 Task: Add a timeline in the project ArtisanBridge for the epic 'Natural Language Processing Integration' from 2024/02/03 to 2025/10/26. Add a timeline in the project ArtisanBridge for the epic 'Enterprise Resource Planning (ERP) Implementation' from 2024/03/16 to 2024/09/04. Add a timeline in the project ArtisanBridge for the epic 'Network Security Improvements' from 2023/06/07 to 2024/07/21
Action: Mouse moved to (186, 50)
Screenshot: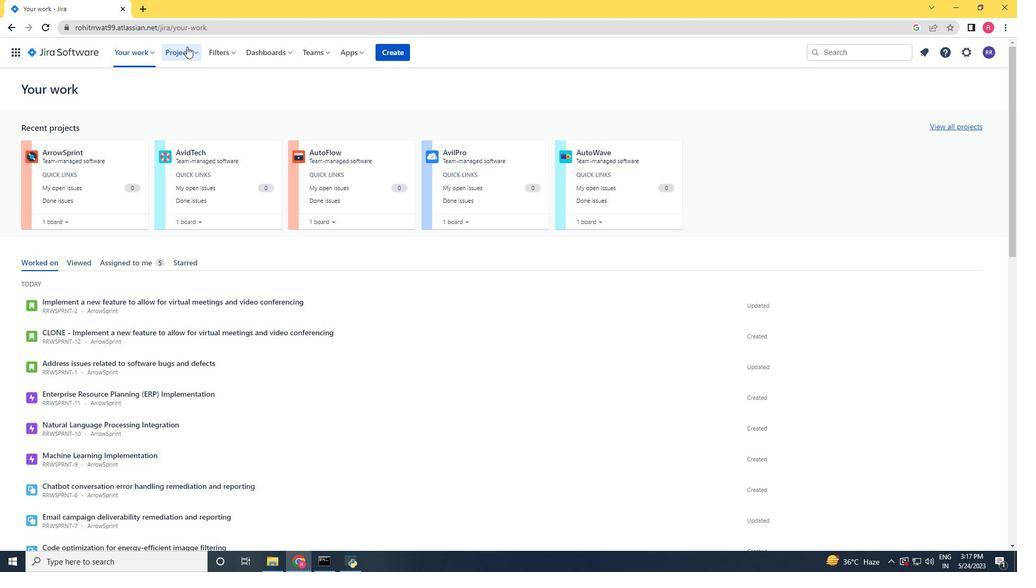 
Action: Mouse pressed left at (186, 50)
Screenshot: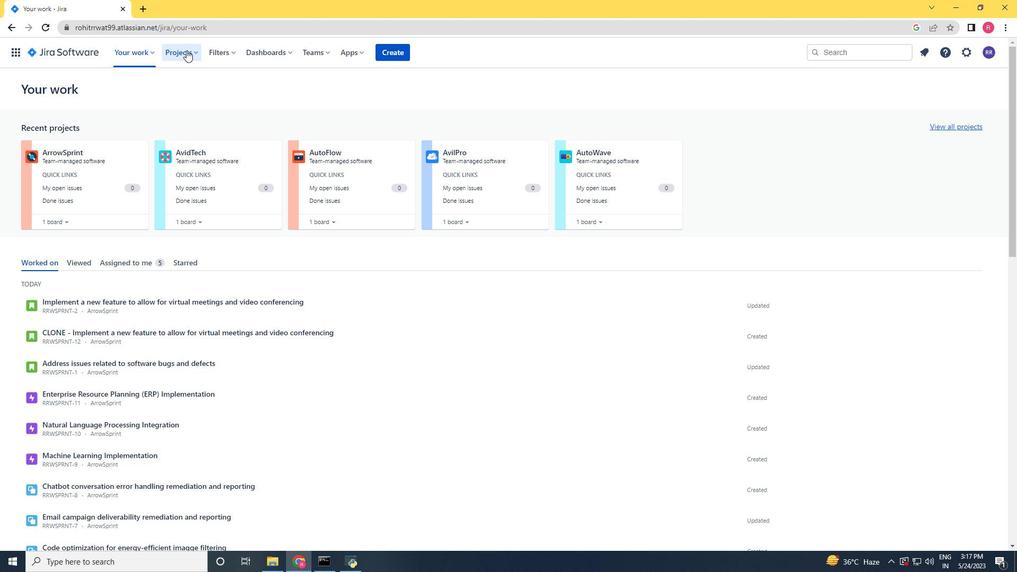 
Action: Mouse moved to (207, 101)
Screenshot: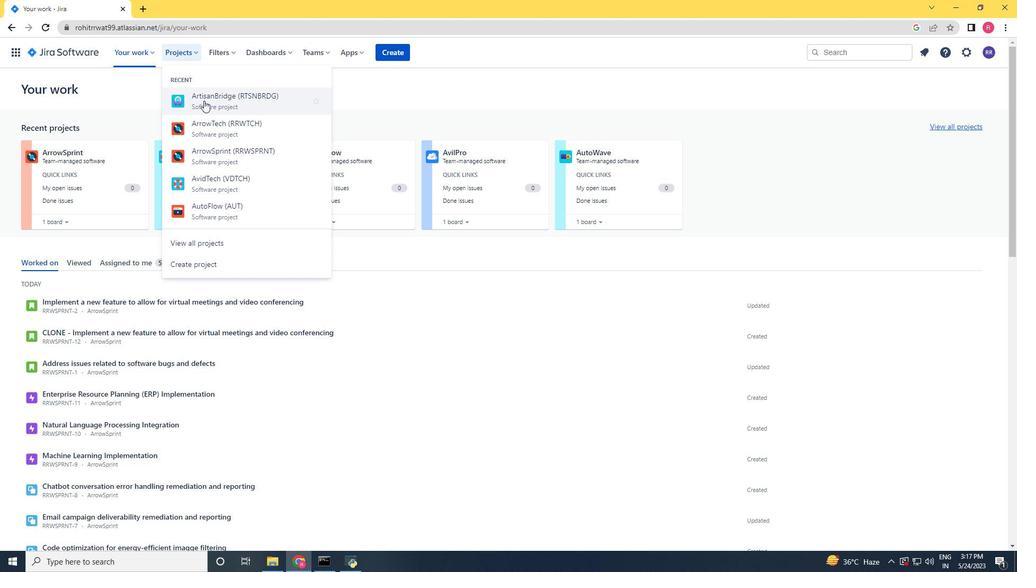 
Action: Mouse pressed left at (207, 101)
Screenshot: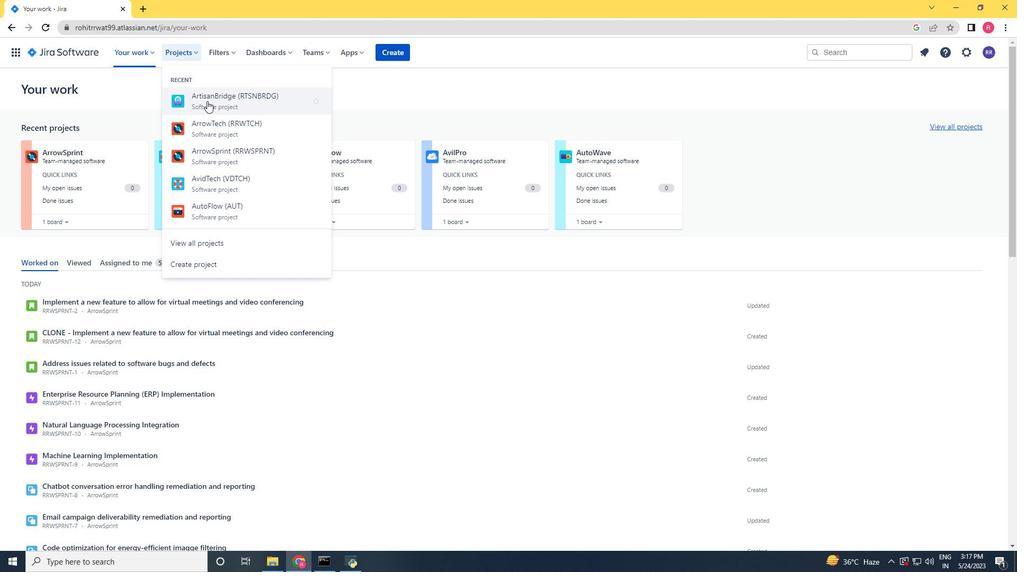 
Action: Mouse moved to (68, 167)
Screenshot: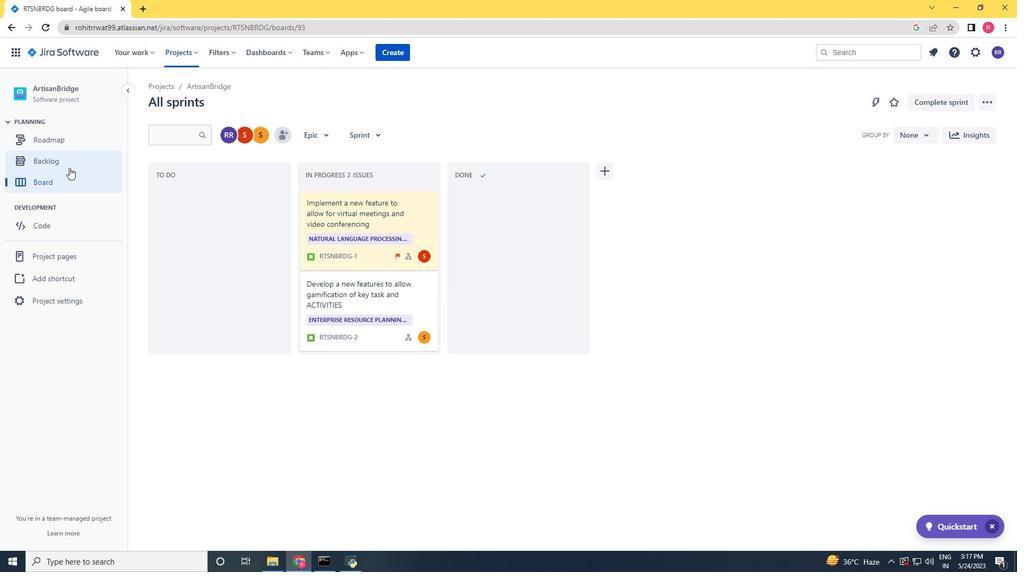 
Action: Mouse pressed left at (68, 167)
Screenshot: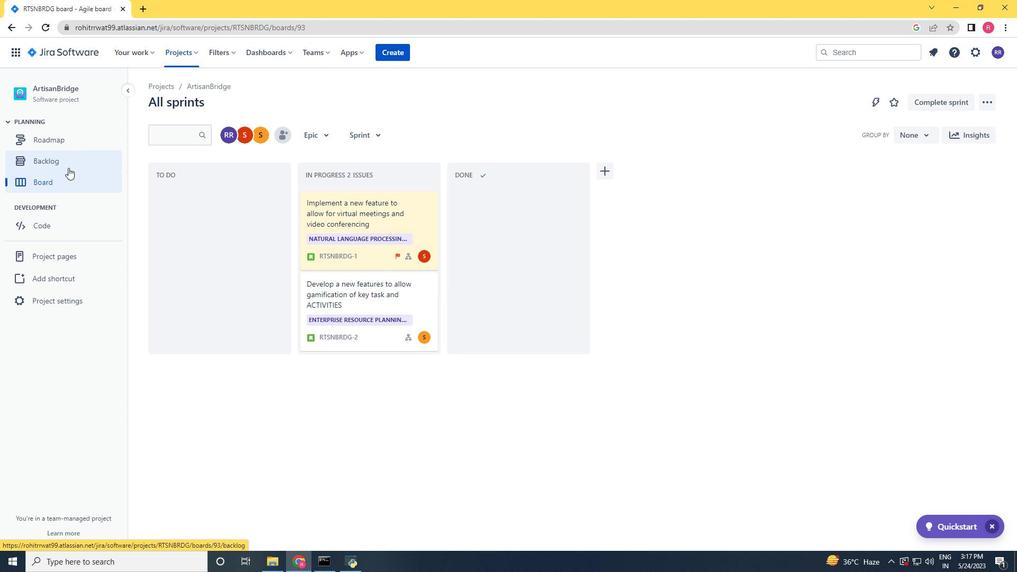
Action: Mouse moved to (160, 215)
Screenshot: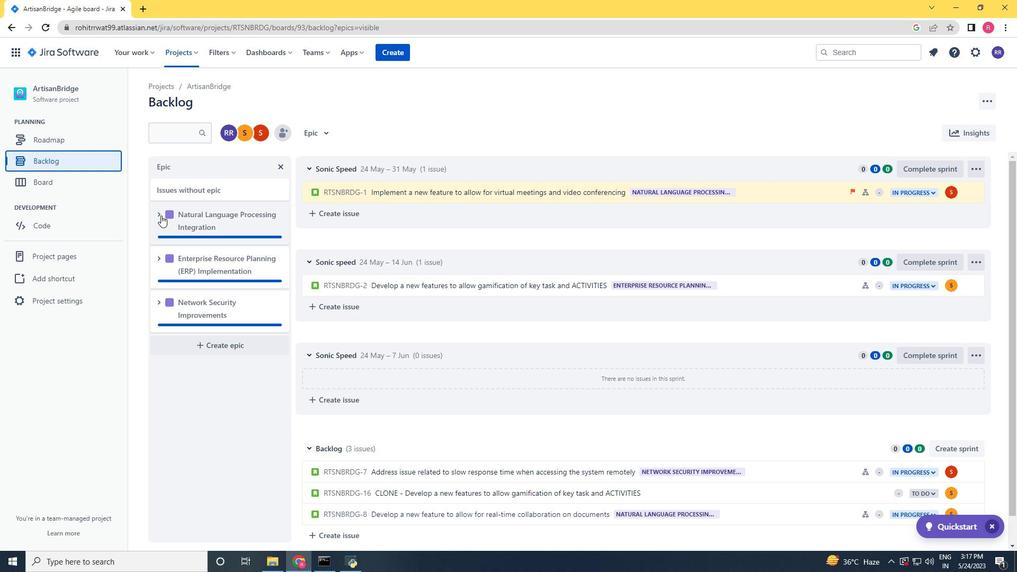 
Action: Mouse pressed left at (160, 215)
Screenshot: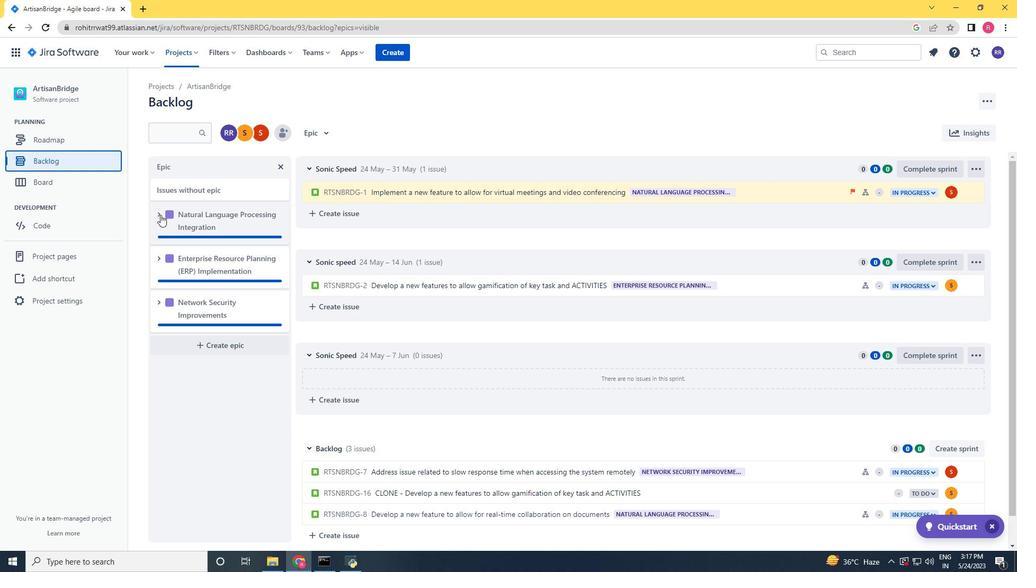 
Action: Mouse moved to (209, 299)
Screenshot: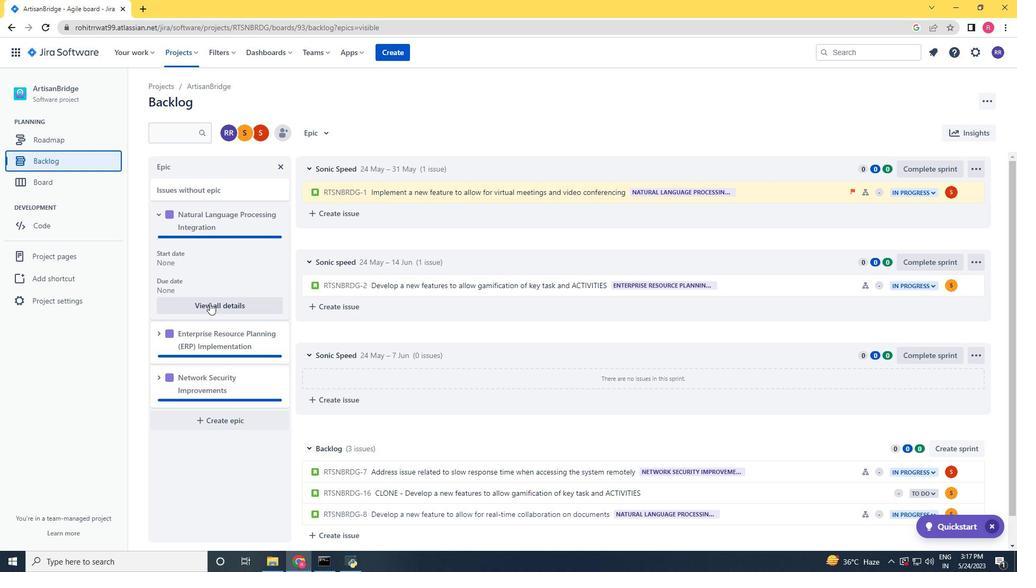
Action: Mouse pressed left at (209, 299)
Screenshot: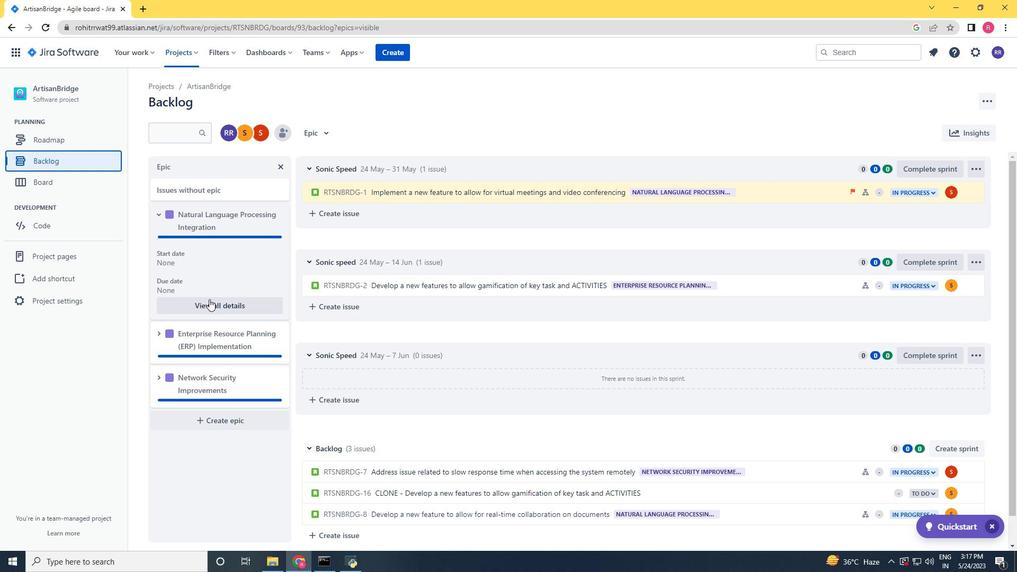 
Action: Mouse moved to (842, 322)
Screenshot: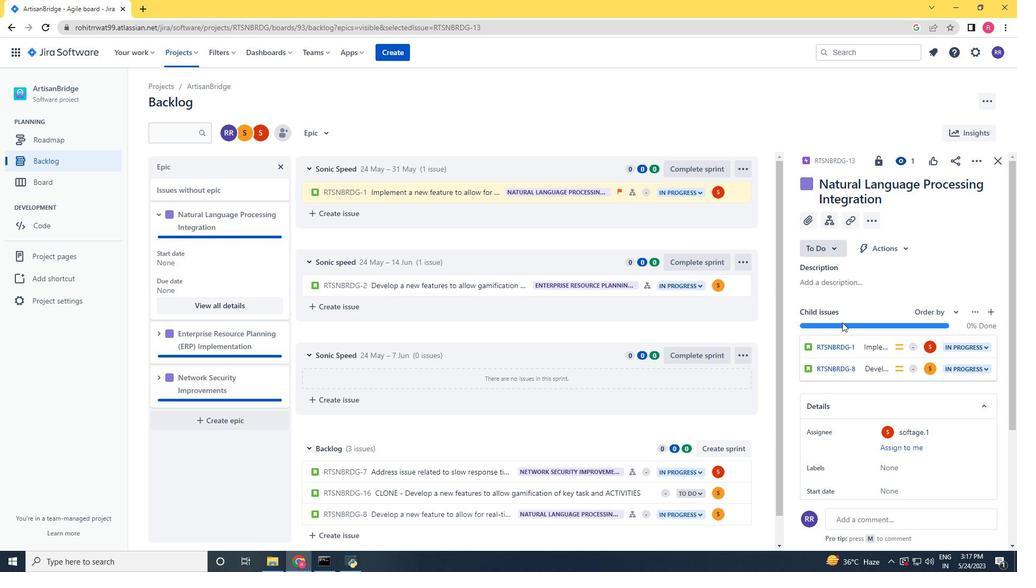 
Action: Mouse scrolled (842, 321) with delta (0, 0)
Screenshot: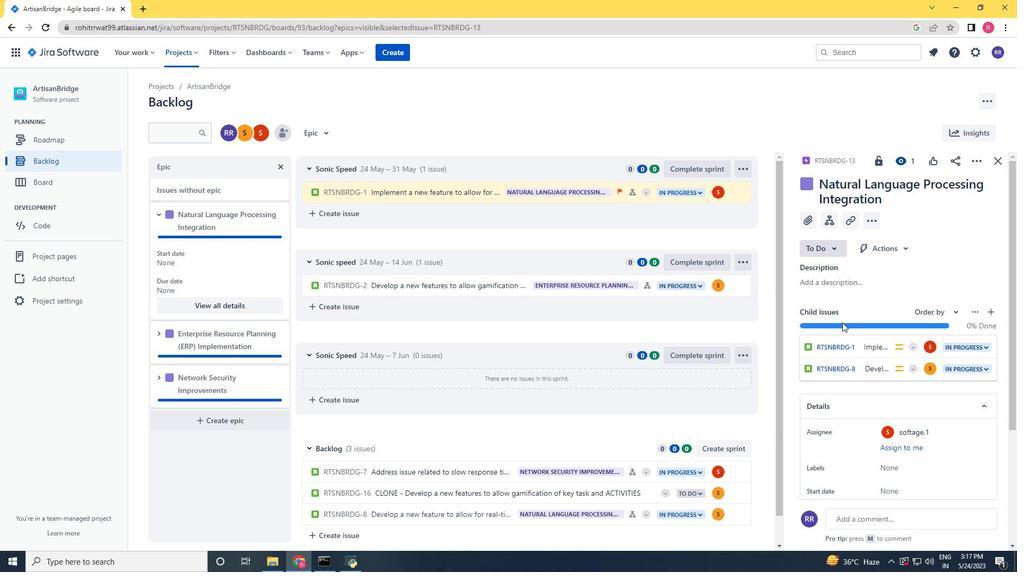 
Action: Mouse scrolled (842, 321) with delta (0, 0)
Screenshot: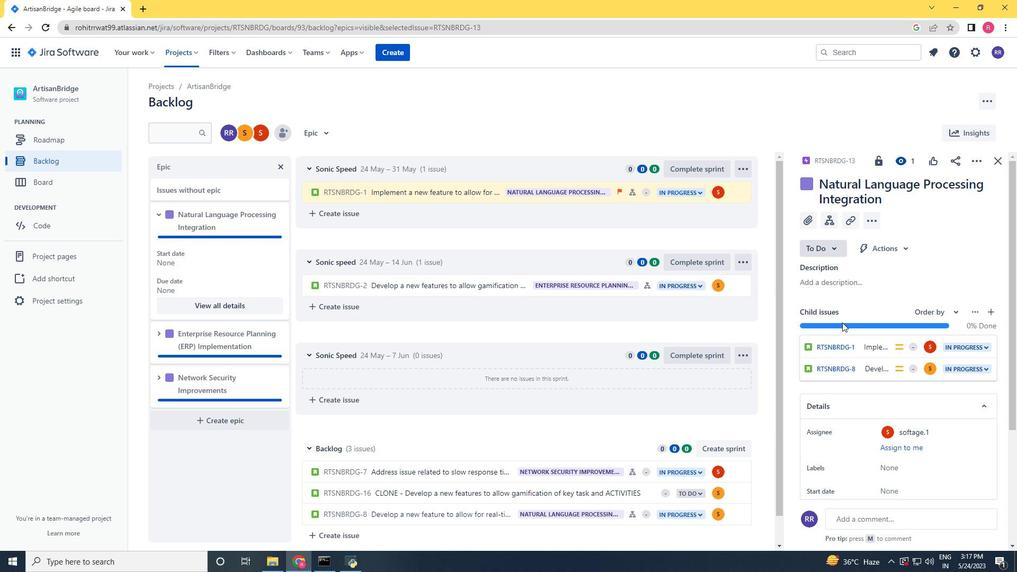 
Action: Mouse moved to (842, 322)
Screenshot: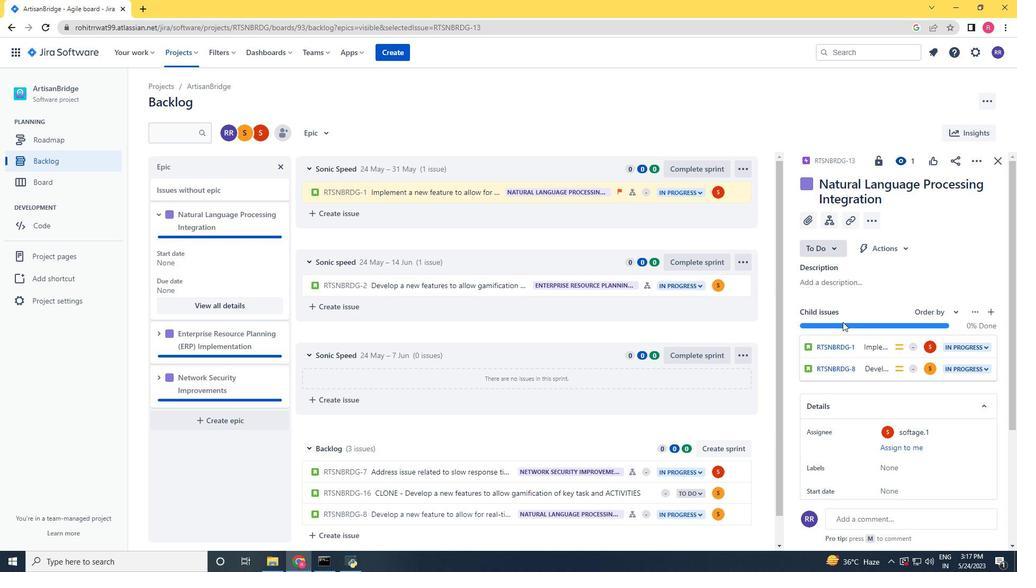 
Action: Mouse scrolled (842, 321) with delta (0, 0)
Screenshot: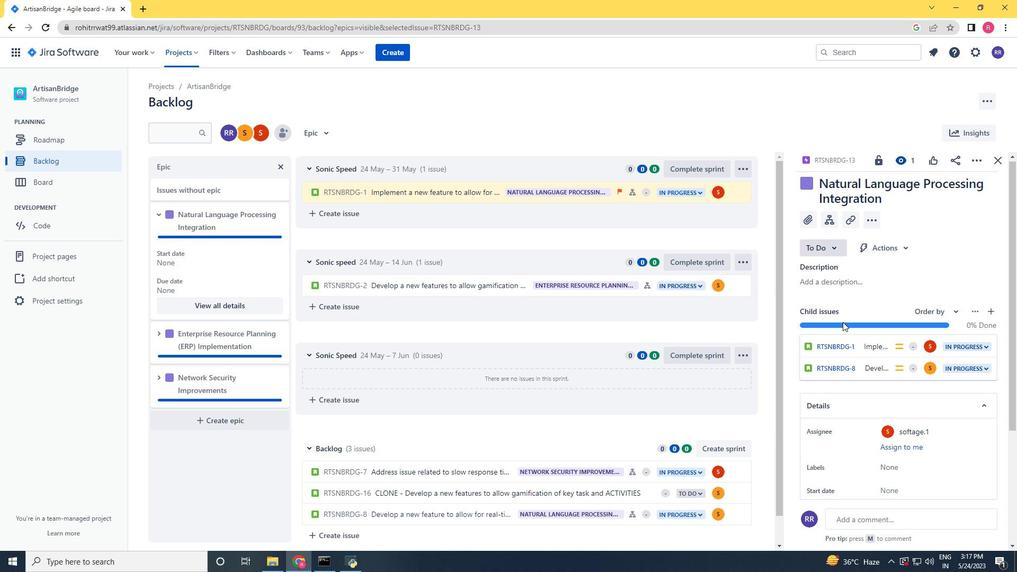 
Action: Mouse moved to (891, 335)
Screenshot: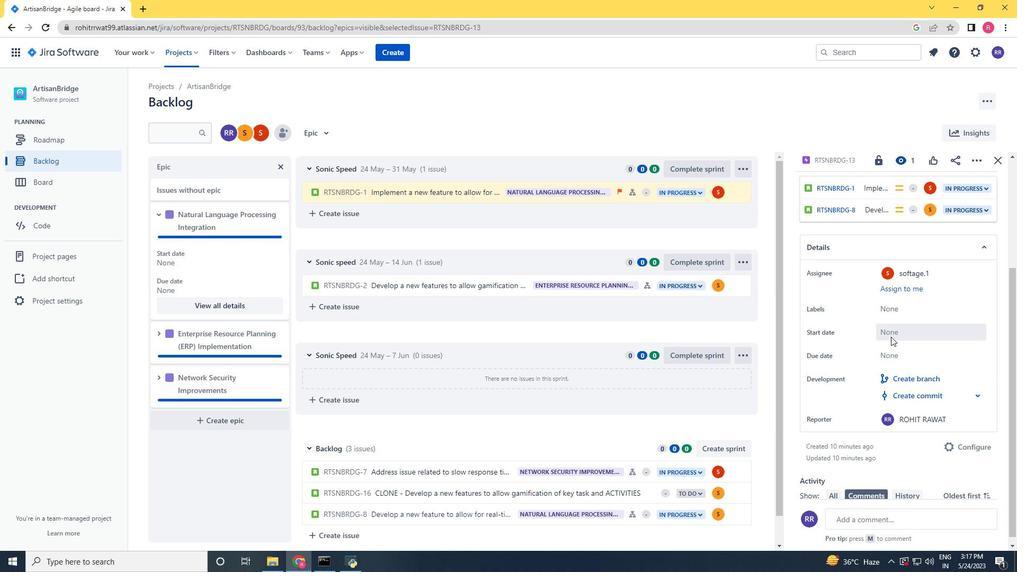 
Action: Mouse pressed left at (891, 335)
Screenshot: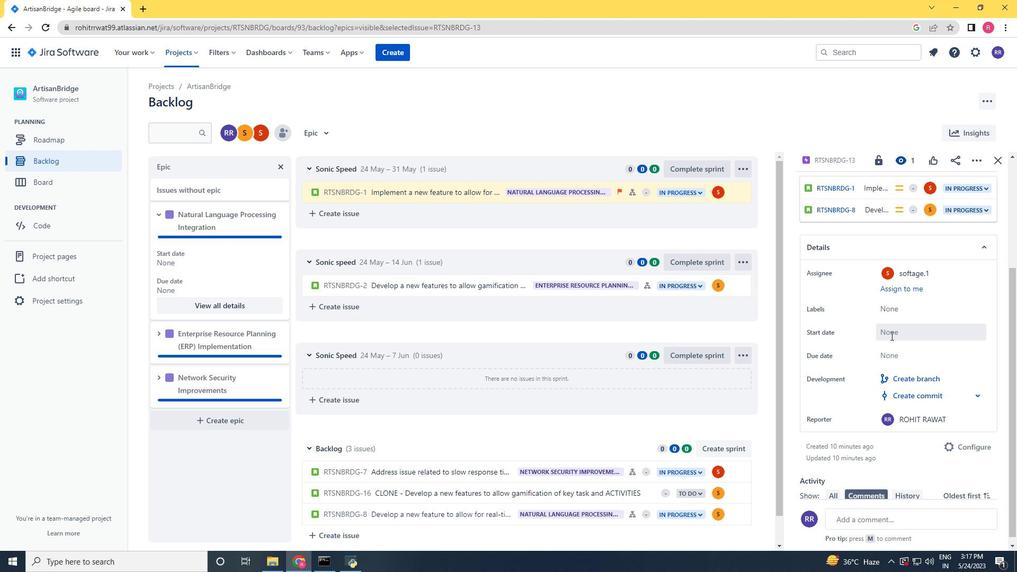 
Action: Mouse moved to (993, 364)
Screenshot: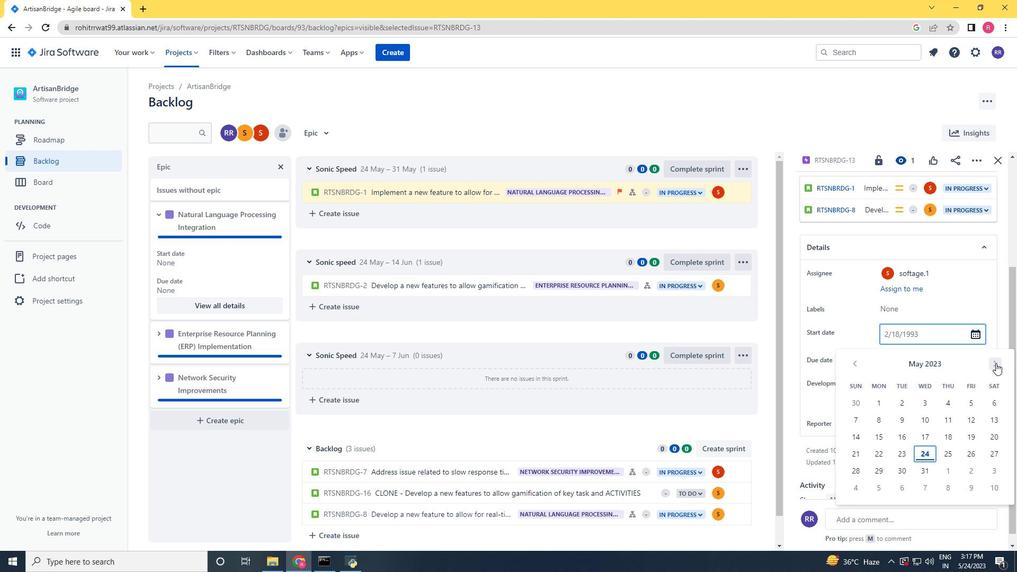 
Action: Mouse pressed left at (993, 364)
Screenshot: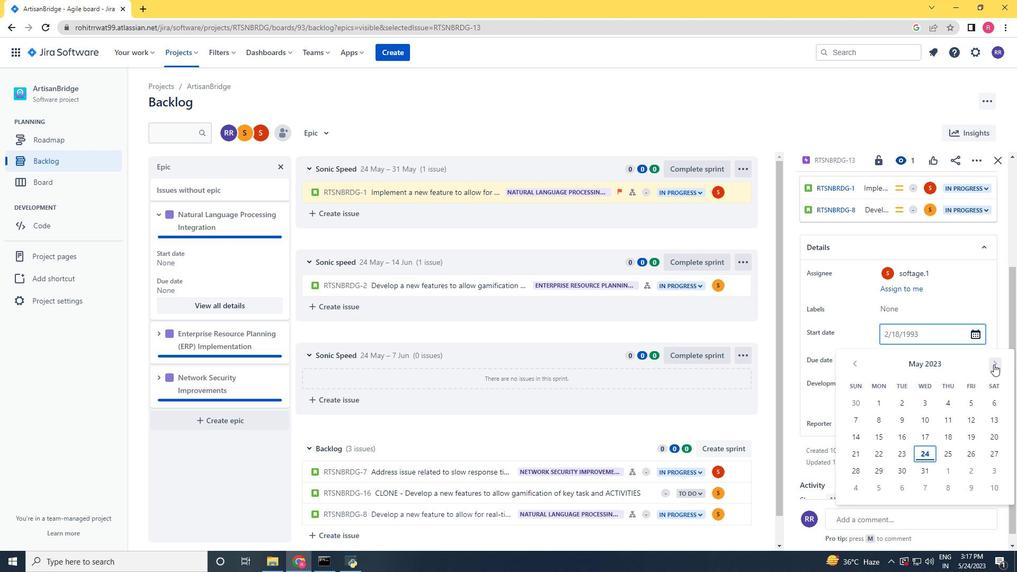
Action: Mouse pressed left at (993, 364)
Screenshot: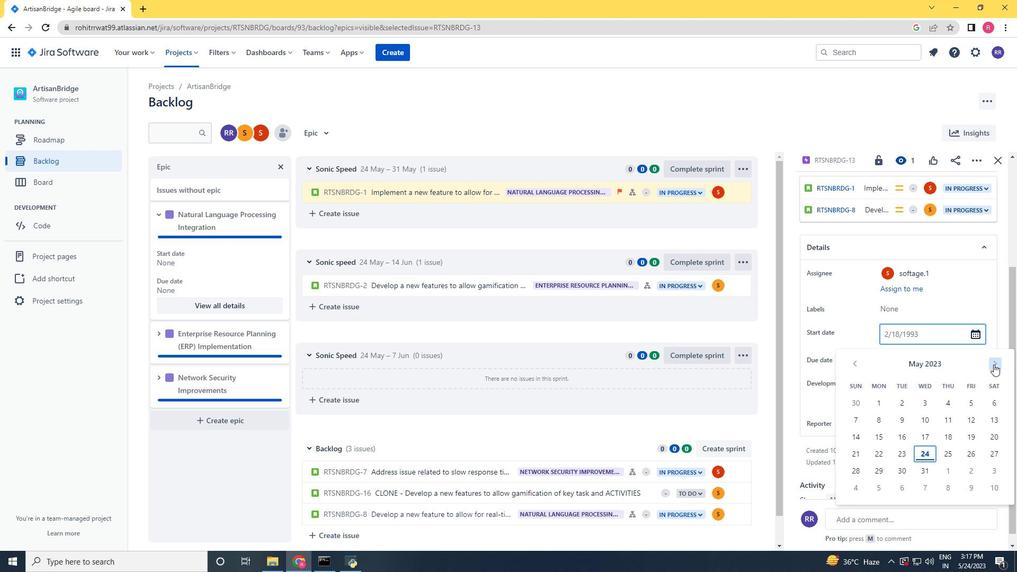
Action: Mouse pressed left at (993, 364)
Screenshot: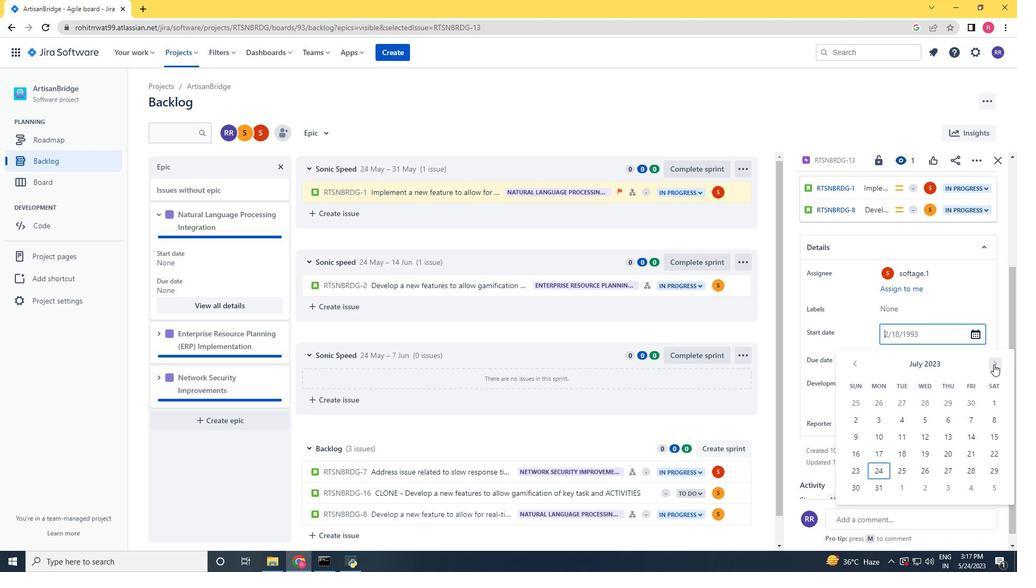 
Action: Mouse pressed left at (993, 364)
Screenshot: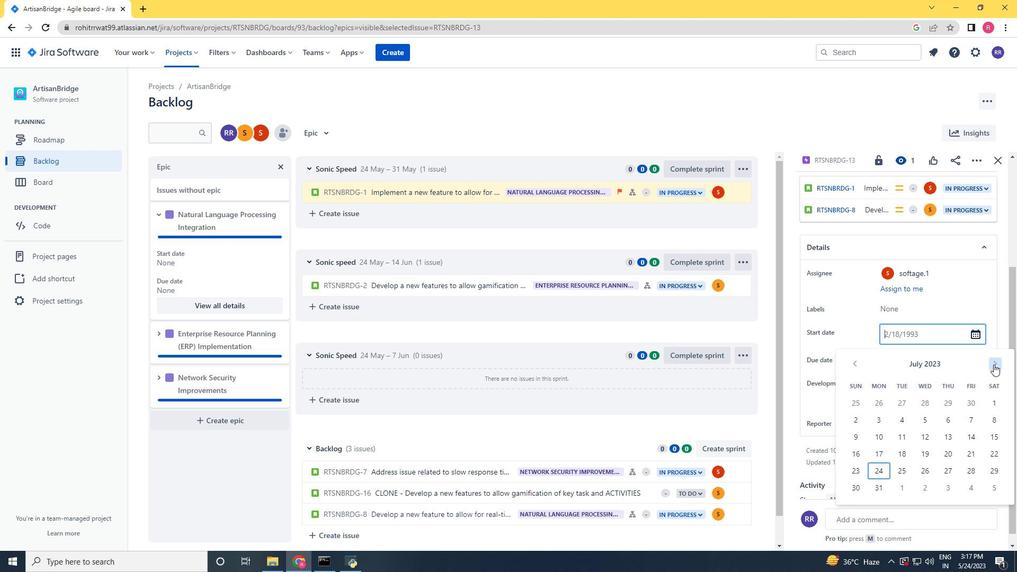 
Action: Mouse pressed left at (993, 364)
Screenshot: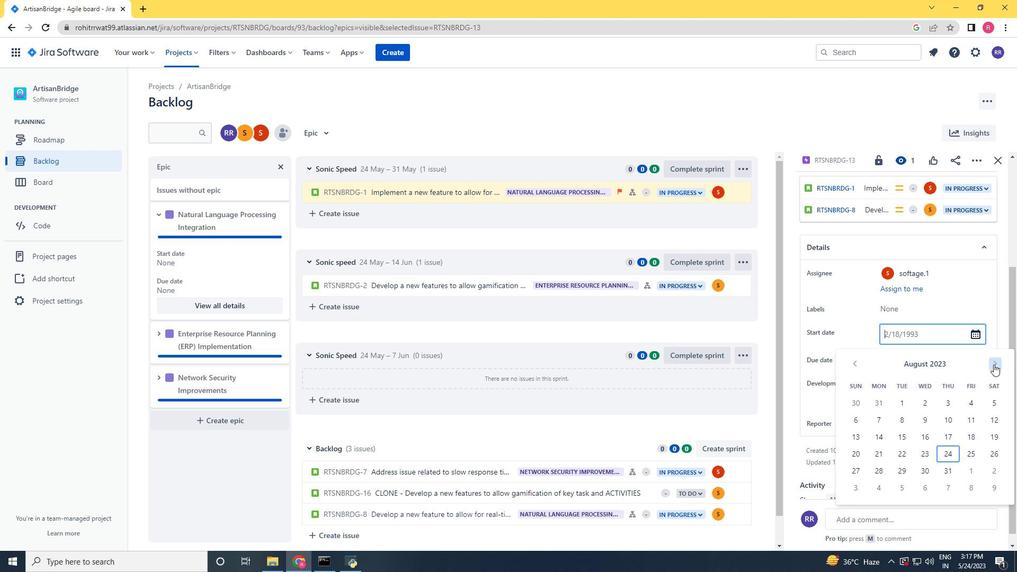 
Action: Mouse pressed left at (993, 364)
Screenshot: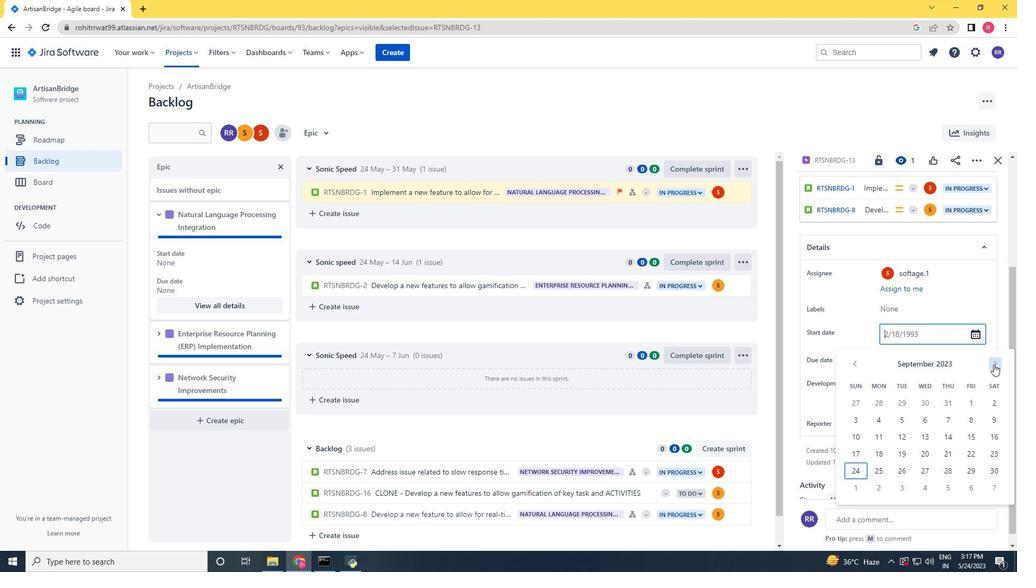 
Action: Mouse pressed left at (993, 364)
Screenshot: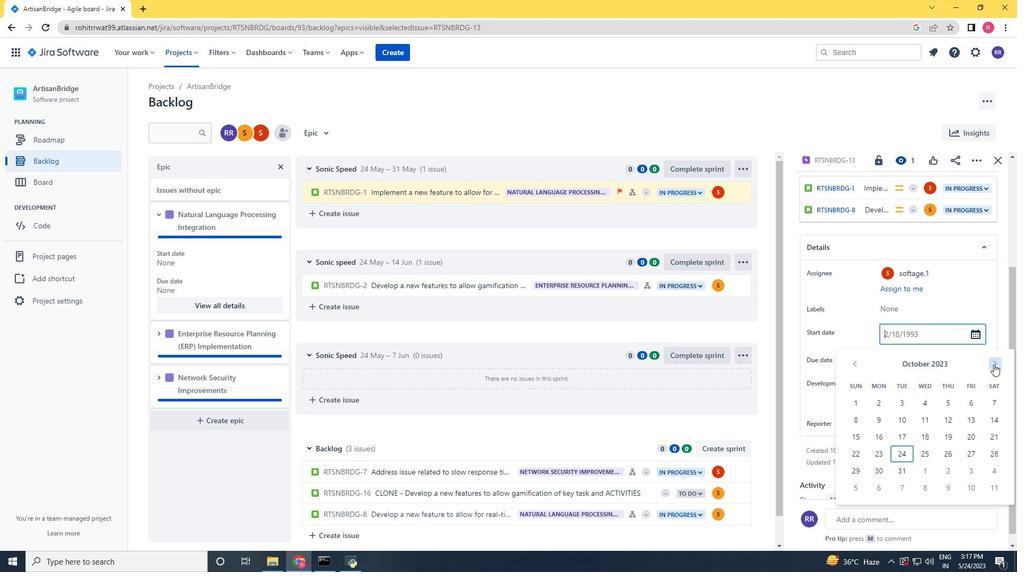 
Action: Mouse pressed left at (993, 364)
Screenshot: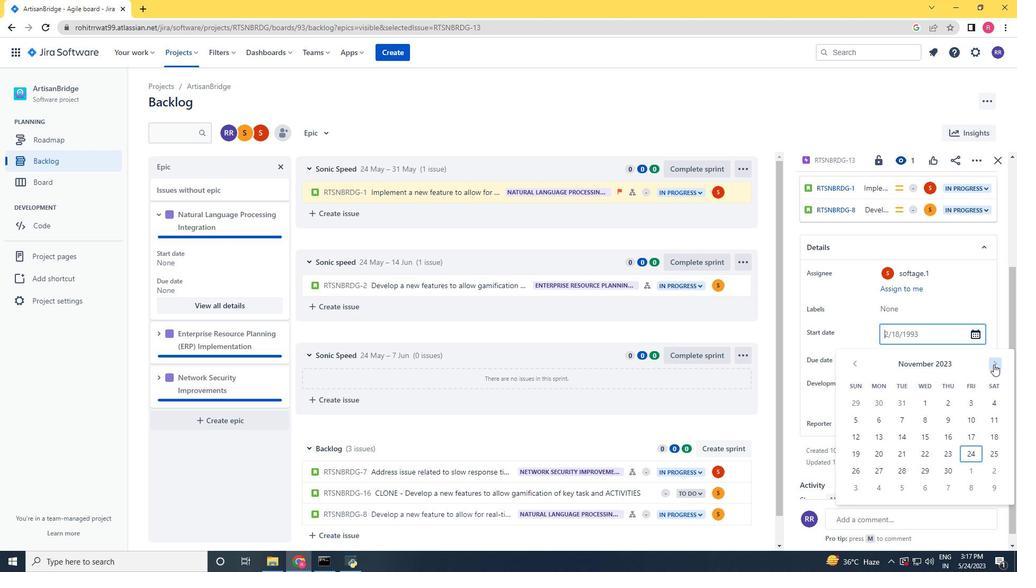 
Action: Mouse pressed left at (993, 364)
Screenshot: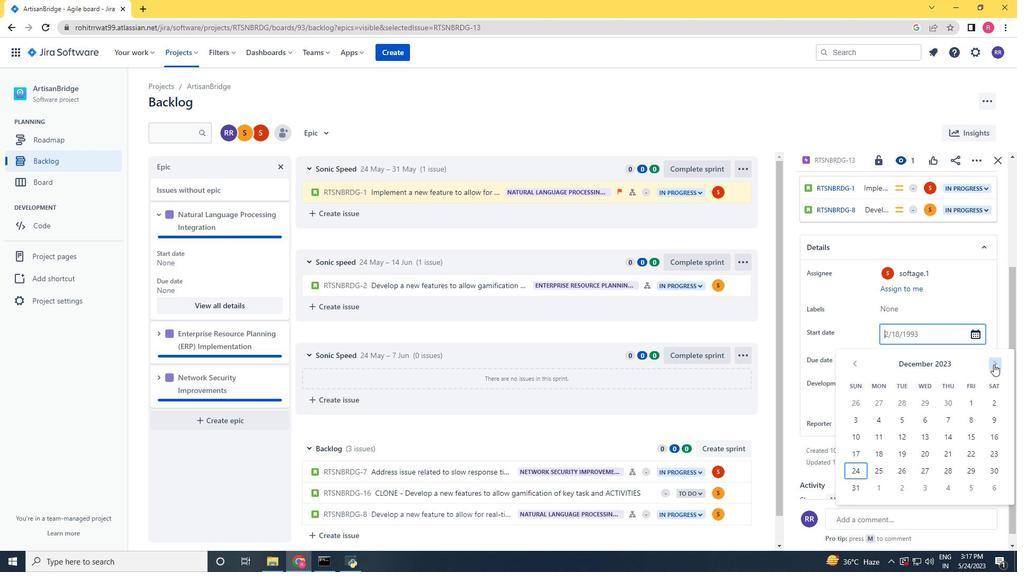 
Action: Mouse pressed left at (993, 364)
Screenshot: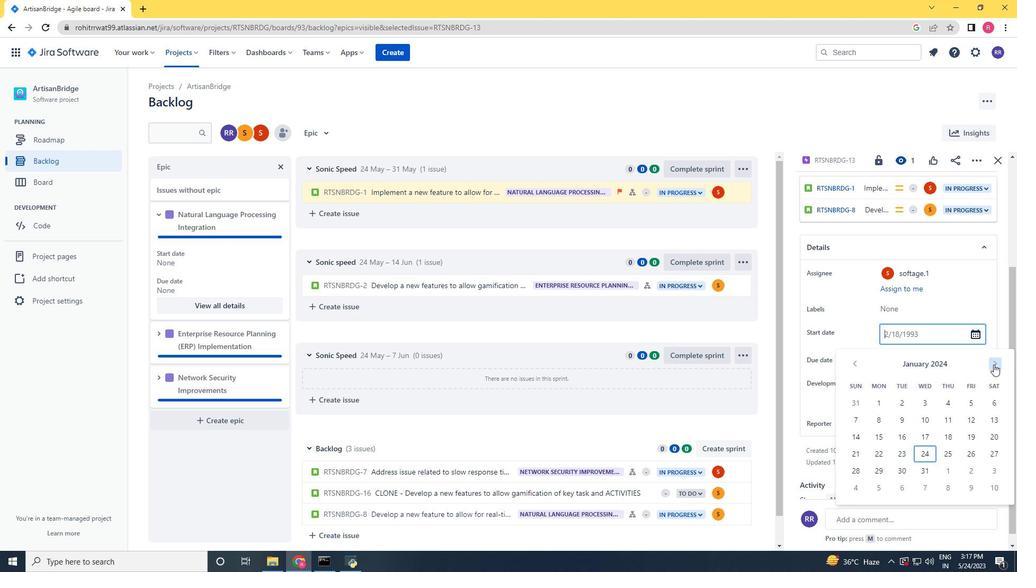 
Action: Mouse moved to (856, 364)
Screenshot: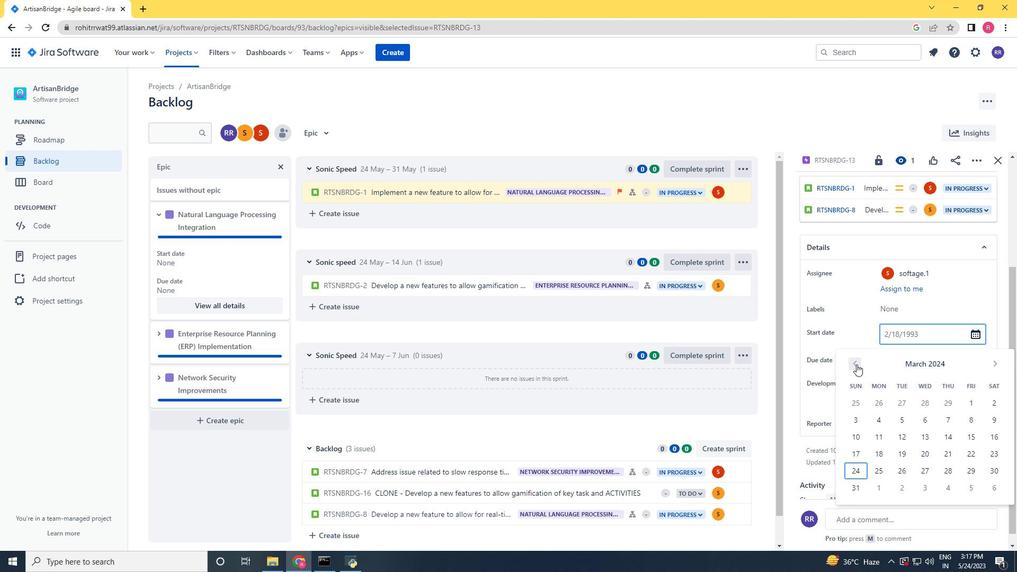 
Action: Mouse pressed left at (856, 364)
Screenshot: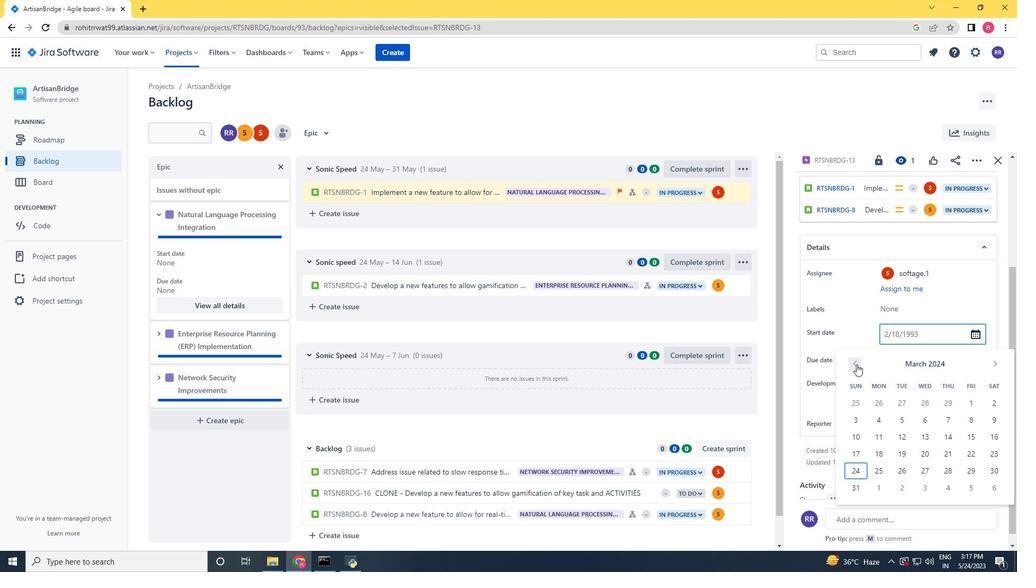 
Action: Mouse moved to (988, 398)
Screenshot: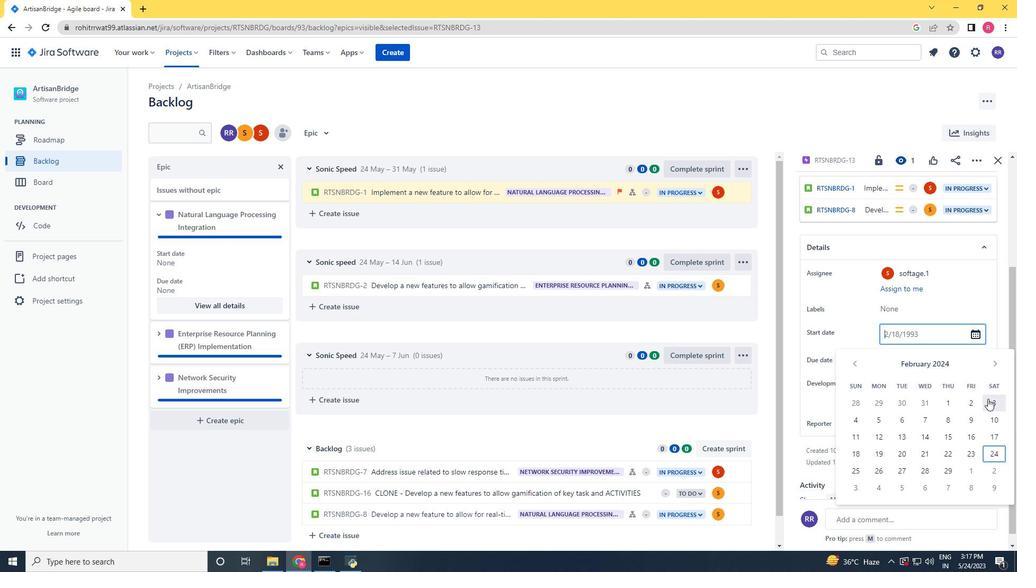
Action: Mouse pressed left at (988, 398)
Screenshot: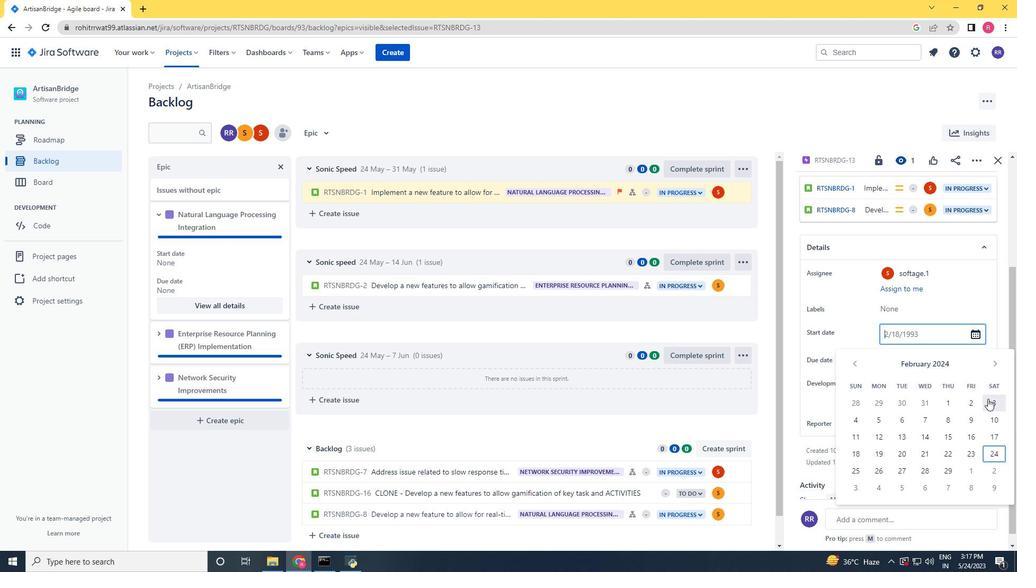 
Action: Mouse moved to (903, 362)
Screenshot: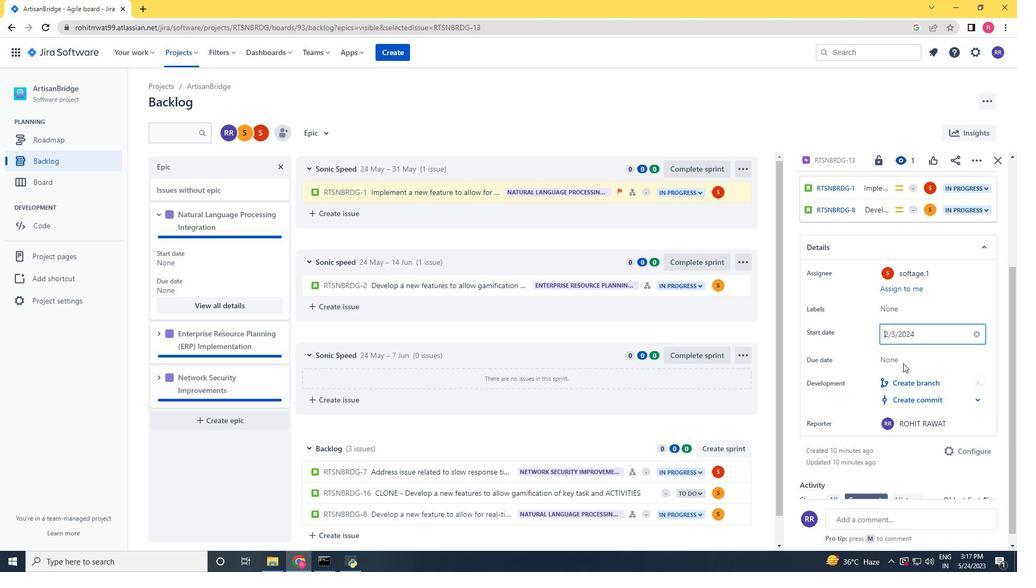 
Action: Mouse pressed left at (903, 362)
Screenshot: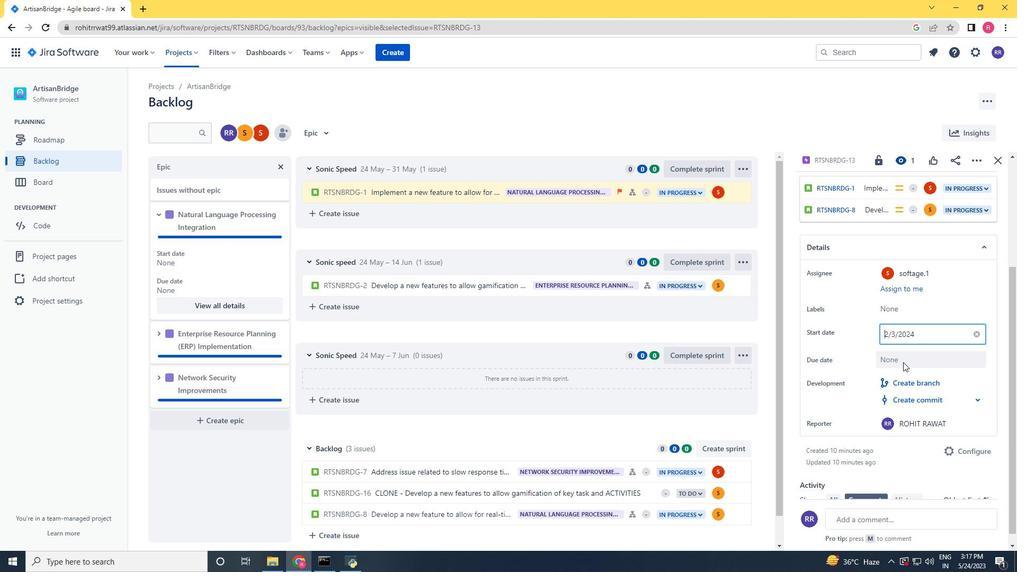 
Action: Mouse moved to (998, 395)
Screenshot: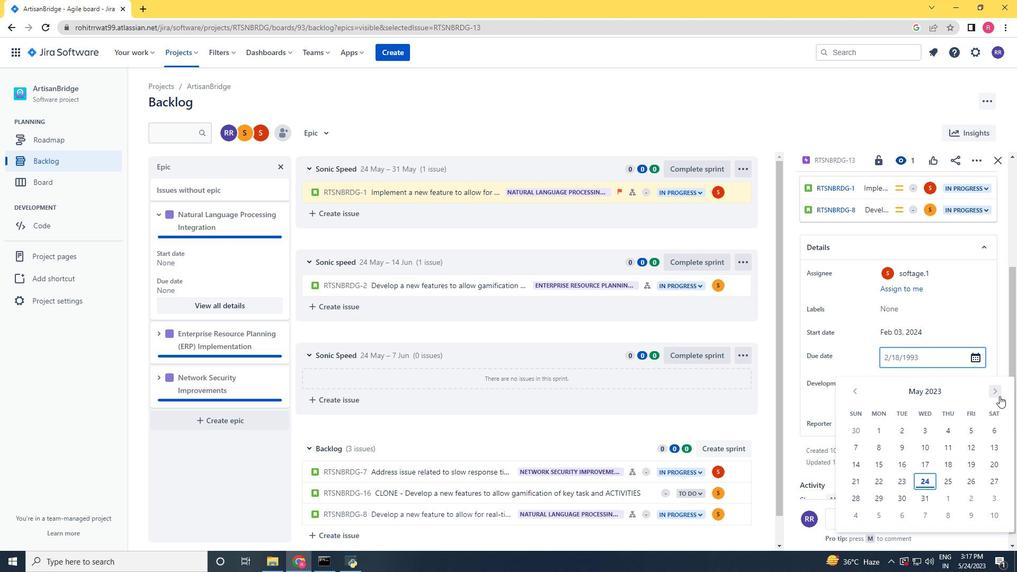 
Action: Mouse pressed left at (998, 395)
Screenshot: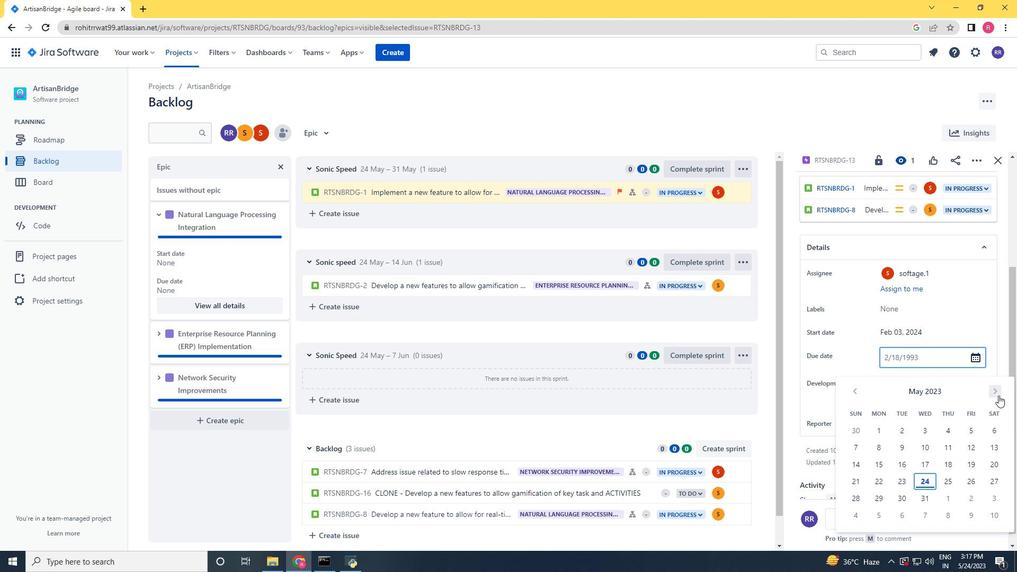 
Action: Mouse pressed left at (998, 395)
Screenshot: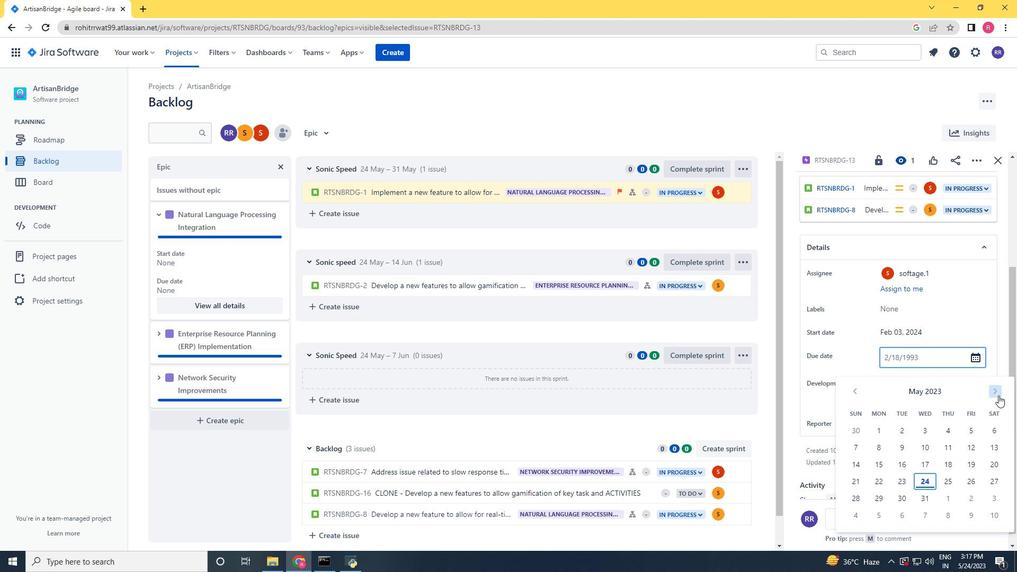 
Action: Mouse pressed left at (998, 395)
Screenshot: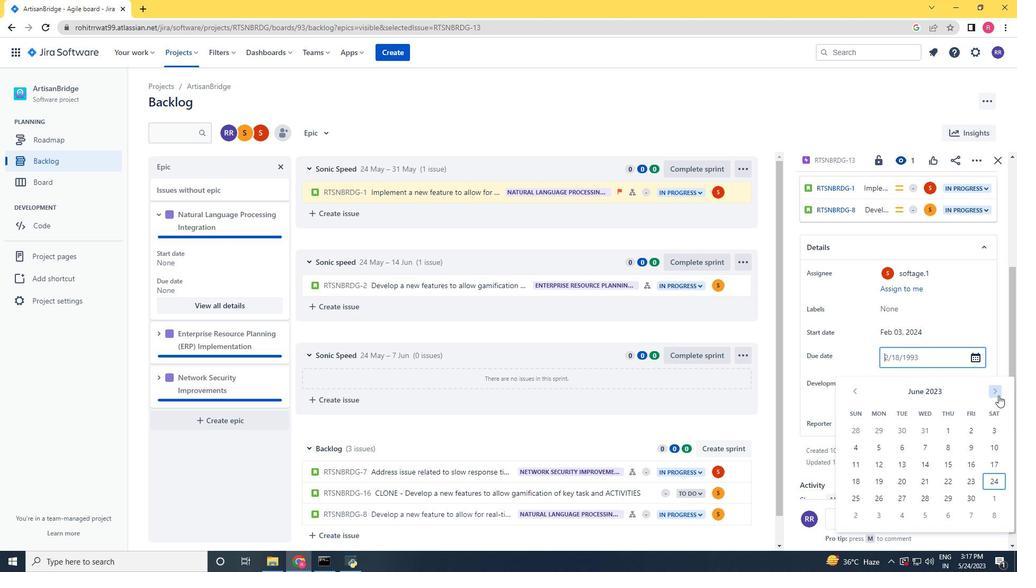 
Action: Mouse pressed left at (998, 395)
Screenshot: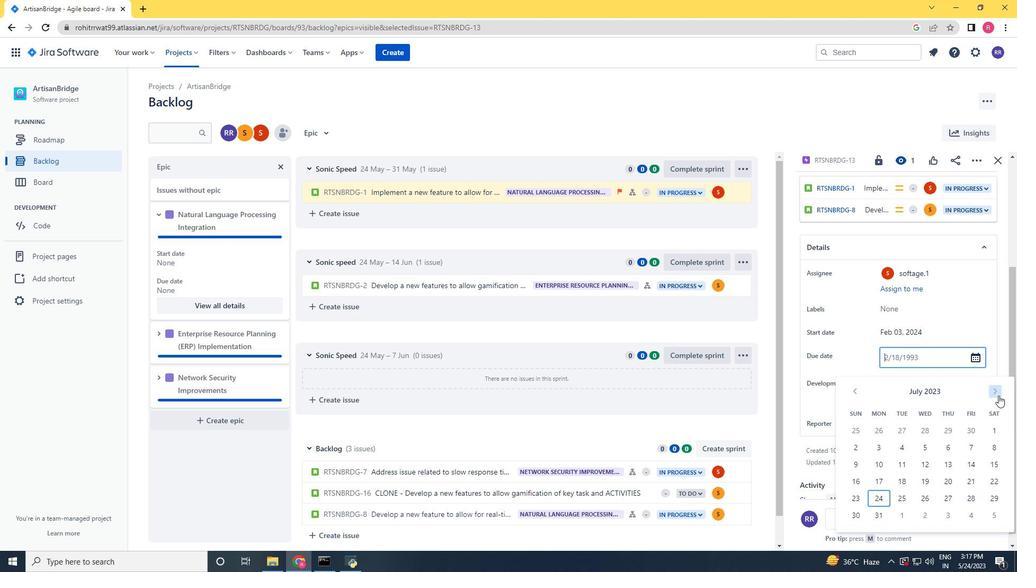 
Action: Mouse pressed left at (998, 395)
Screenshot: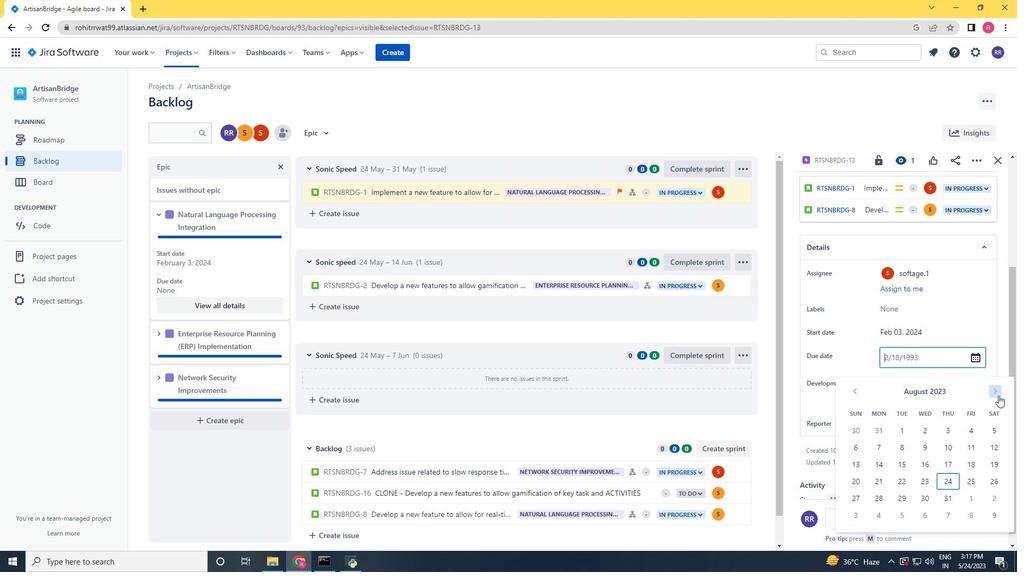 
Action: Mouse pressed left at (998, 395)
Screenshot: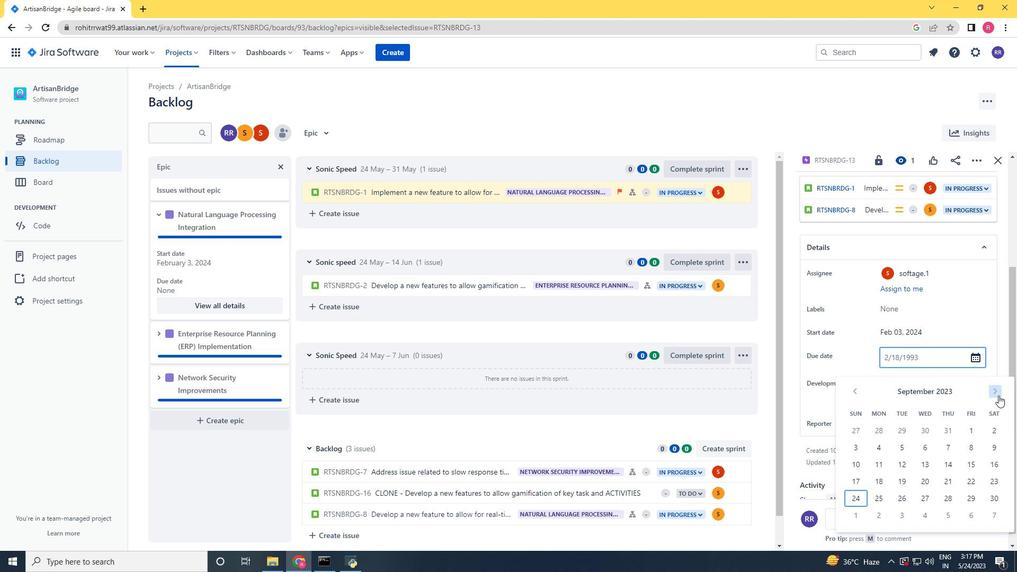 
Action: Mouse pressed left at (998, 395)
Screenshot: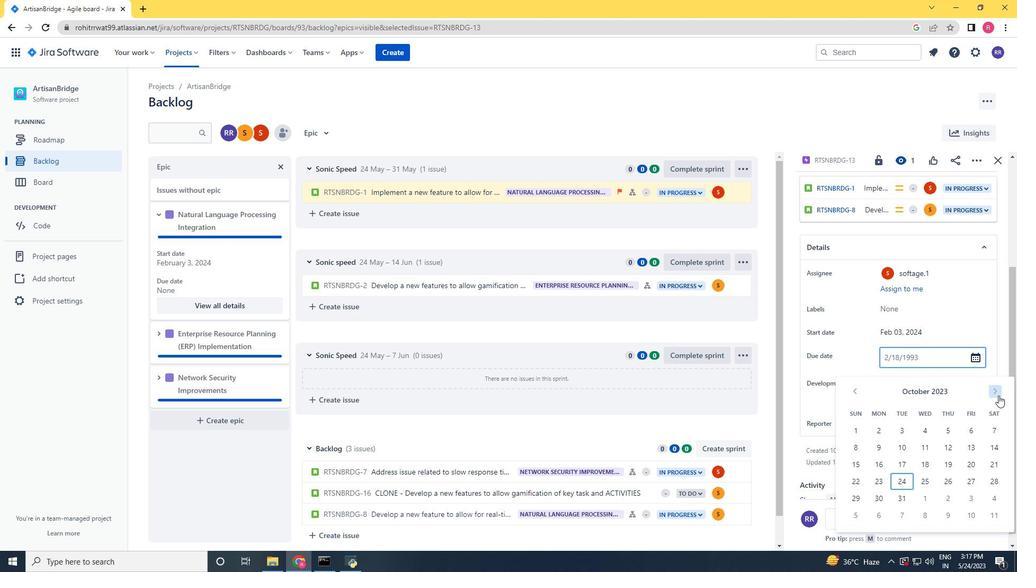 
Action: Mouse pressed left at (998, 395)
Screenshot: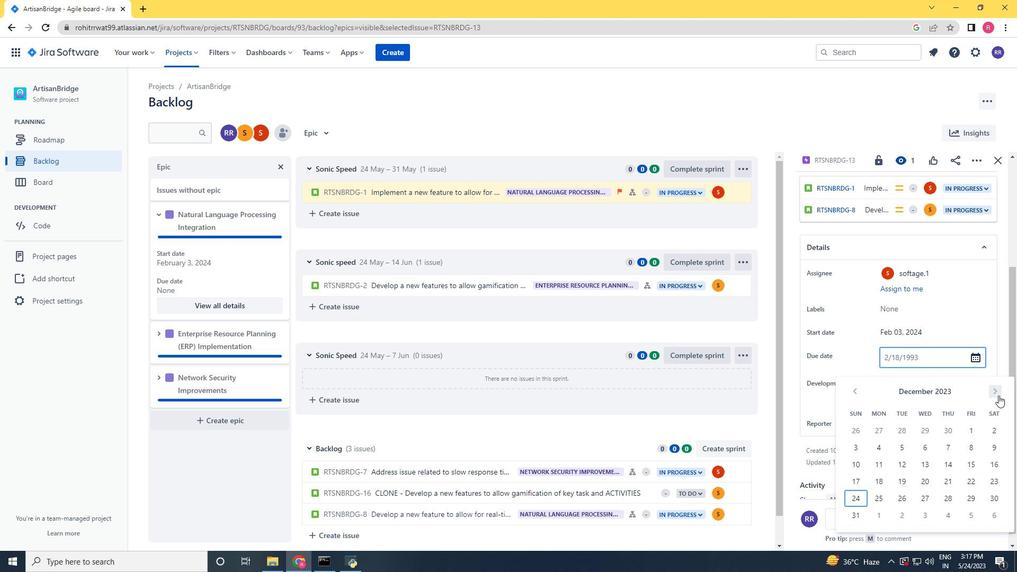
Action: Mouse pressed left at (998, 395)
Screenshot: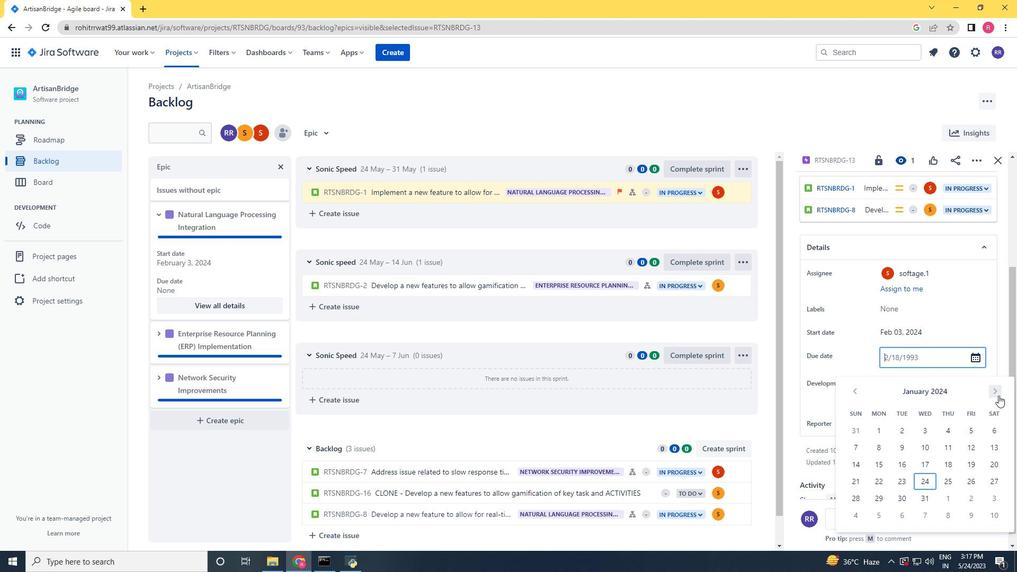 
Action: Mouse pressed left at (998, 395)
Screenshot: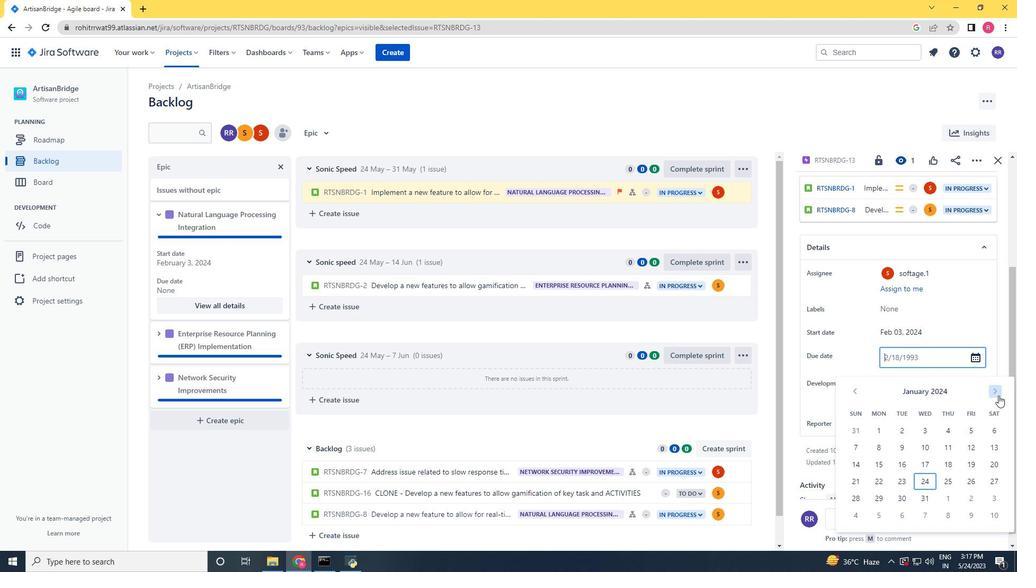 
Action: Mouse pressed left at (998, 395)
Screenshot: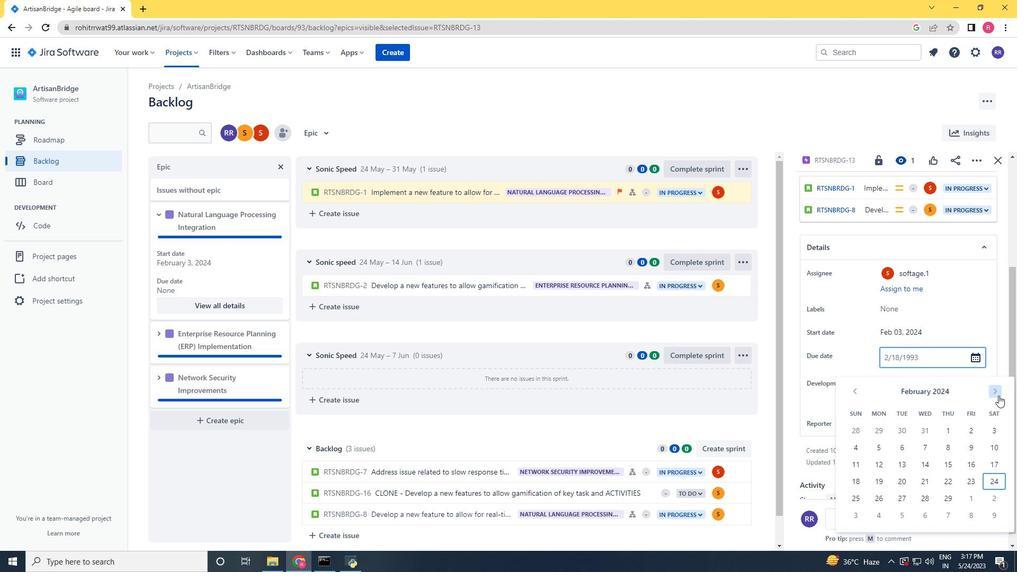 
Action: Mouse pressed left at (998, 395)
Screenshot: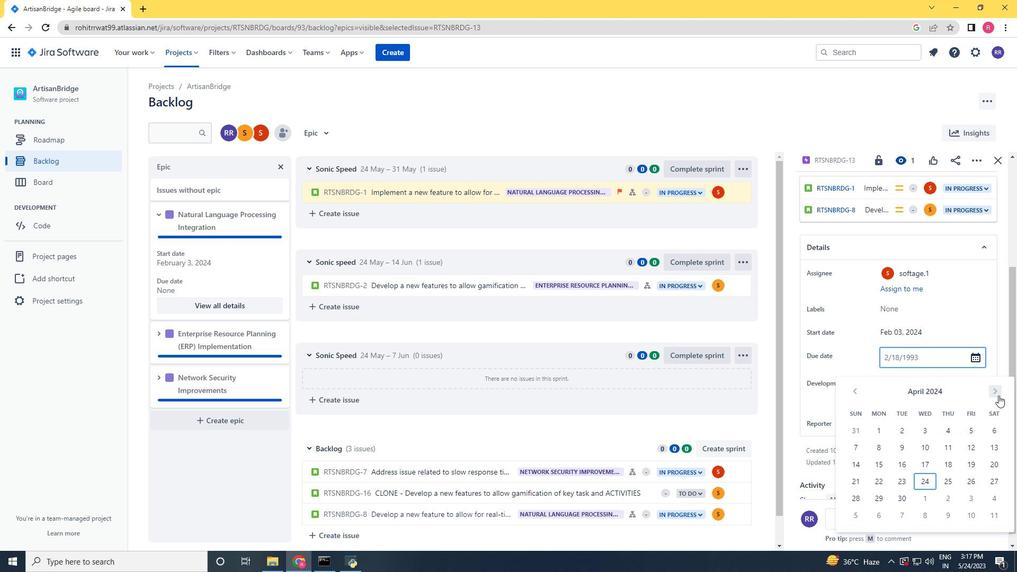 
Action: Mouse pressed left at (998, 395)
Screenshot: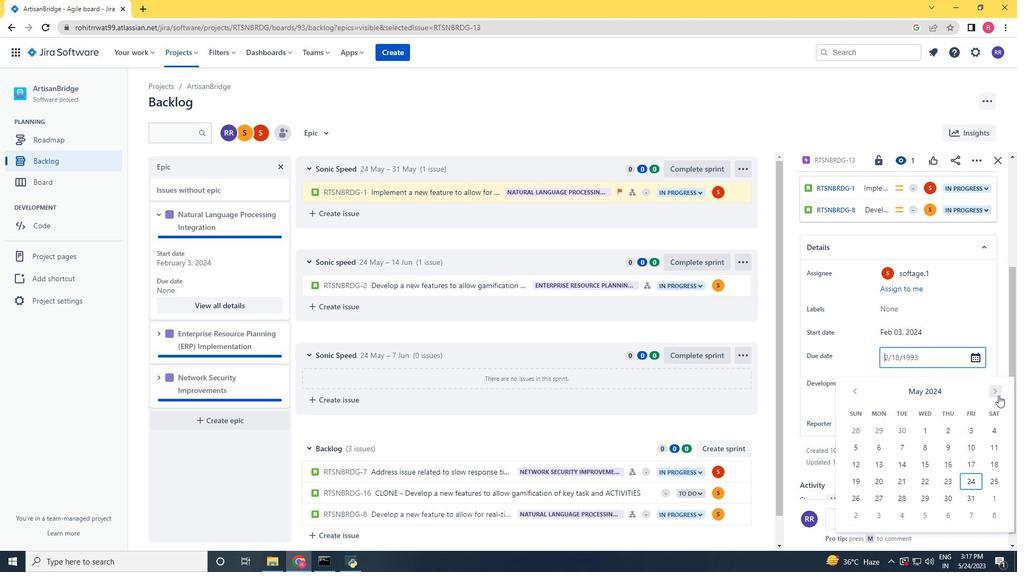 
Action: Mouse pressed left at (998, 395)
Screenshot: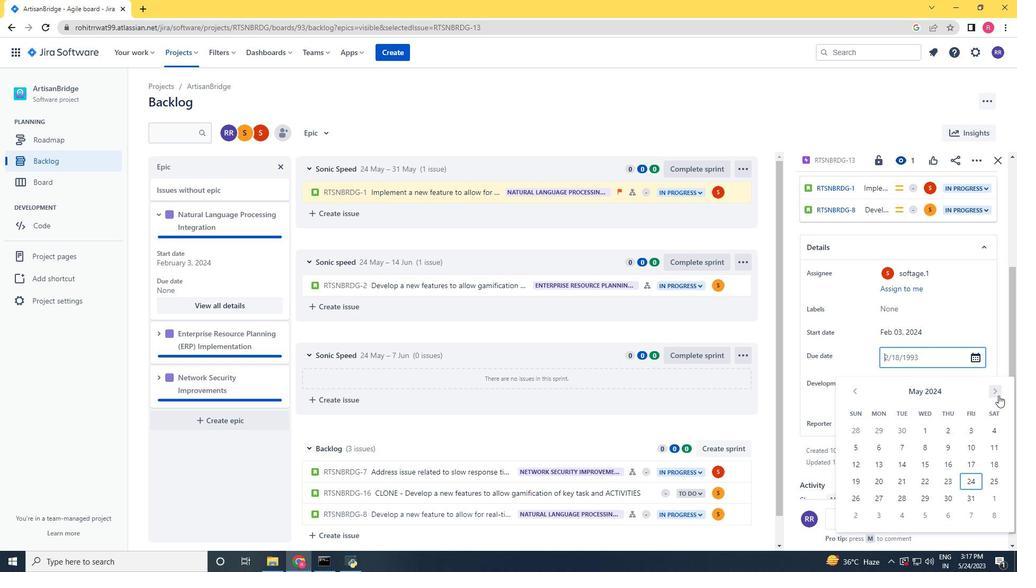 
Action: Mouse pressed left at (998, 395)
Screenshot: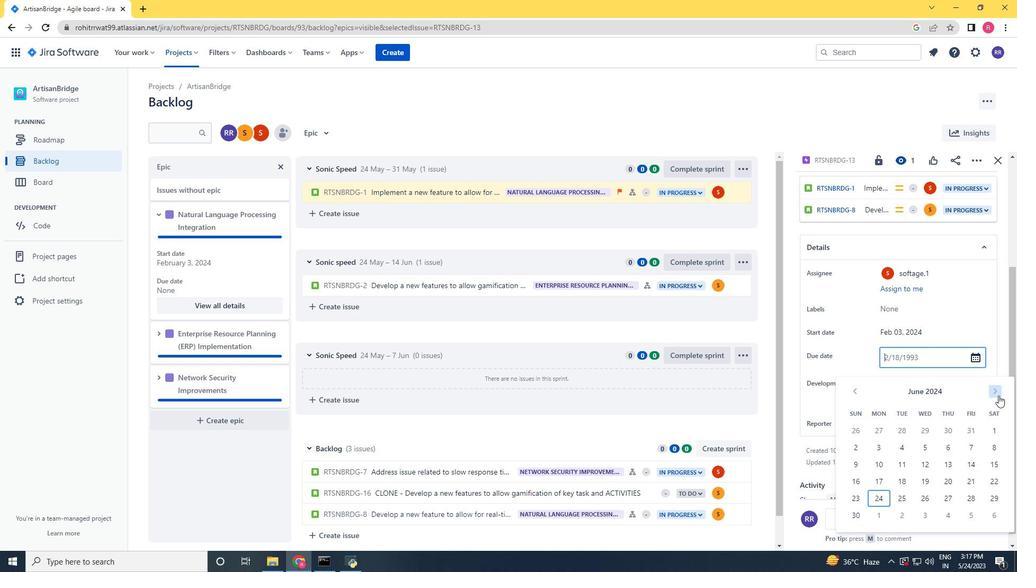 
Action: Mouse pressed left at (998, 395)
Screenshot: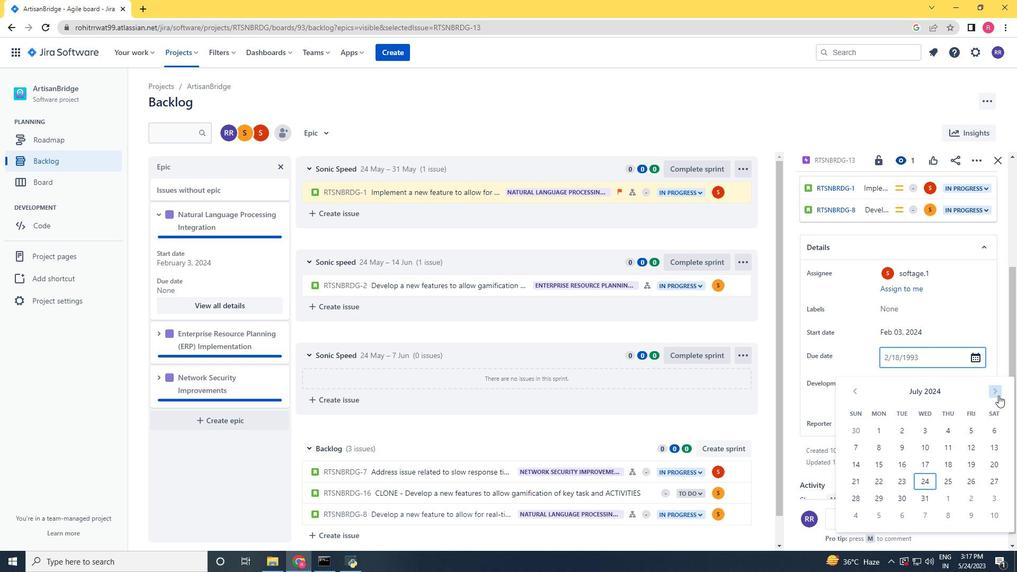 
Action: Mouse pressed left at (998, 395)
Screenshot: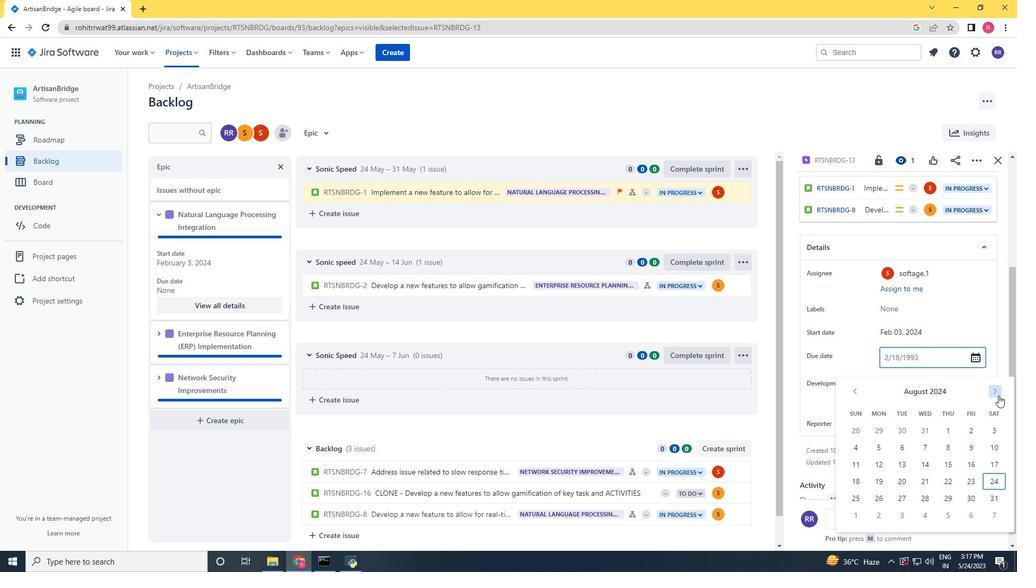 
Action: Mouse pressed left at (998, 395)
Screenshot: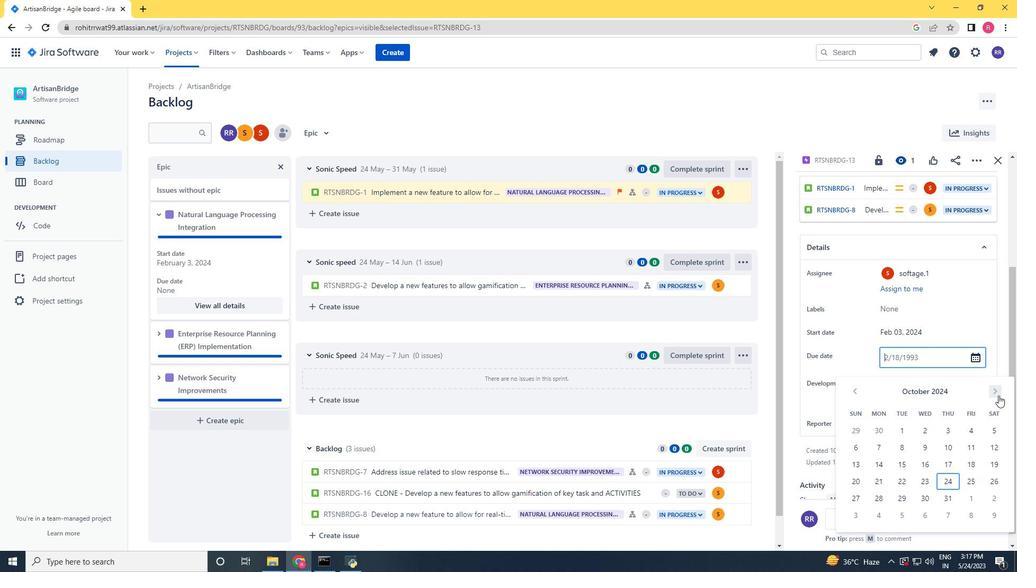 
Action: Mouse pressed left at (998, 395)
Screenshot: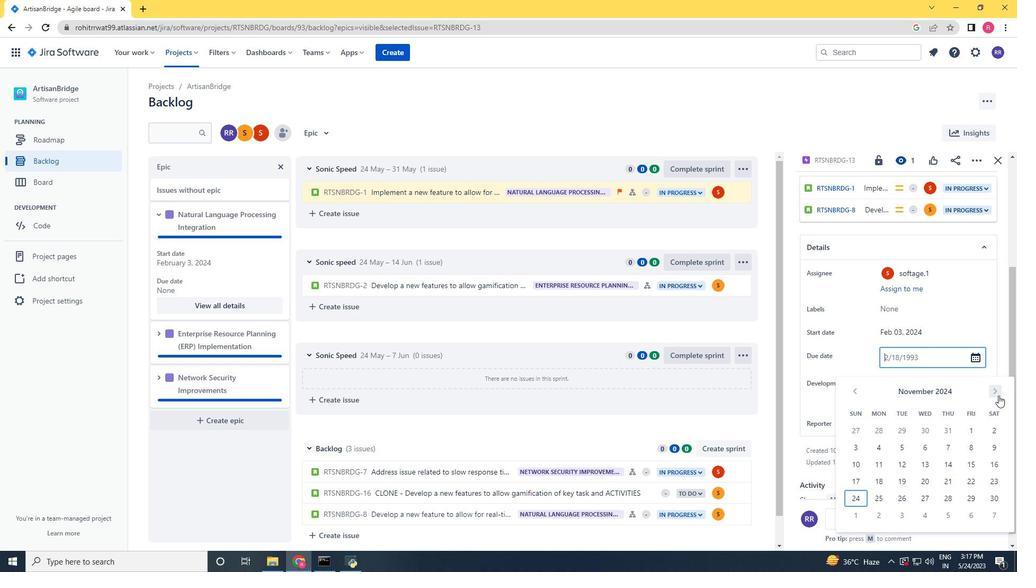 
Action: Mouse pressed left at (998, 395)
Screenshot: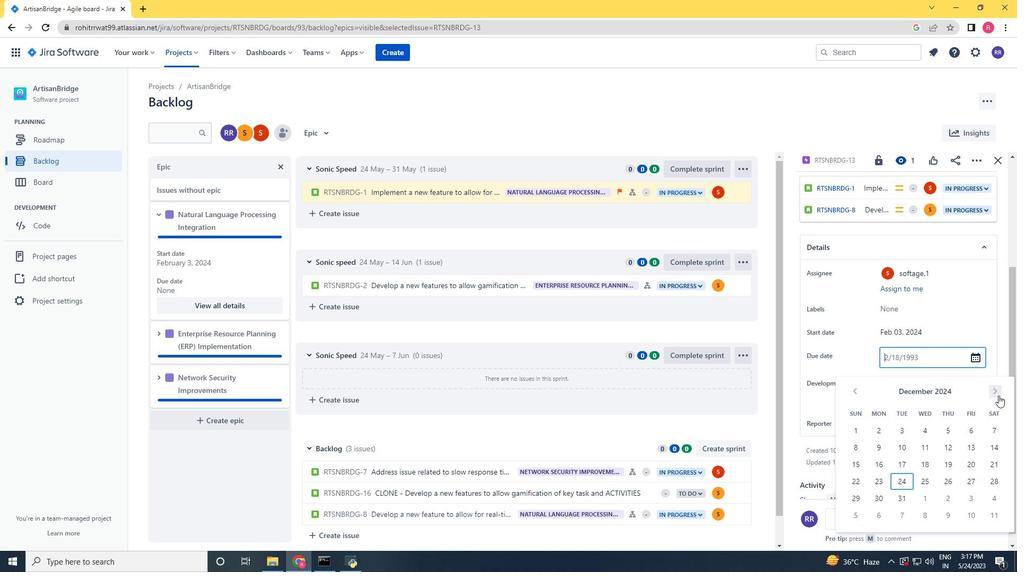 
Action: Mouse pressed left at (998, 395)
Screenshot: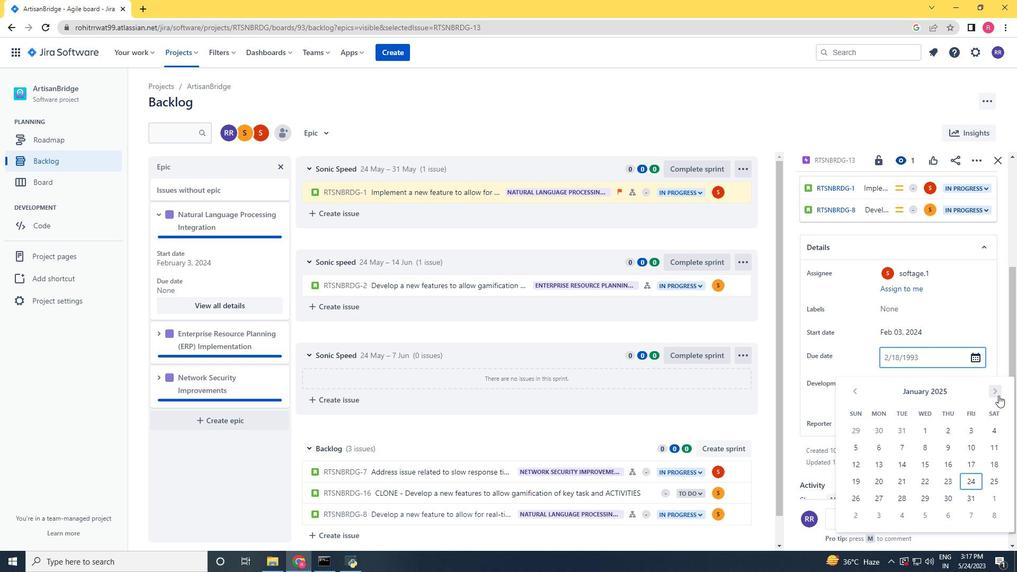 
Action: Mouse pressed left at (998, 395)
Screenshot: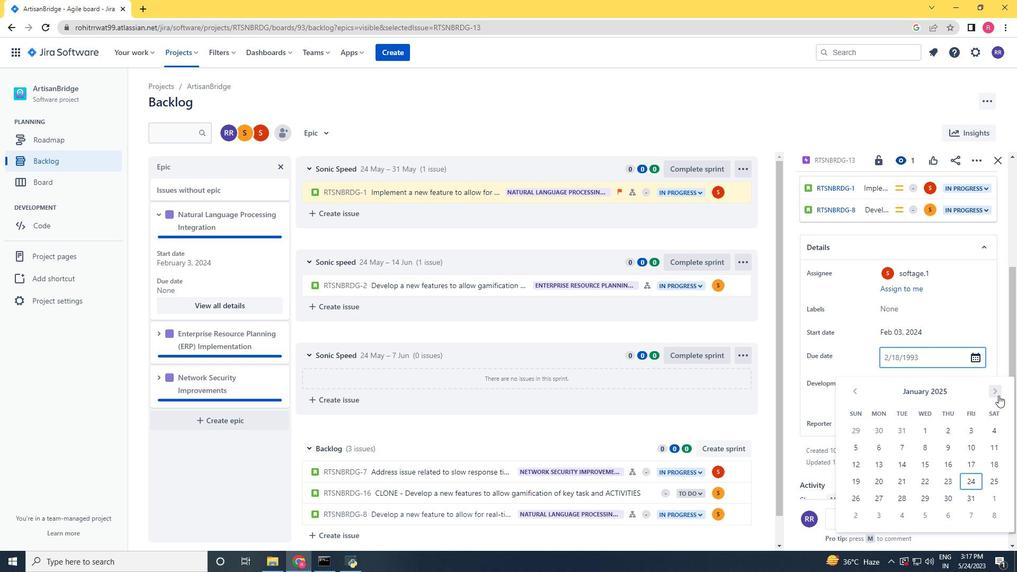 
Action: Mouse pressed left at (998, 395)
Screenshot: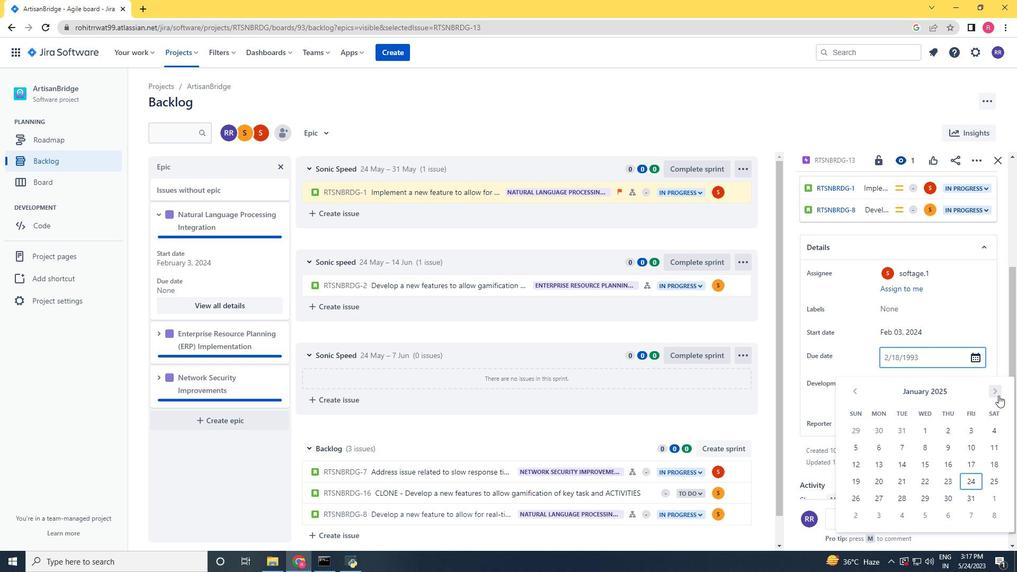 
Action: Mouse pressed left at (998, 395)
Screenshot: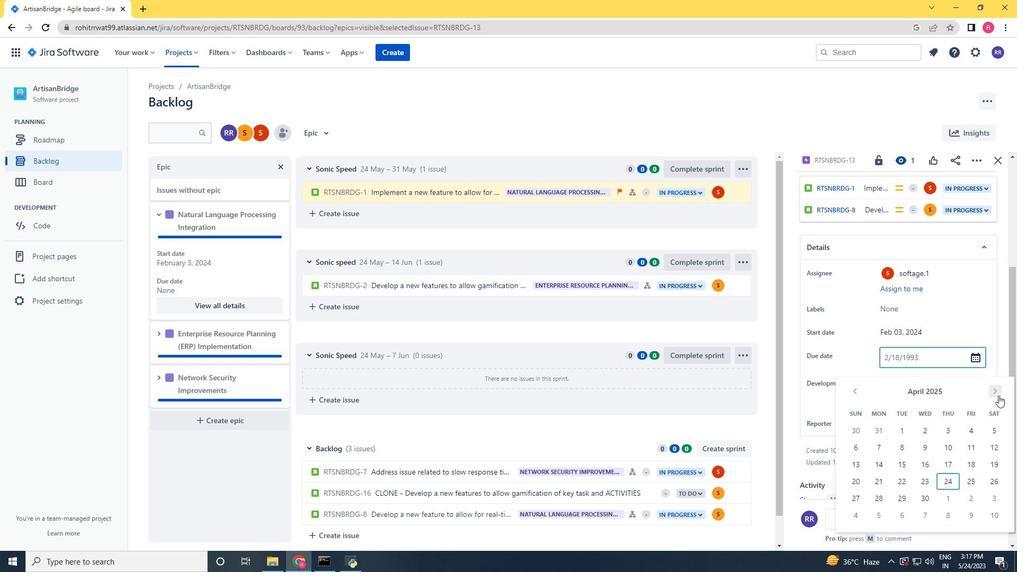 
Action: Mouse pressed left at (998, 395)
Screenshot: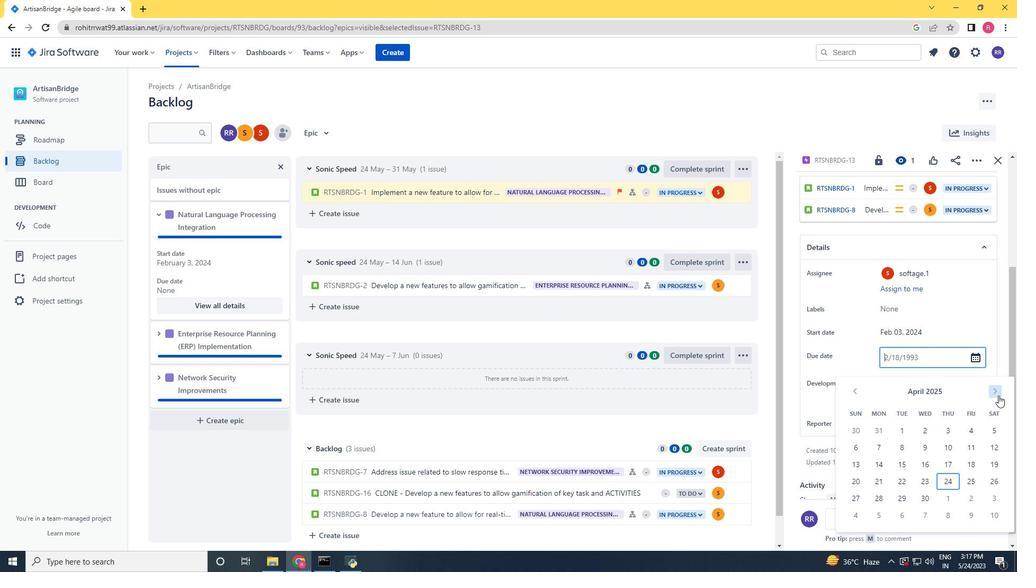 
Action: Mouse pressed left at (998, 395)
Screenshot: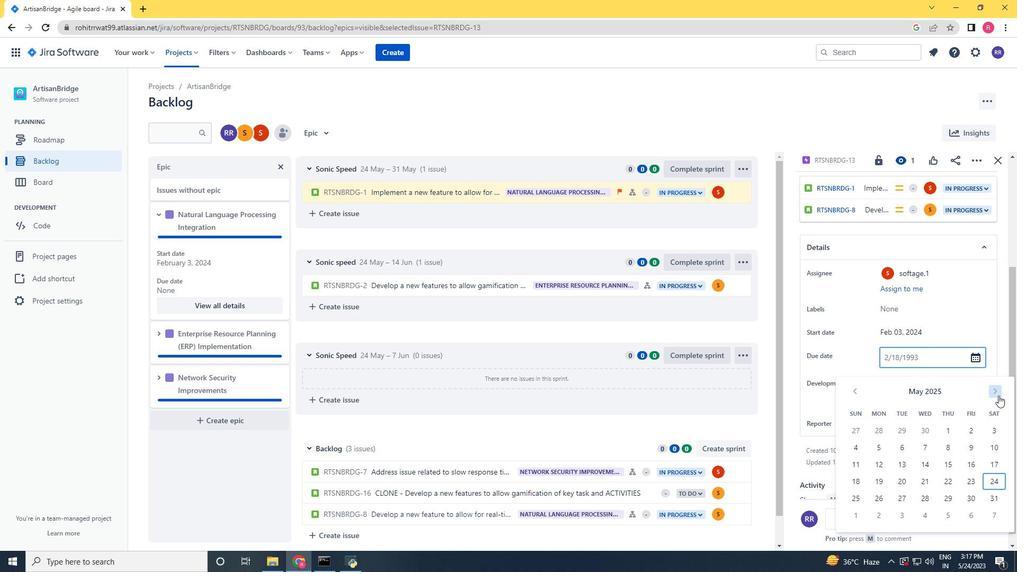 
Action: Mouse pressed left at (998, 395)
Screenshot: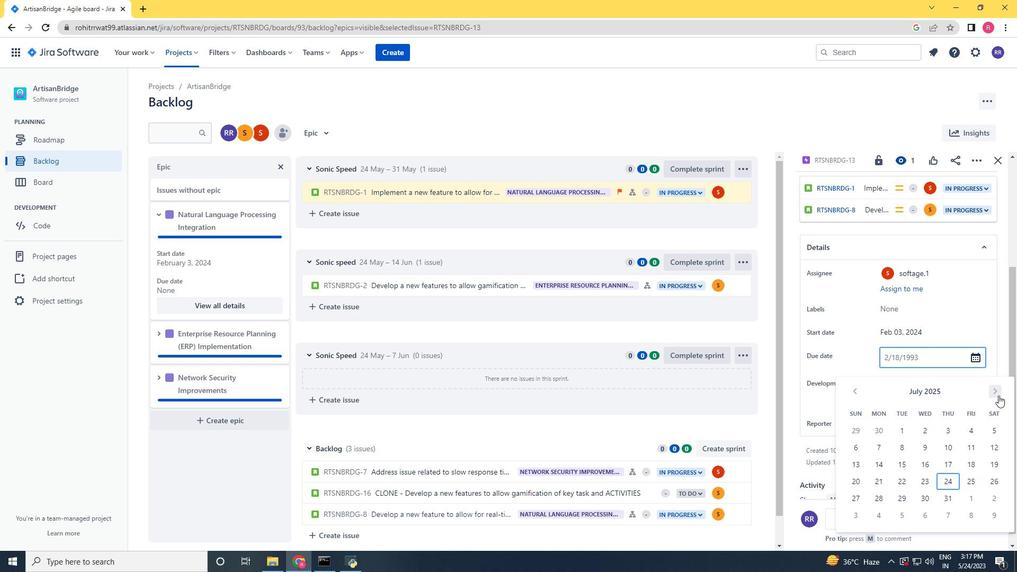 
Action: Mouse pressed left at (998, 395)
Screenshot: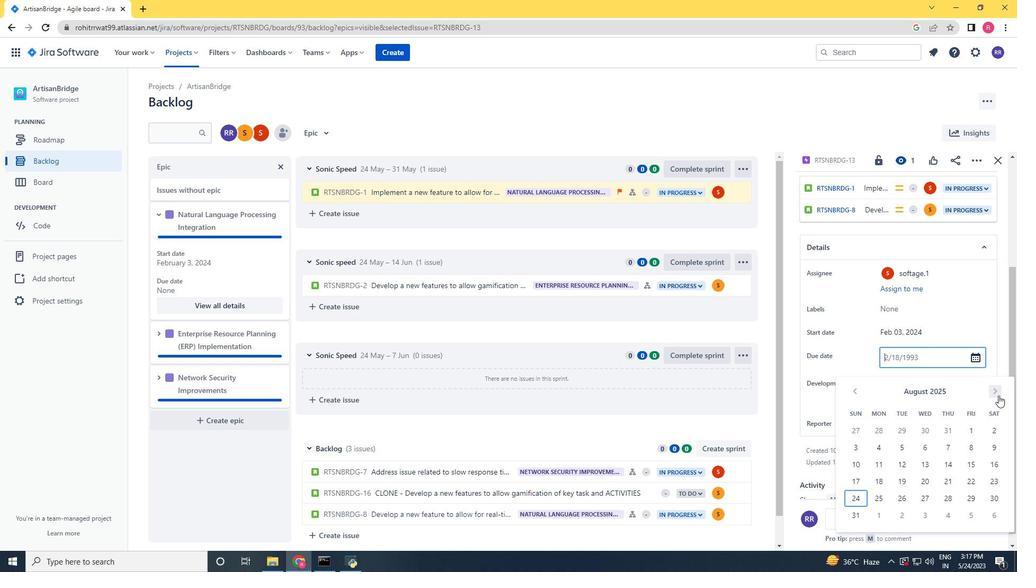 
Action: Mouse pressed left at (998, 395)
Screenshot: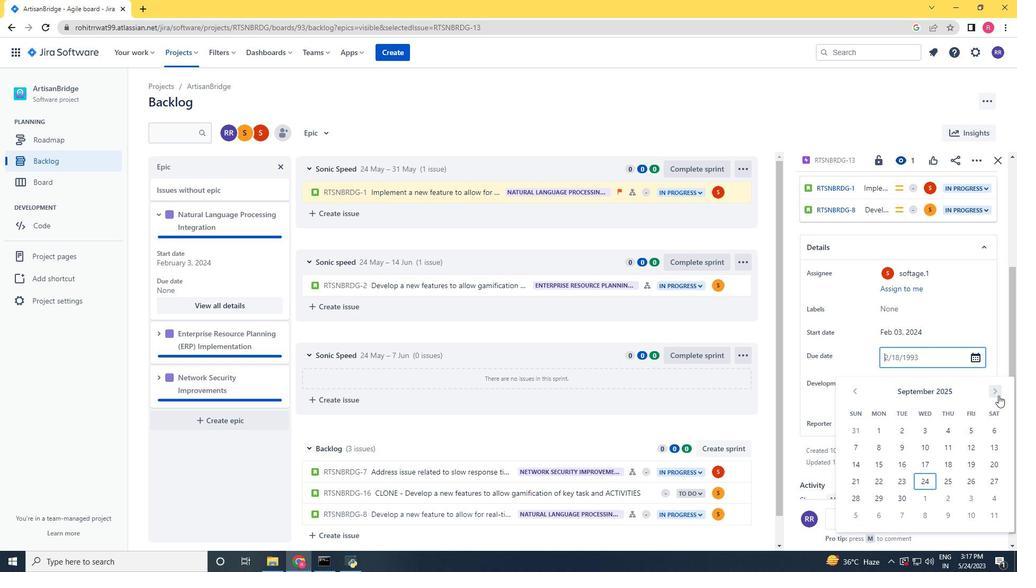 
Action: Mouse moved to (858, 498)
Screenshot: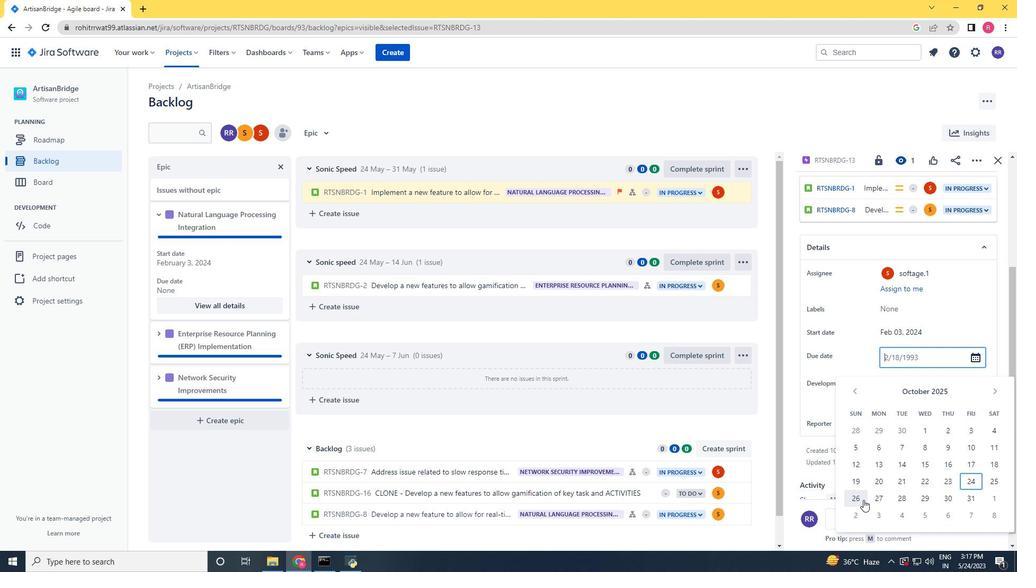 
Action: Mouse pressed left at (858, 498)
Screenshot: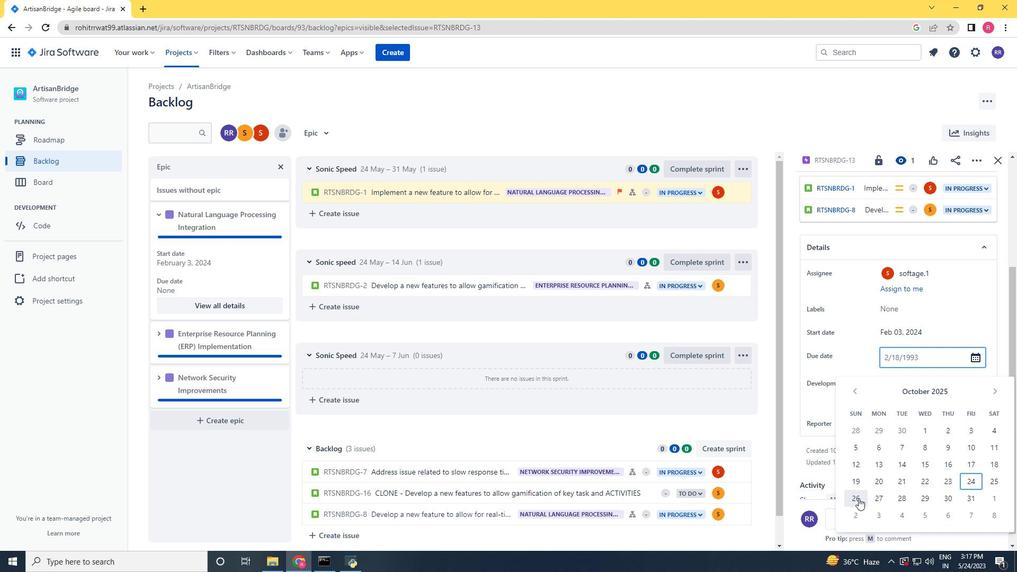 
Action: Mouse moved to (920, 476)
Screenshot: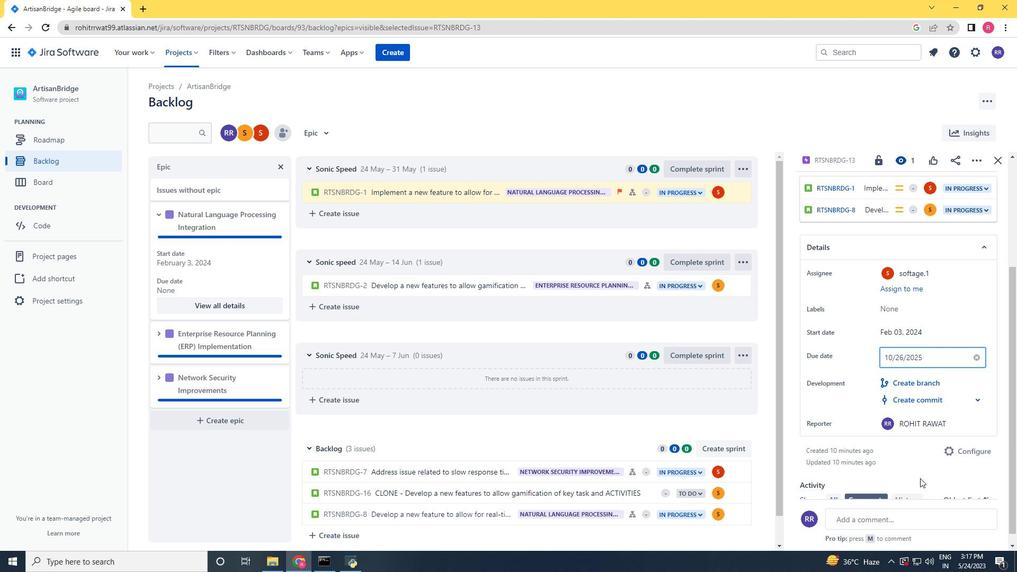 
Action: Mouse pressed left at (920, 476)
Screenshot: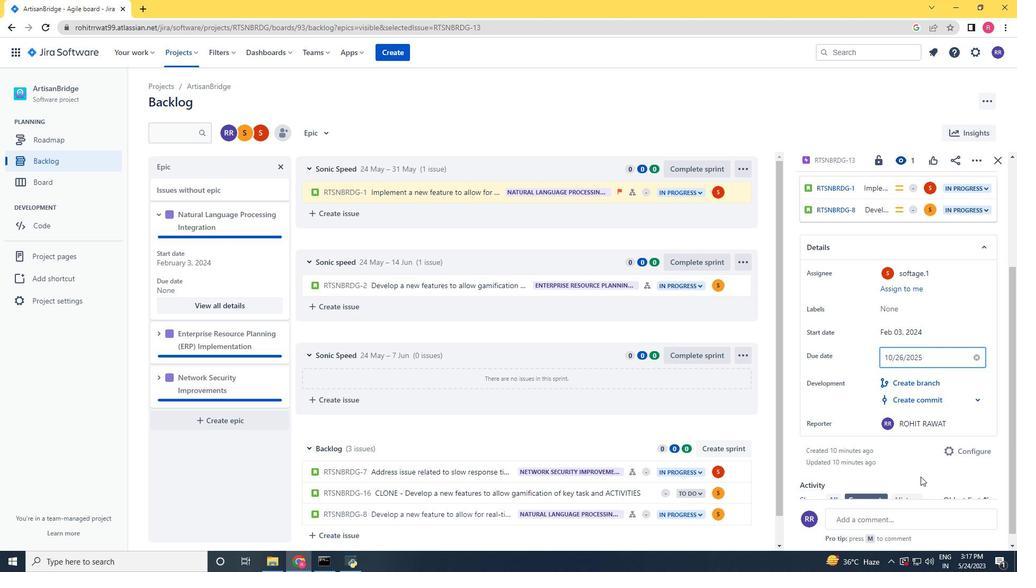 
Action: Mouse moved to (159, 338)
Screenshot: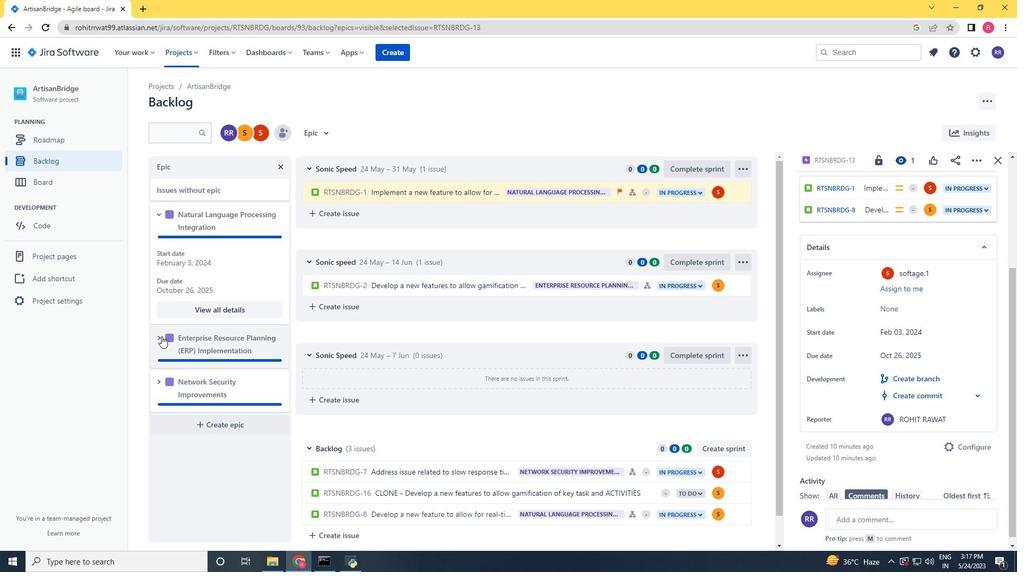 
Action: Mouse pressed left at (159, 338)
Screenshot: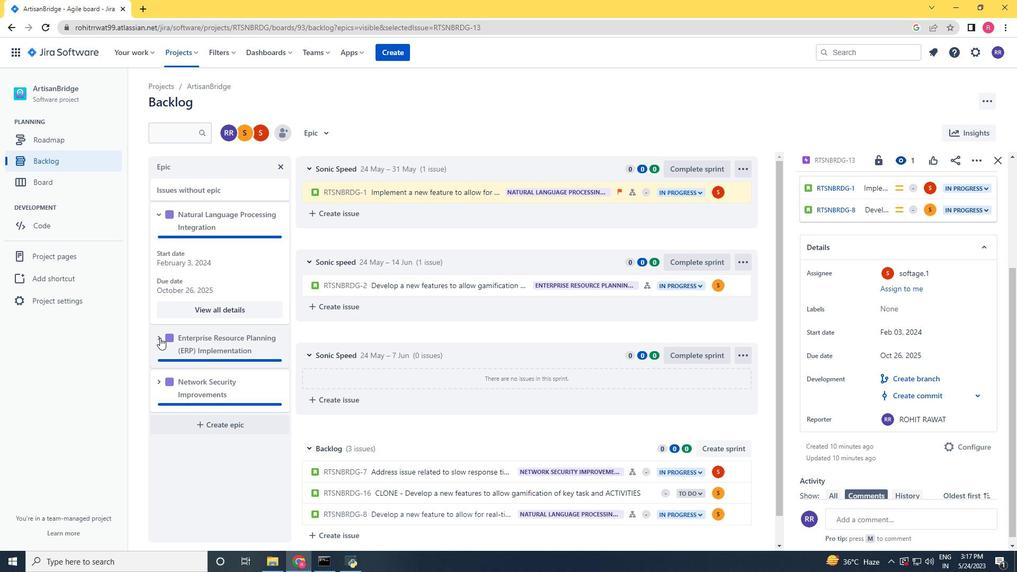 
Action: Mouse moved to (220, 426)
Screenshot: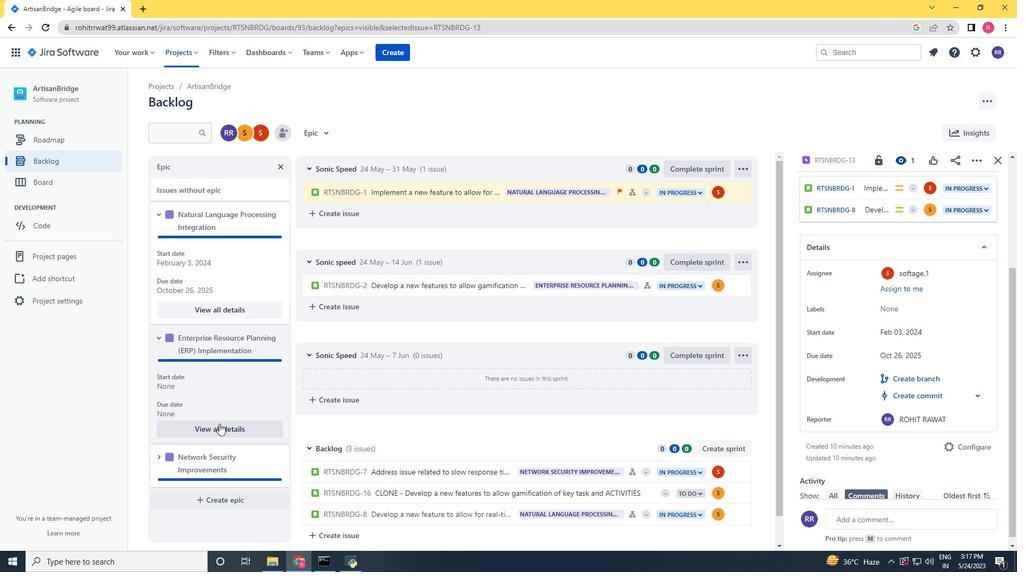 
Action: Mouse pressed left at (220, 426)
Screenshot: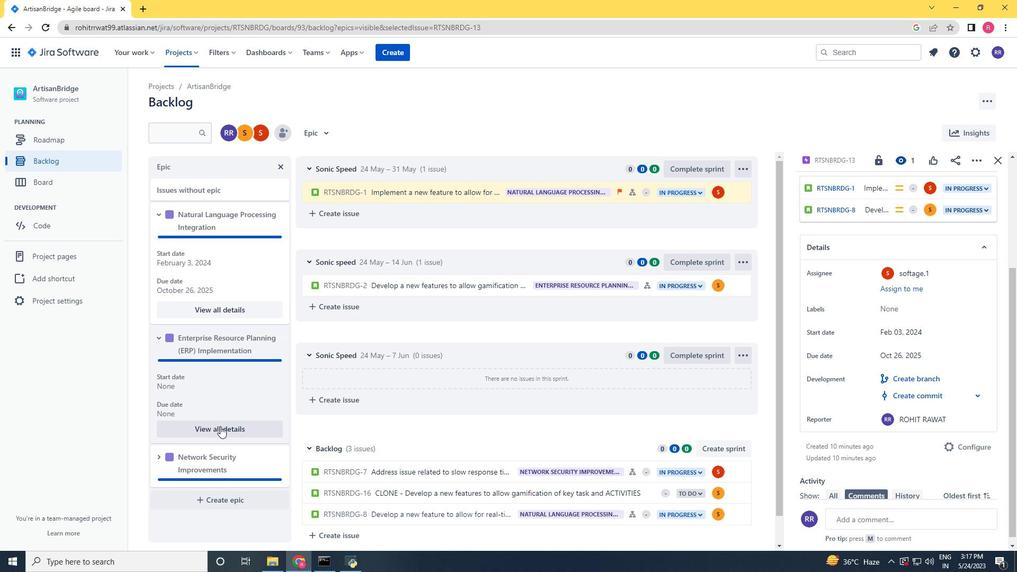 
Action: Mouse moved to (897, 448)
Screenshot: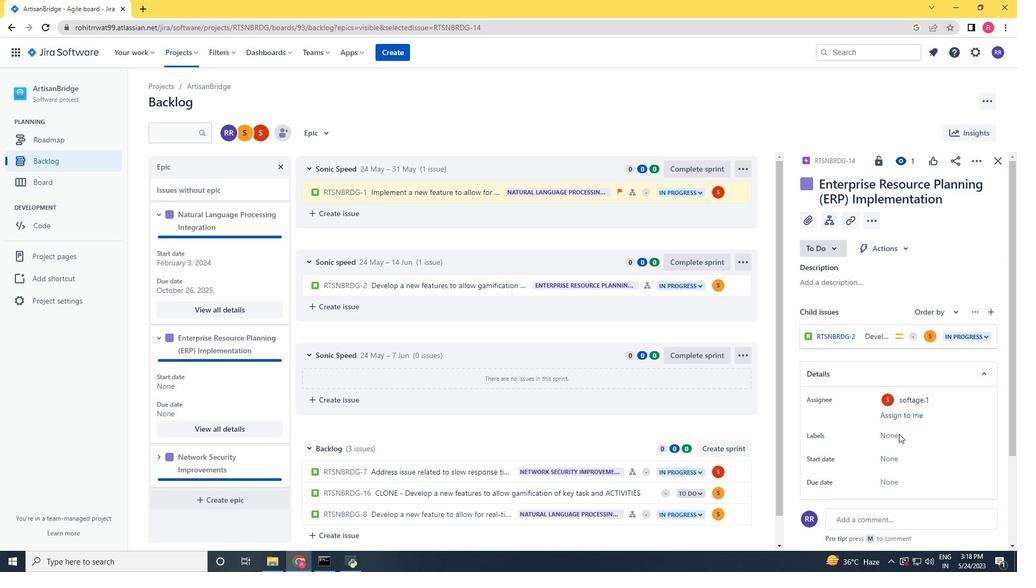 
Action: Mouse scrolled (897, 448) with delta (0, 0)
Screenshot: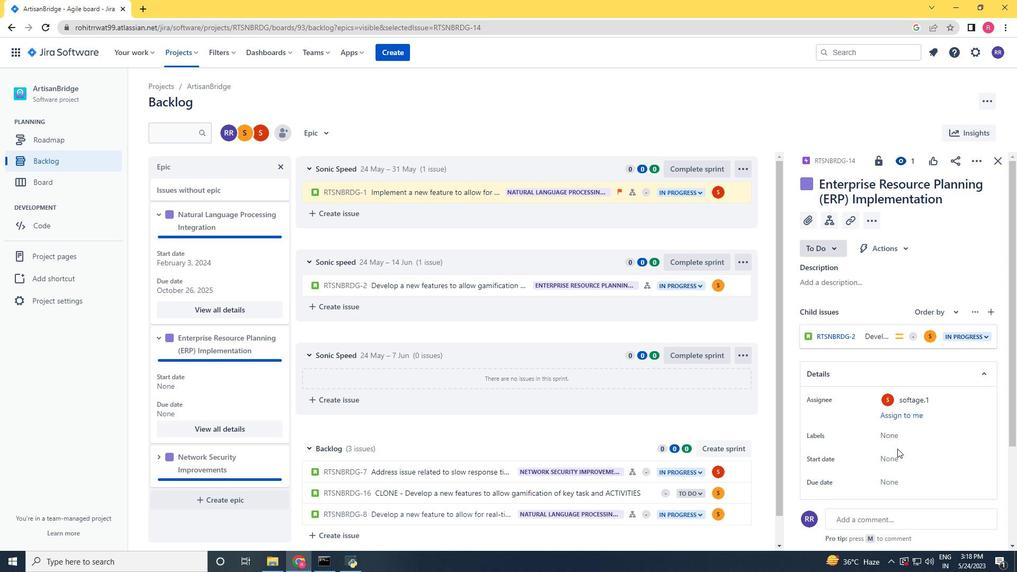 
Action: Mouse moved to (896, 449)
Screenshot: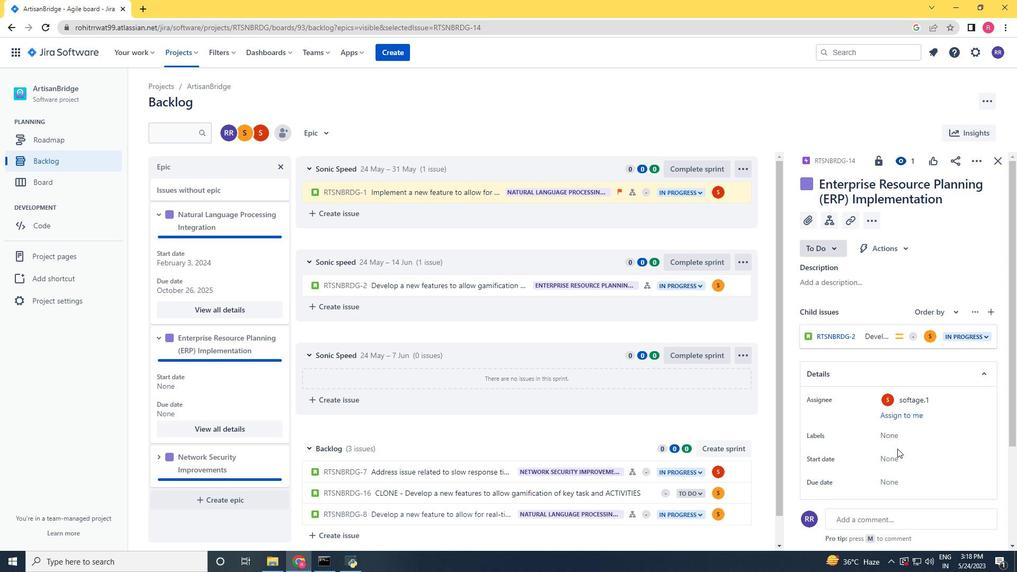 
Action: Mouse scrolled (896, 448) with delta (0, 0)
Screenshot: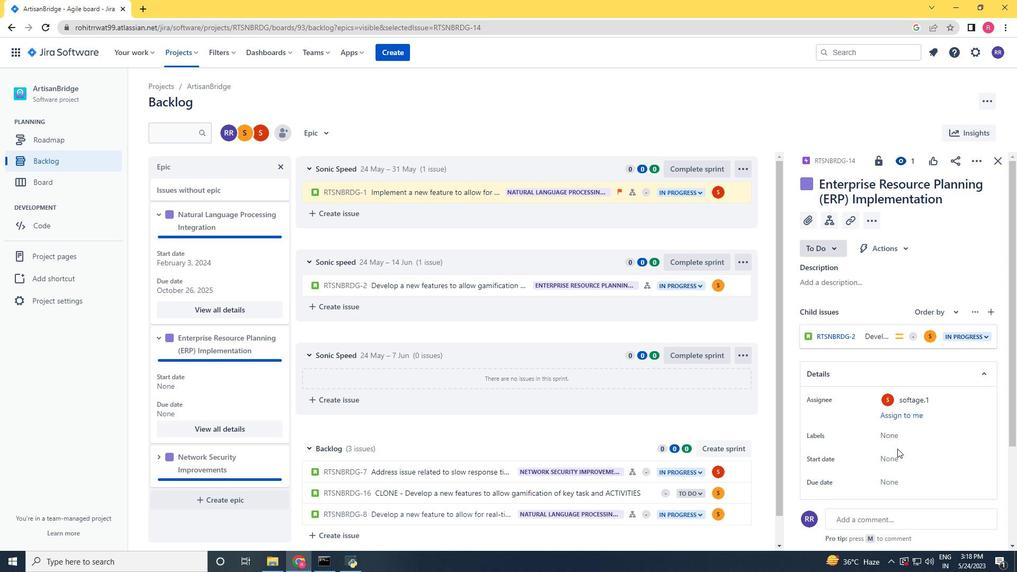 
Action: Mouse moved to (895, 345)
Screenshot: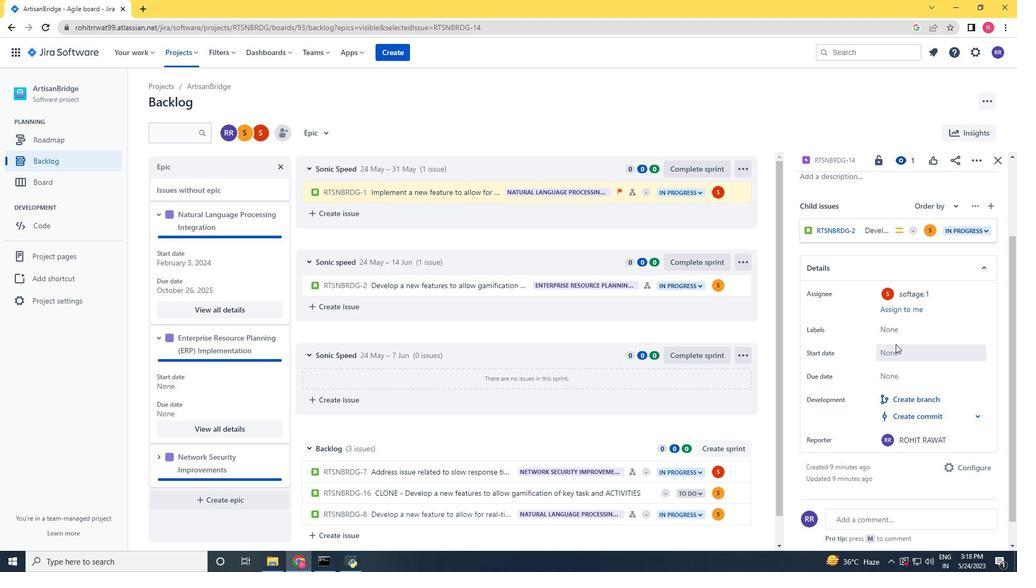 
Action: Mouse pressed left at (895, 345)
Screenshot: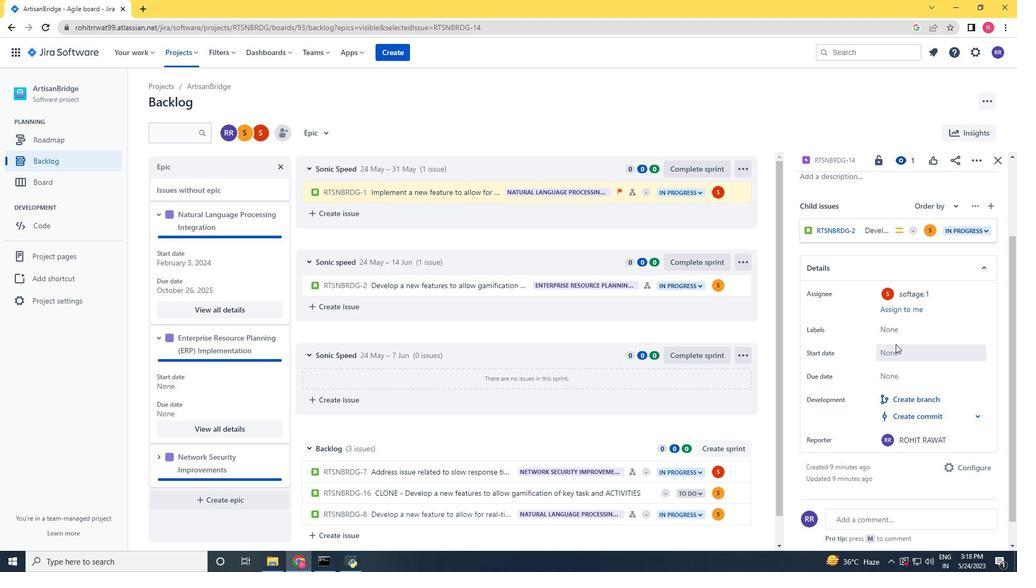 
Action: Mouse moved to (998, 383)
Screenshot: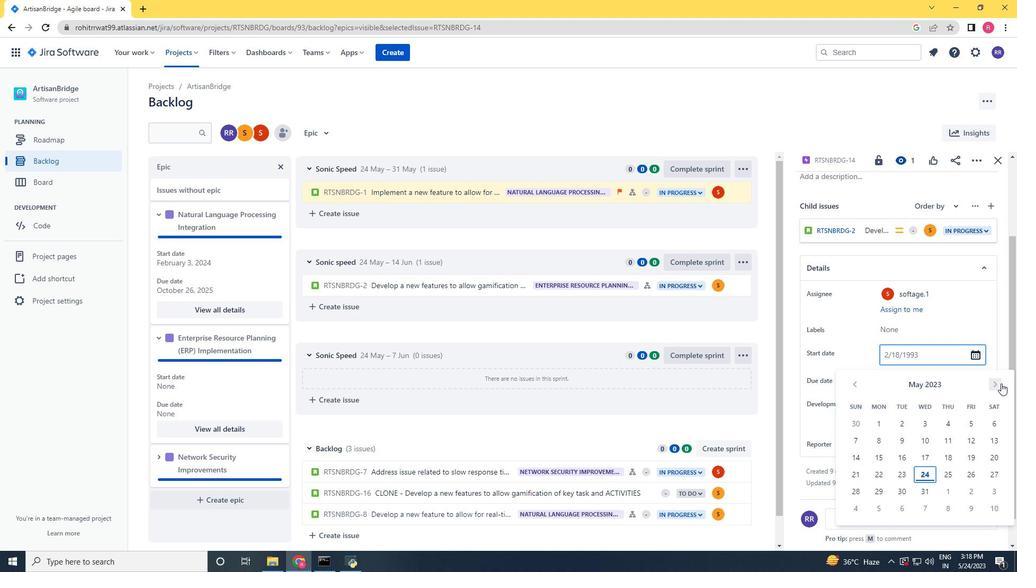 
Action: Mouse pressed left at (998, 383)
Screenshot: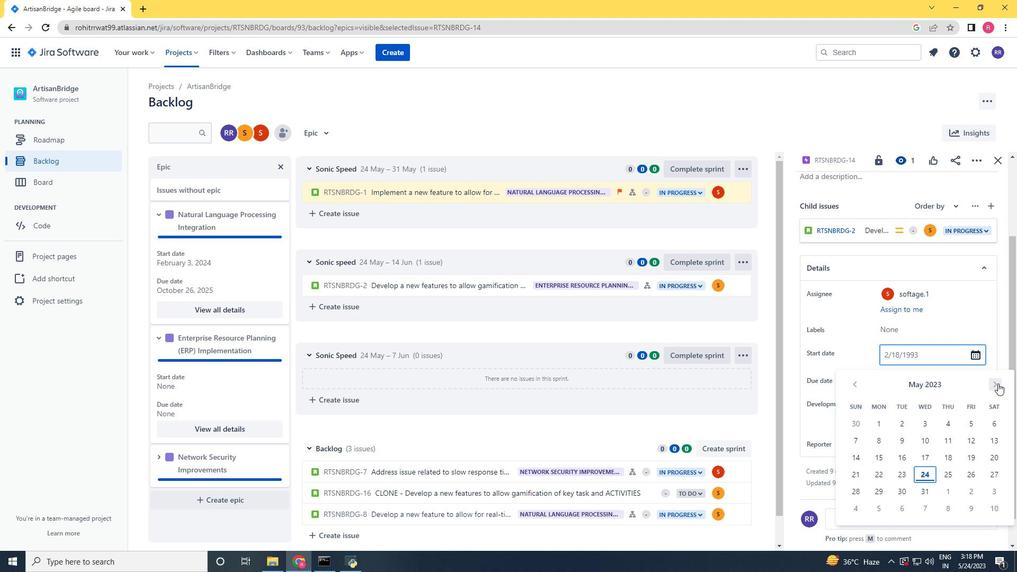 
Action: Mouse pressed left at (998, 383)
Screenshot: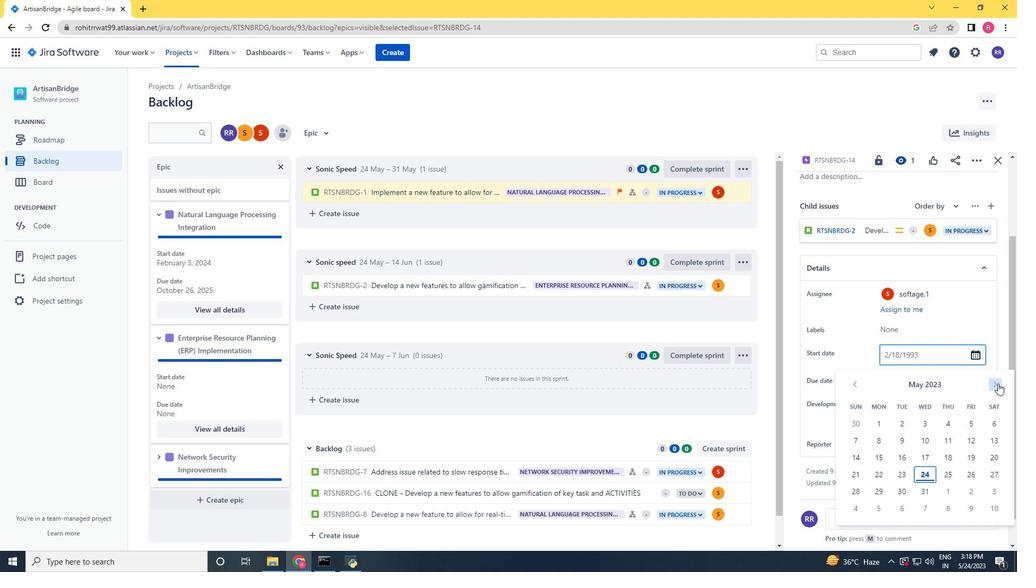 
Action: Mouse pressed left at (998, 383)
Screenshot: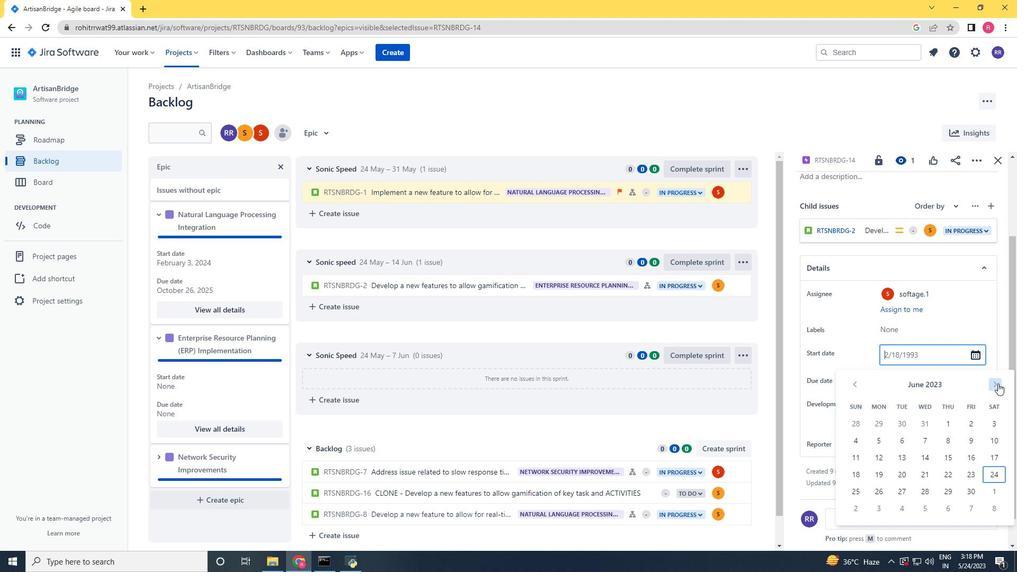 
Action: Mouse pressed left at (998, 383)
Screenshot: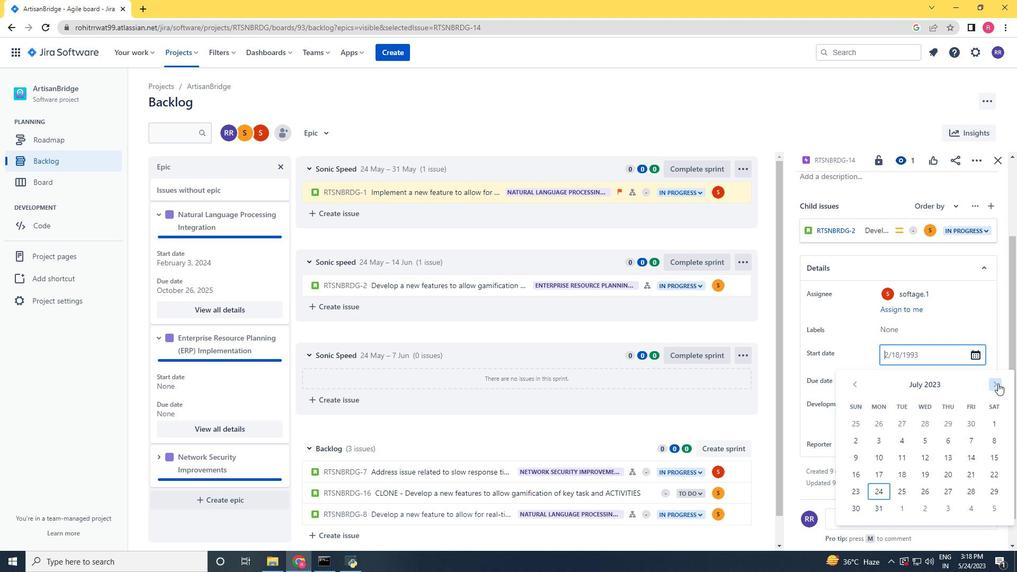 
Action: Mouse pressed left at (998, 383)
Screenshot: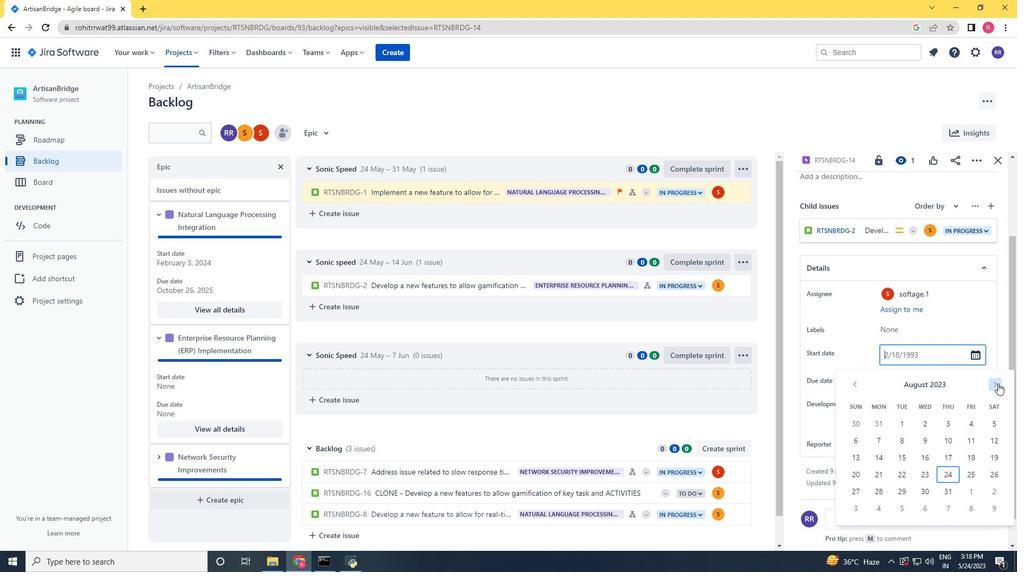 
Action: Mouse pressed left at (998, 383)
Screenshot: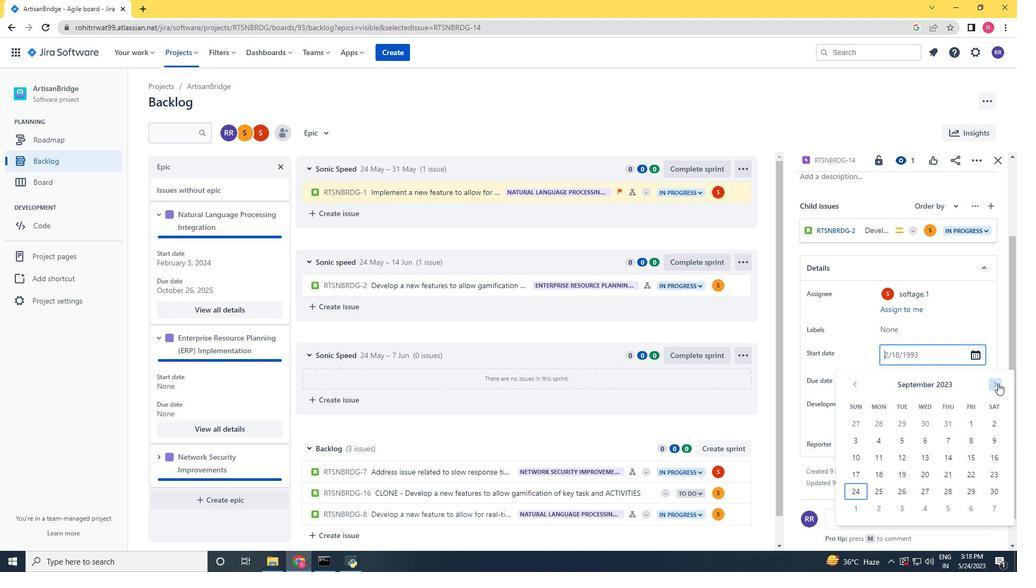
Action: Mouse pressed left at (998, 383)
Screenshot: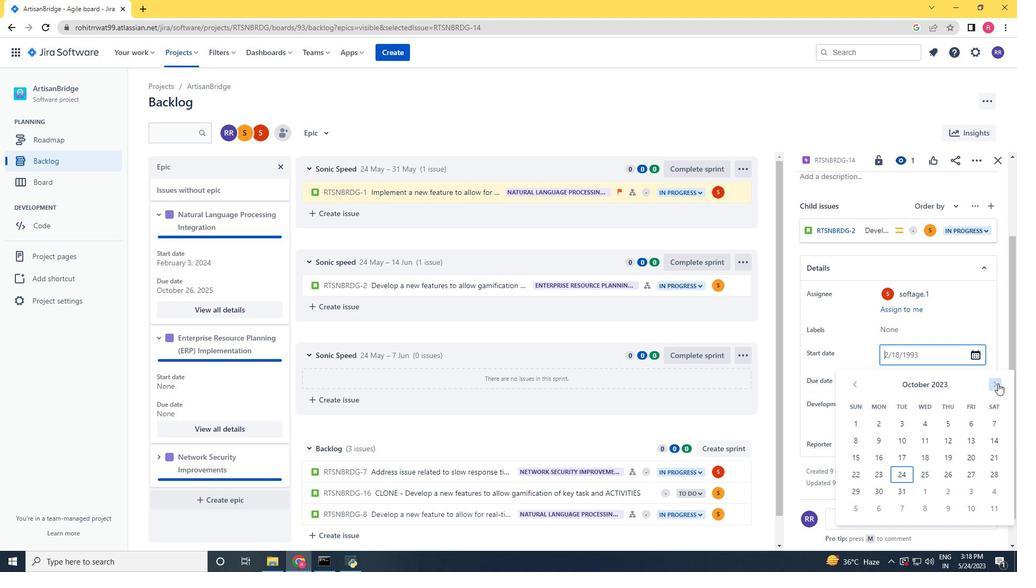 
Action: Mouse pressed left at (998, 383)
Screenshot: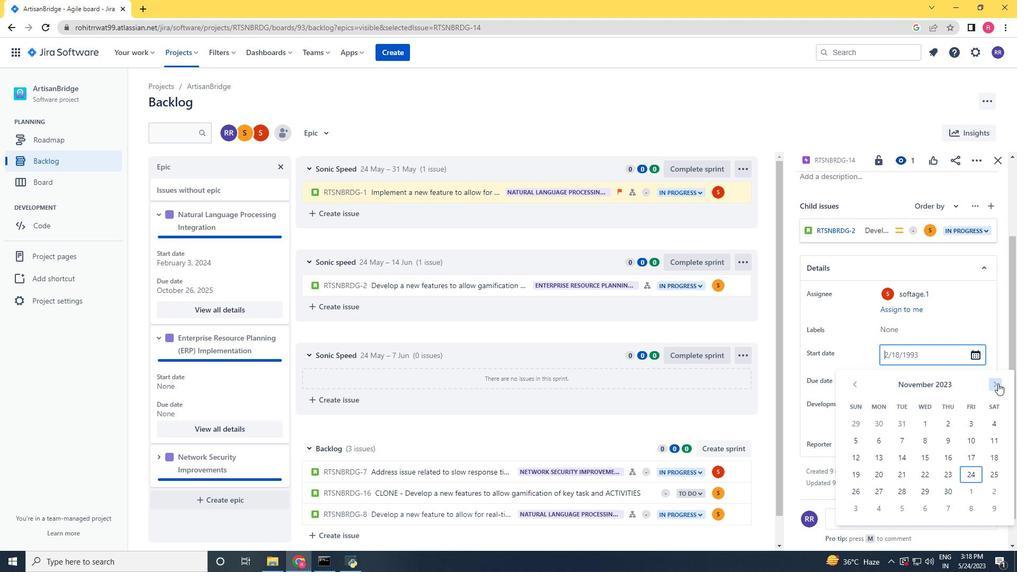
Action: Mouse pressed left at (998, 383)
Screenshot: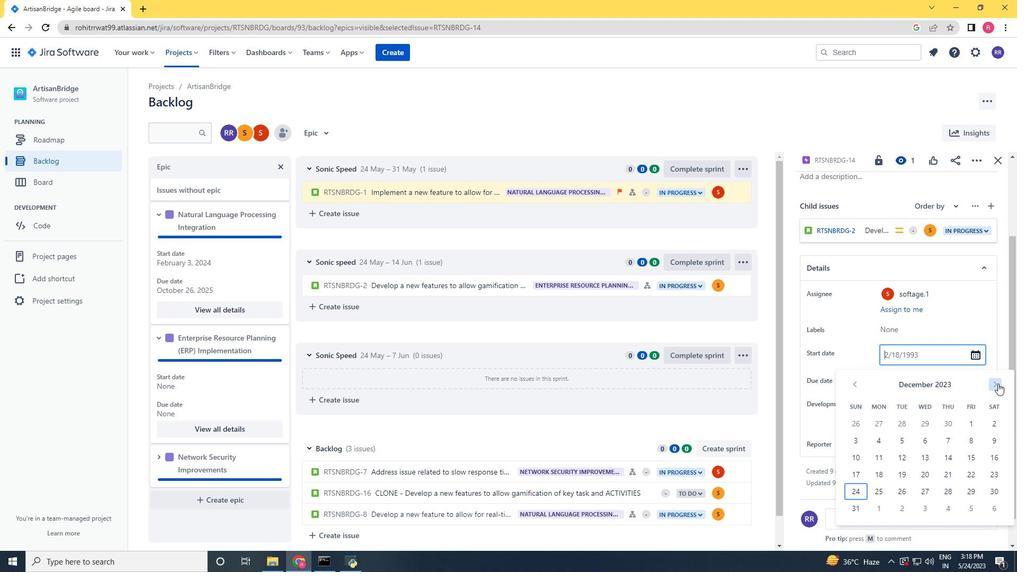 
Action: Mouse pressed left at (998, 383)
Screenshot: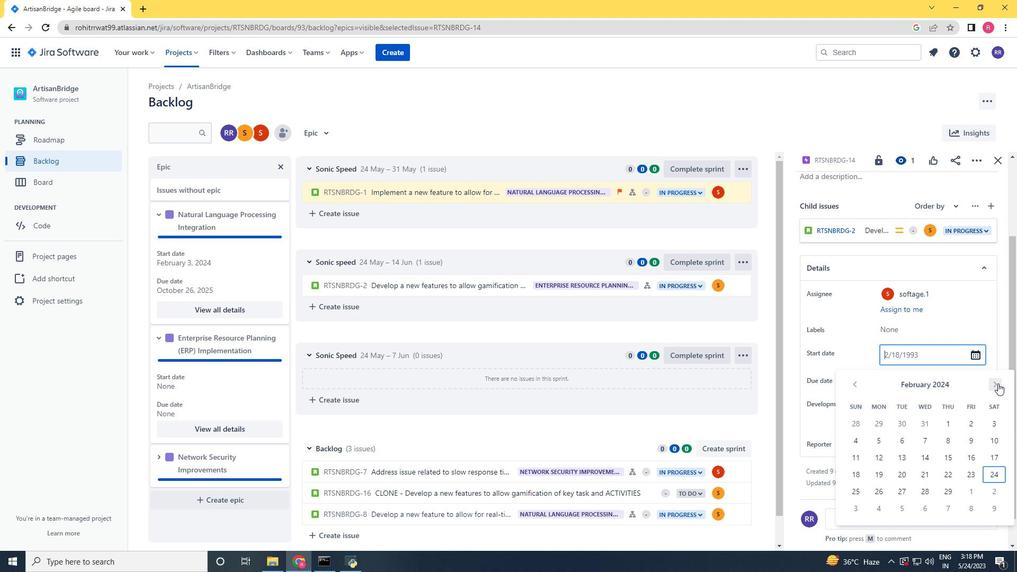 
Action: Mouse moved to (993, 451)
Screenshot: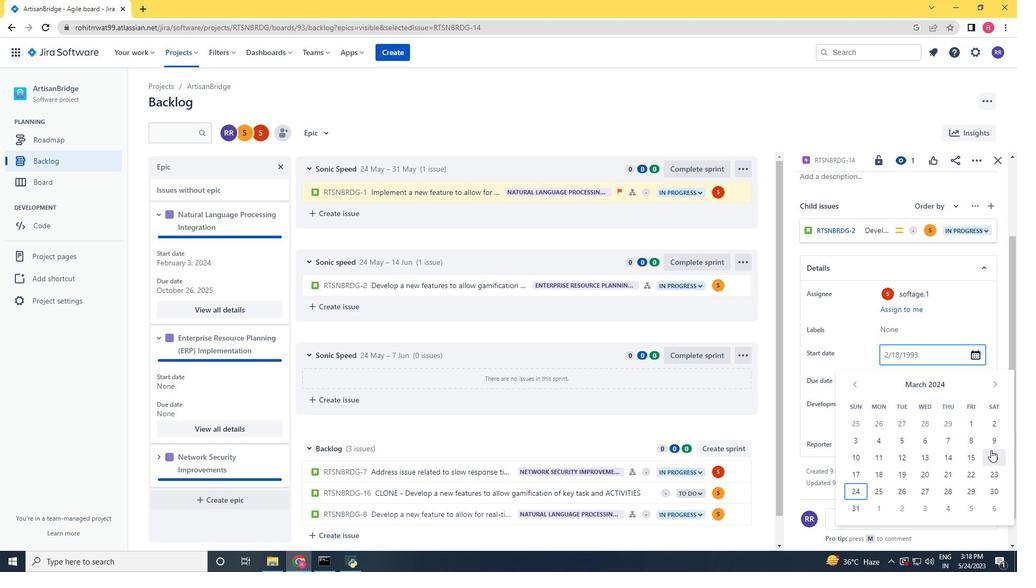 
Action: Mouse pressed left at (993, 451)
Screenshot: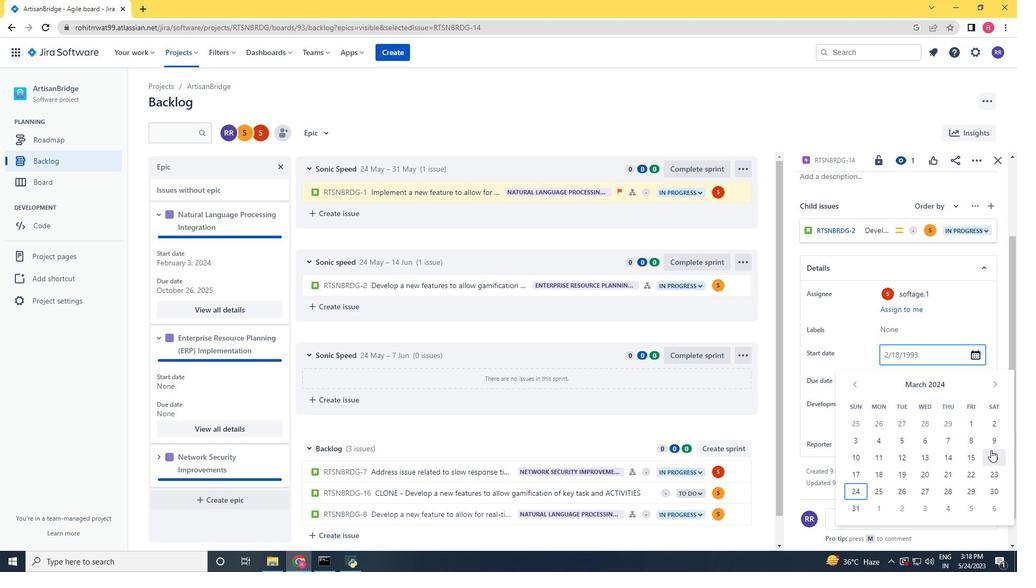 
Action: Mouse moved to (909, 381)
Screenshot: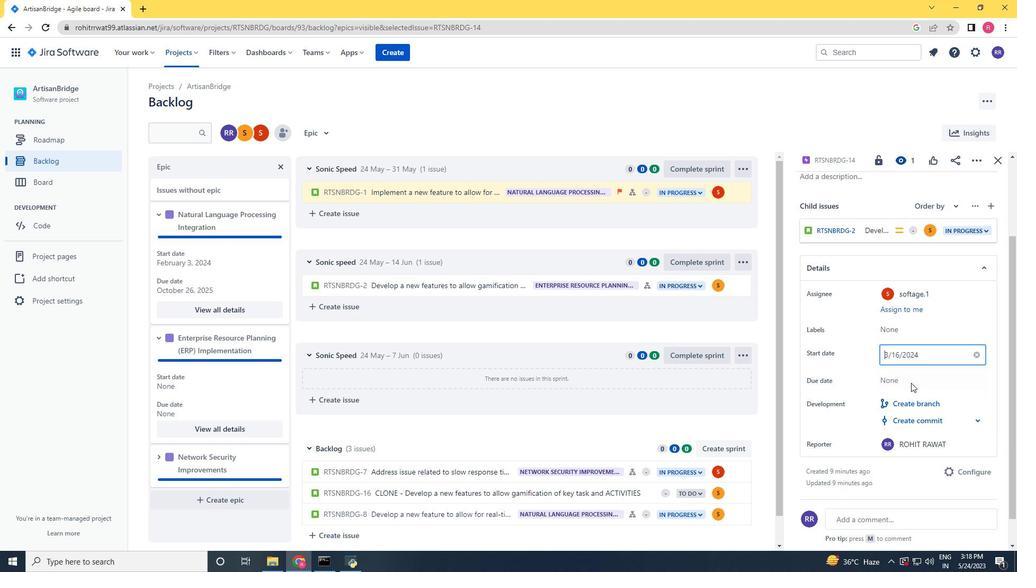 
Action: Mouse pressed left at (909, 381)
Screenshot: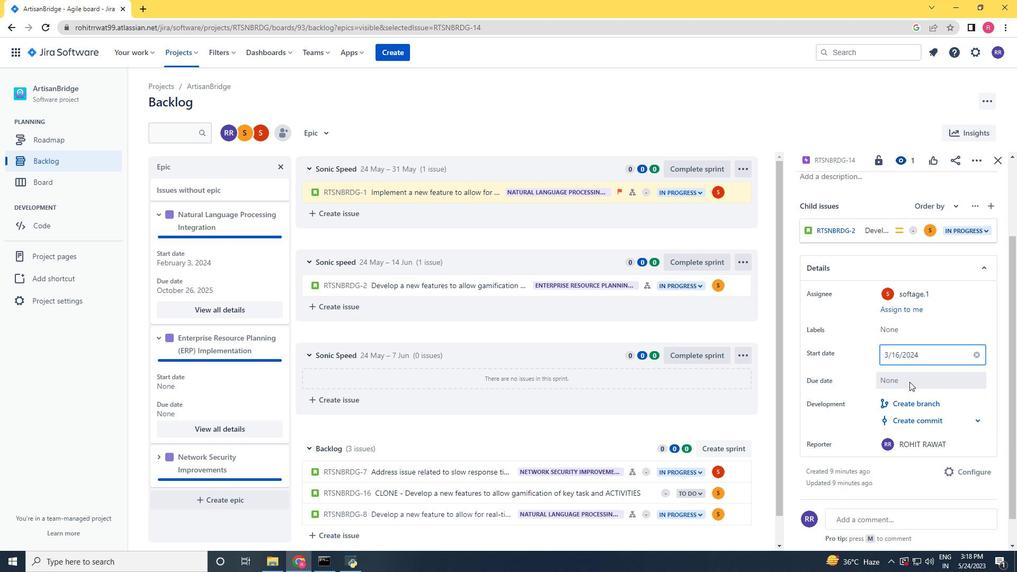 
Action: Mouse moved to (998, 226)
Screenshot: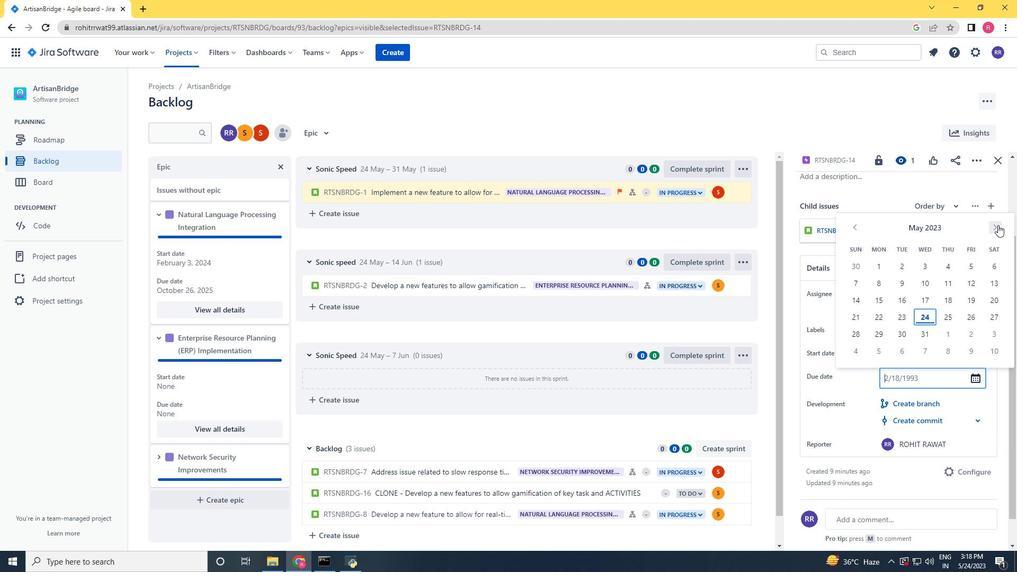 
Action: Mouse pressed left at (998, 226)
Screenshot: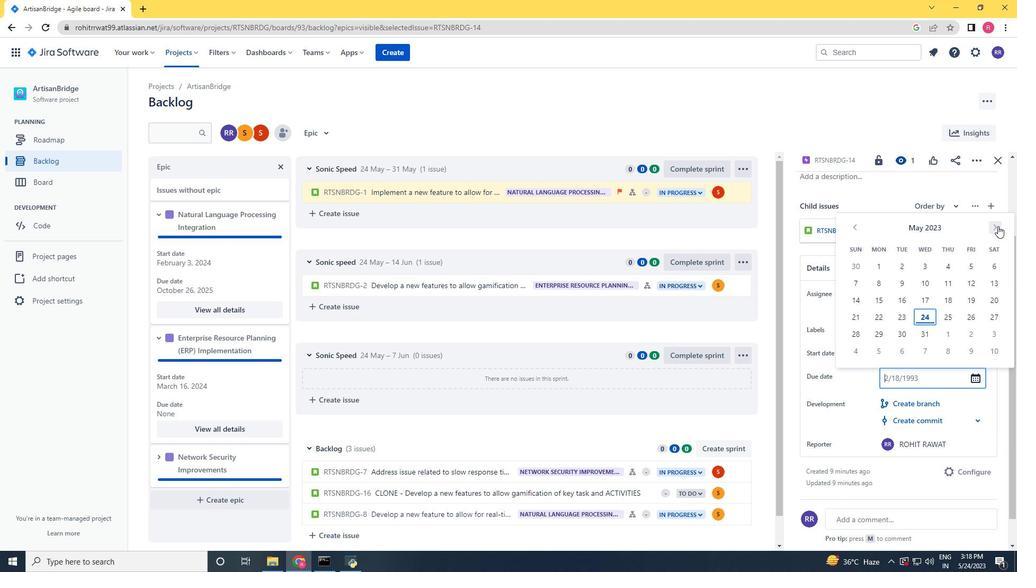 
Action: Mouse pressed left at (998, 226)
Screenshot: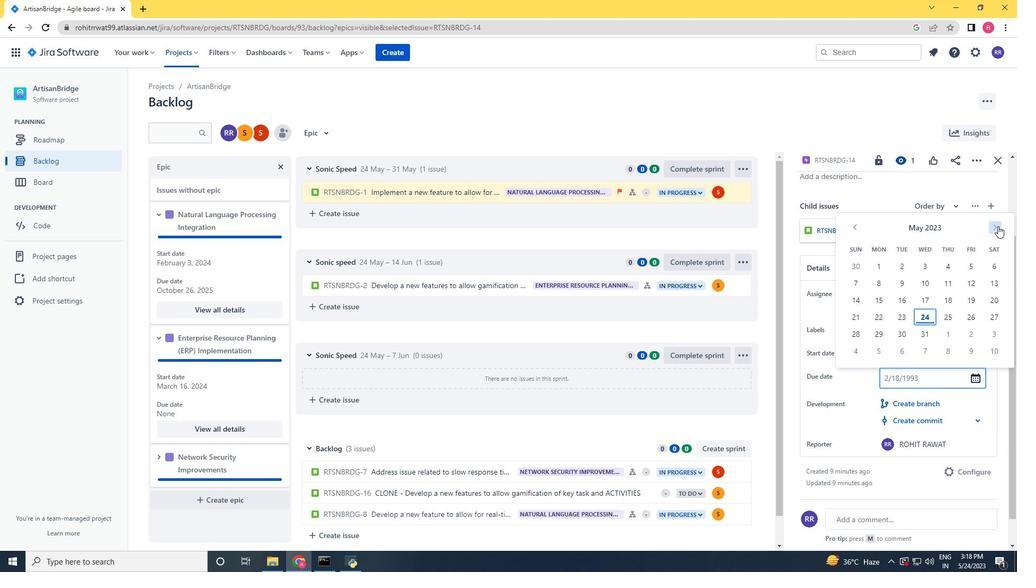 
Action: Mouse pressed left at (998, 226)
Screenshot: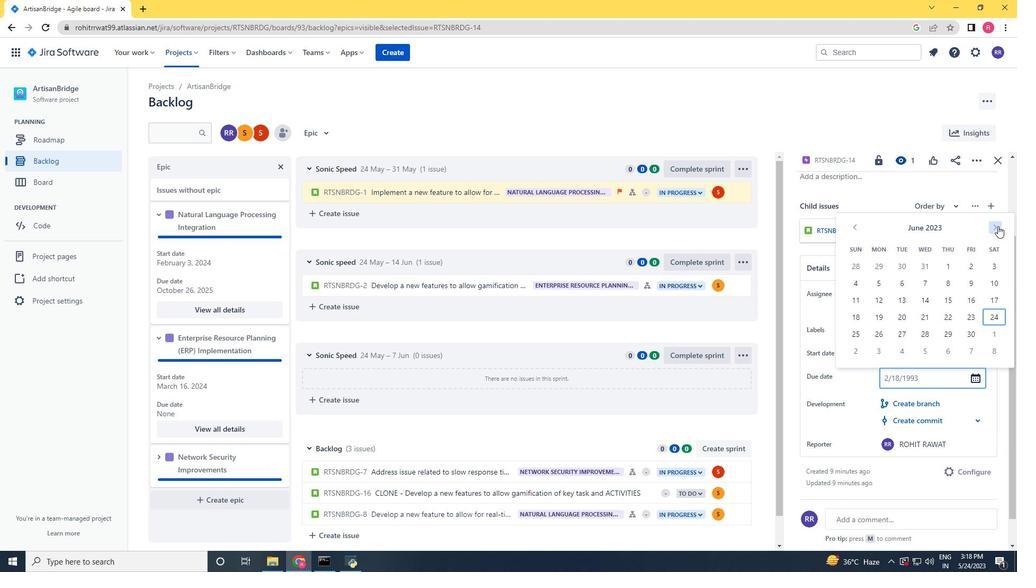 
Action: Mouse pressed left at (998, 226)
Screenshot: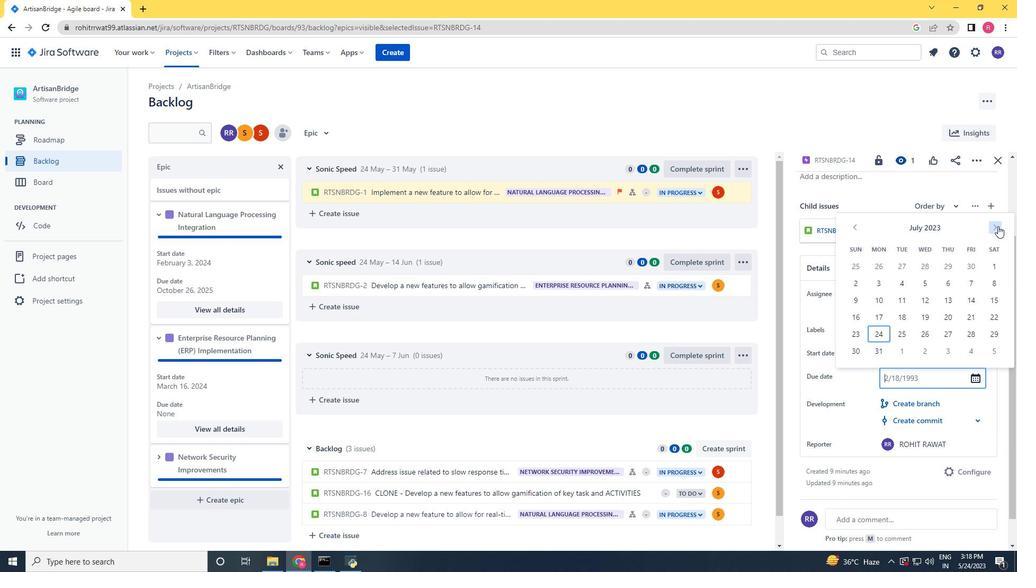 
Action: Mouse pressed left at (998, 226)
Screenshot: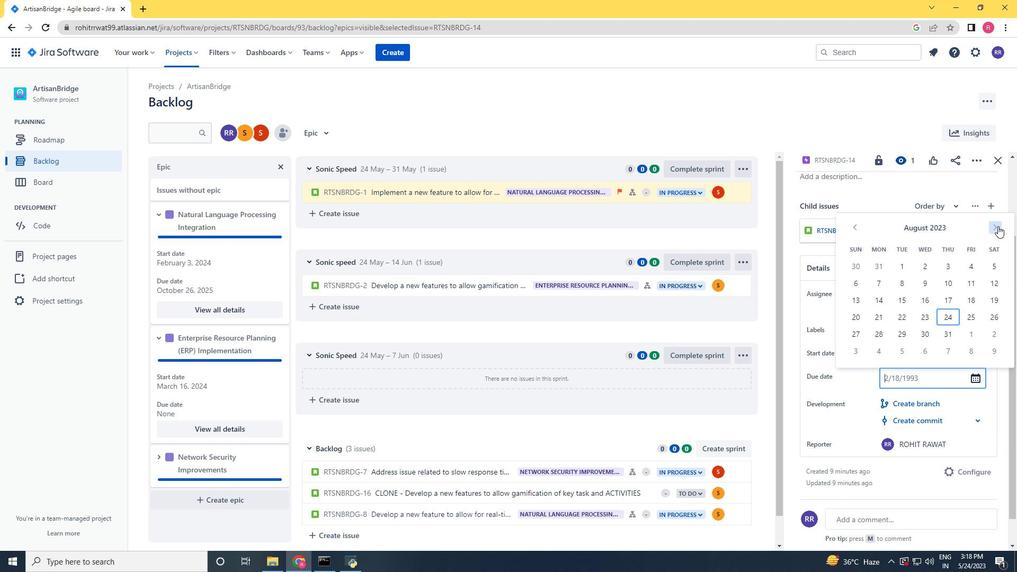 
Action: Mouse pressed left at (998, 226)
Screenshot: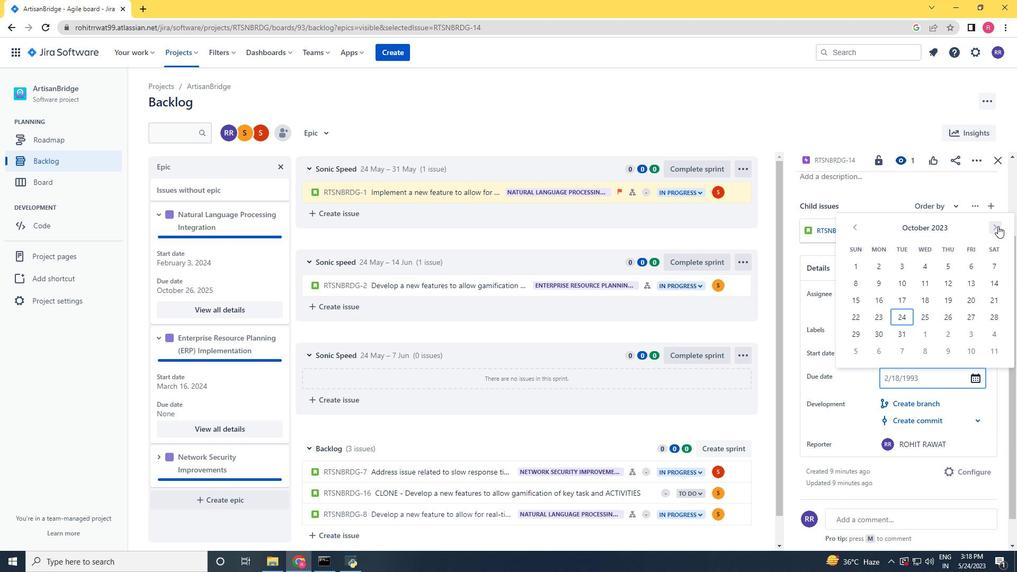 
Action: Mouse pressed left at (998, 226)
Screenshot: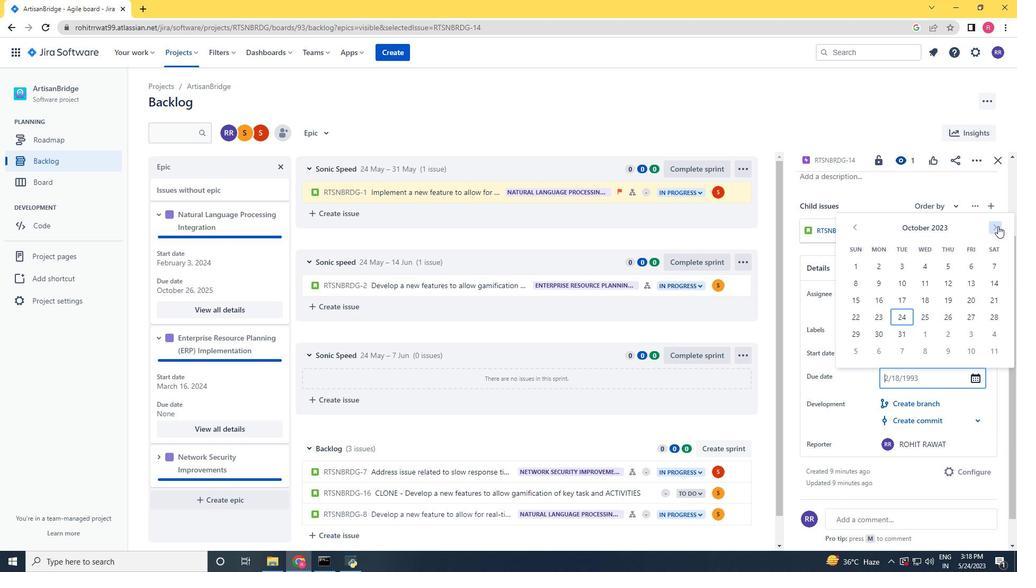 
Action: Mouse pressed left at (998, 226)
Screenshot: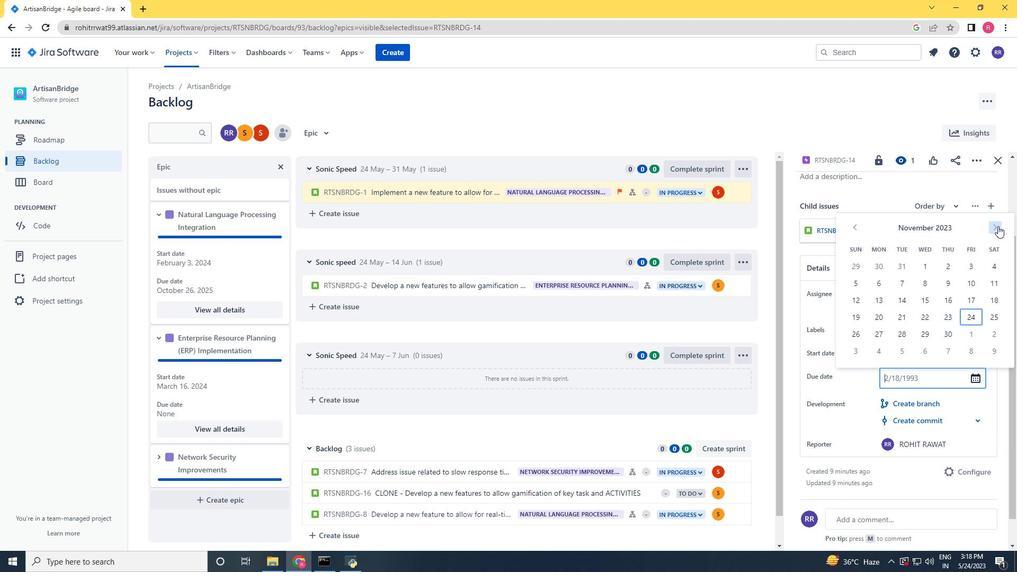 
Action: Mouse pressed left at (998, 226)
Screenshot: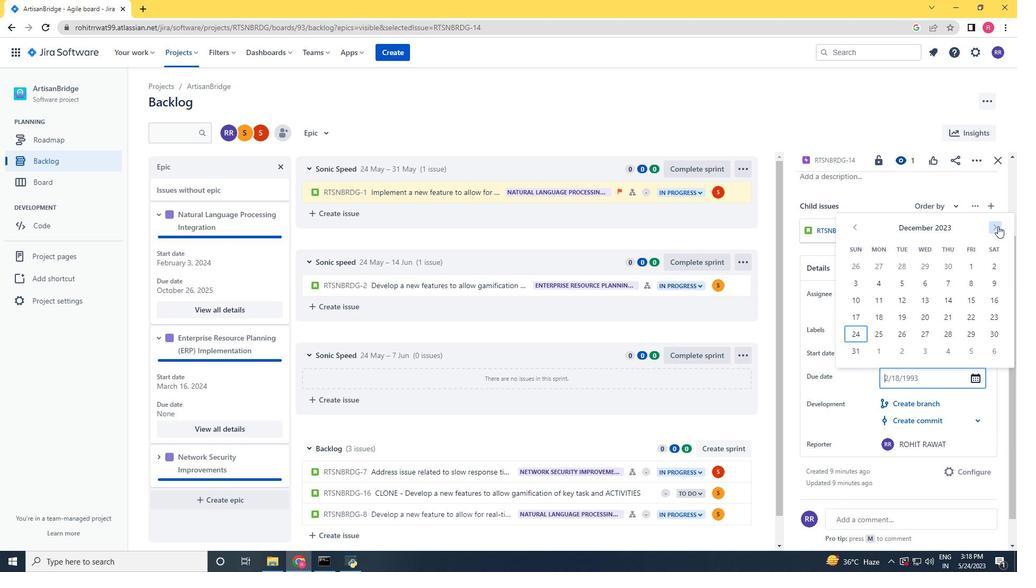 
Action: Mouse pressed left at (998, 226)
Screenshot: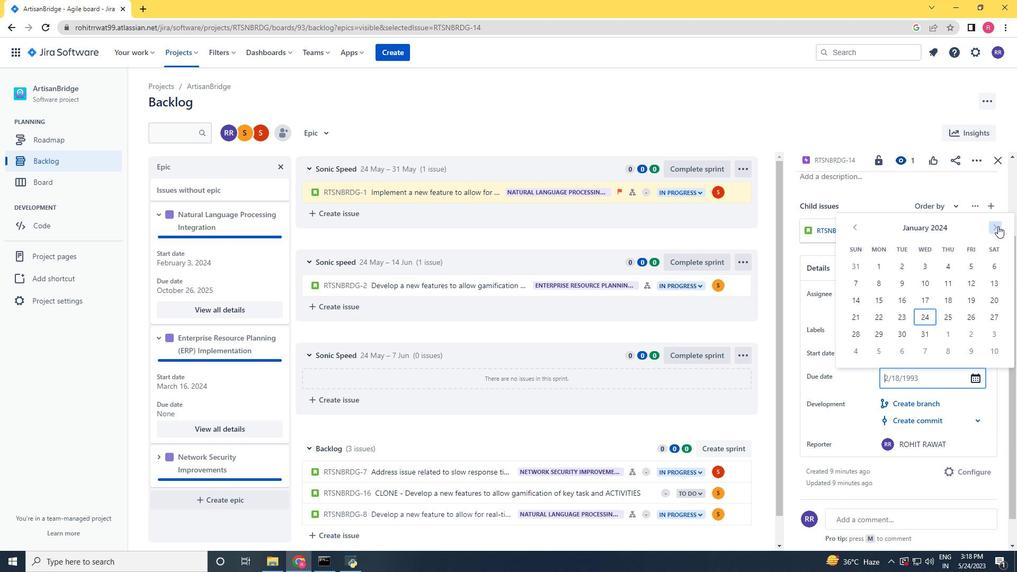 
Action: Mouse pressed left at (998, 226)
Screenshot: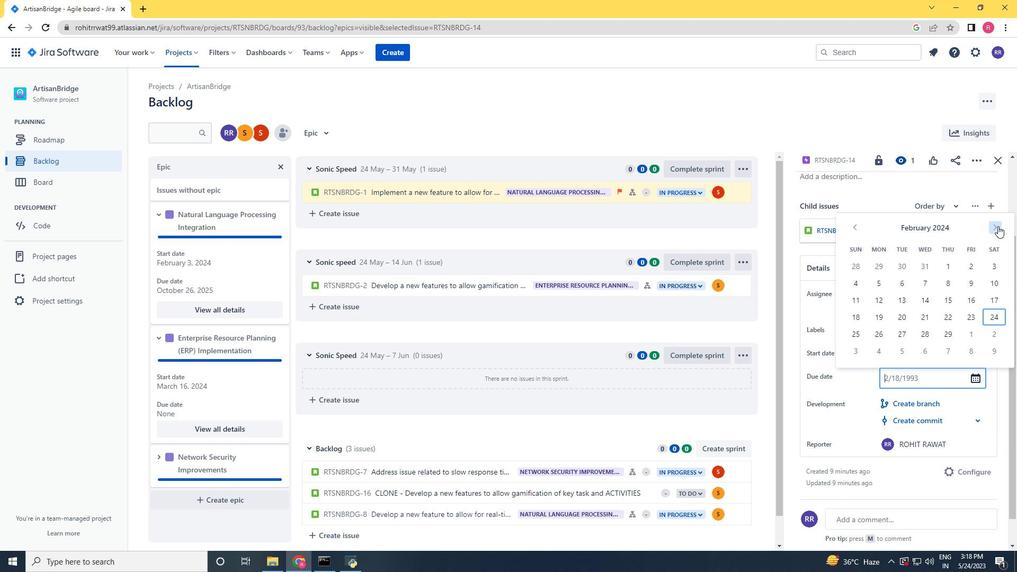 
Action: Mouse pressed left at (998, 226)
Screenshot: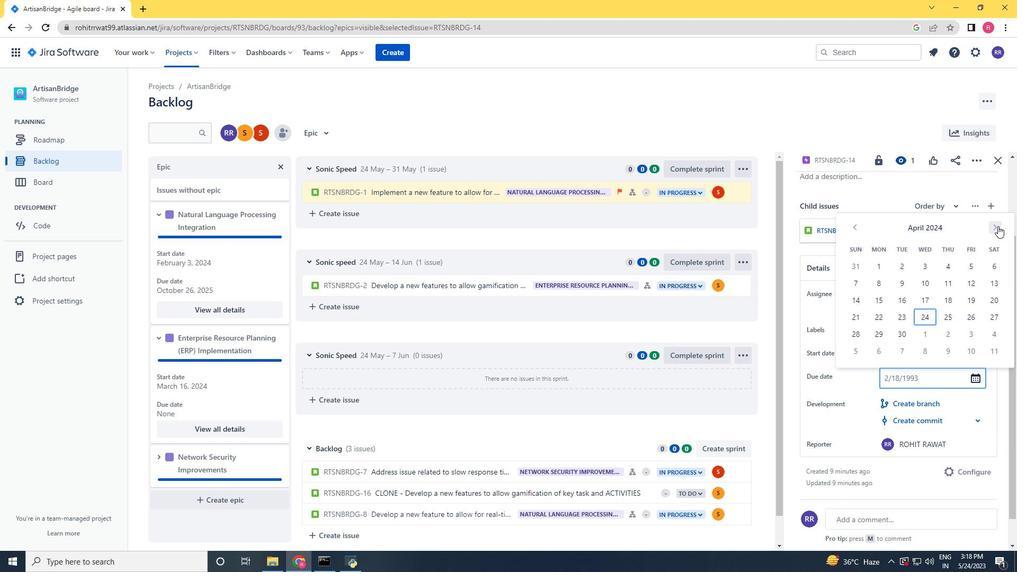 
Action: Mouse pressed left at (998, 226)
Screenshot: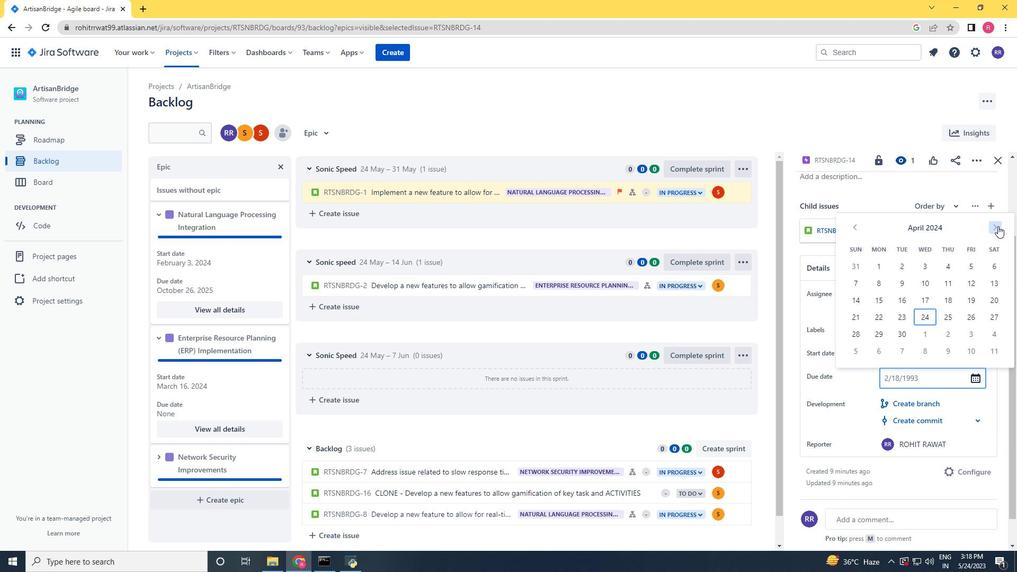 
Action: Mouse pressed left at (998, 226)
Screenshot: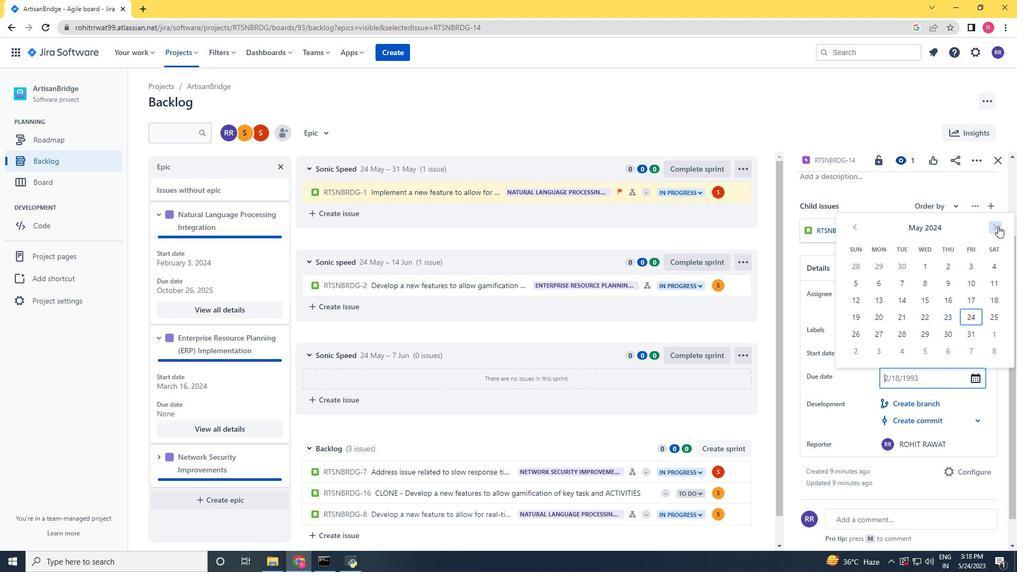 
Action: Mouse pressed left at (998, 226)
Screenshot: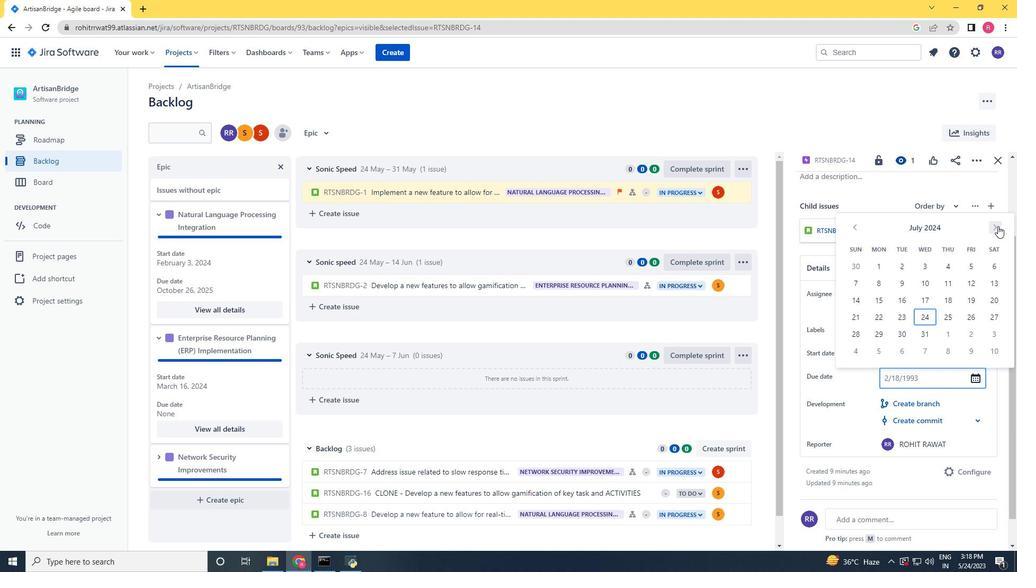 
Action: Mouse pressed left at (998, 226)
Screenshot: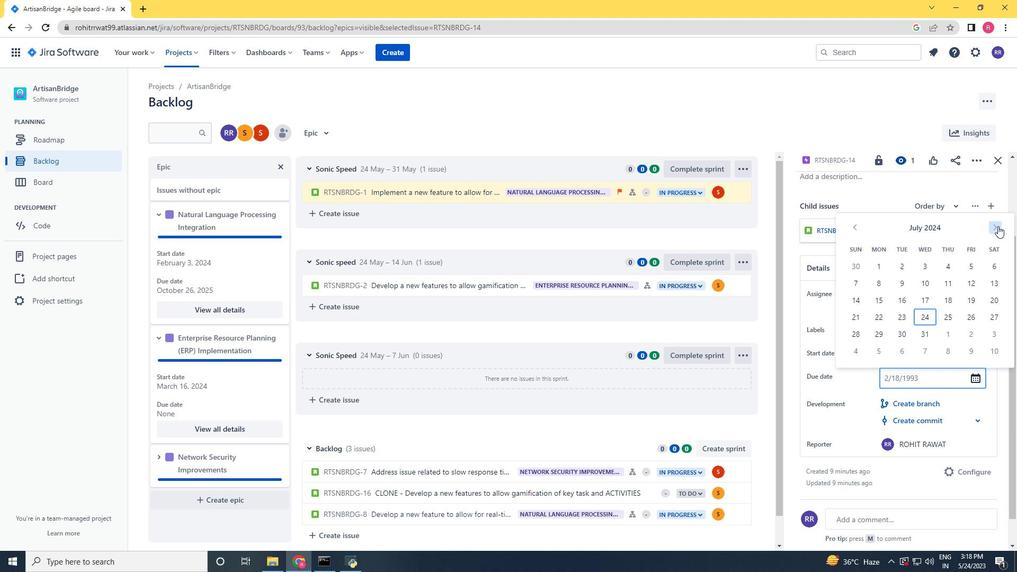 
Action: Mouse moved to (925, 267)
Screenshot: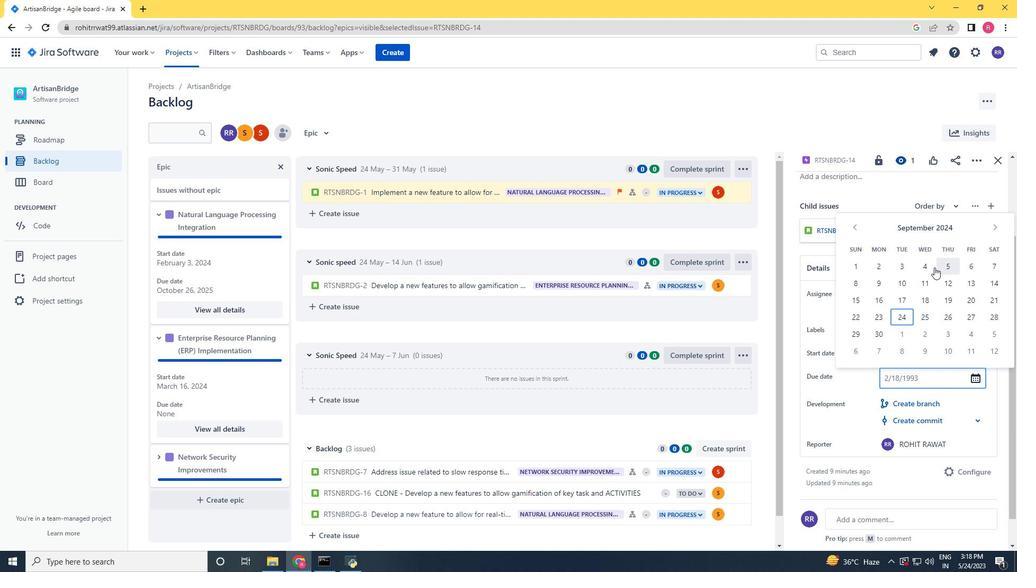 
Action: Mouse pressed left at (925, 267)
Screenshot: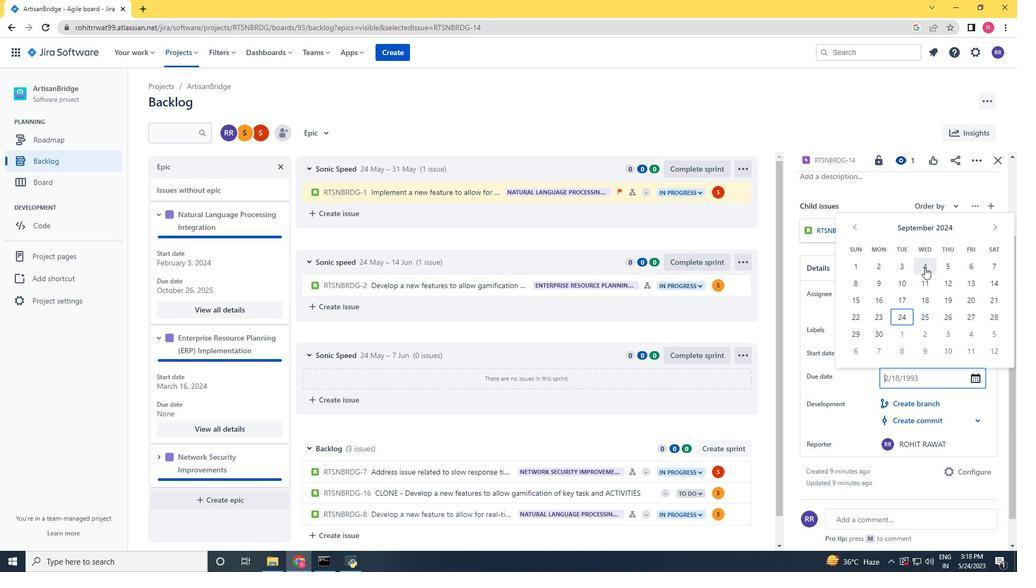 
Action: Mouse moved to (913, 477)
Screenshot: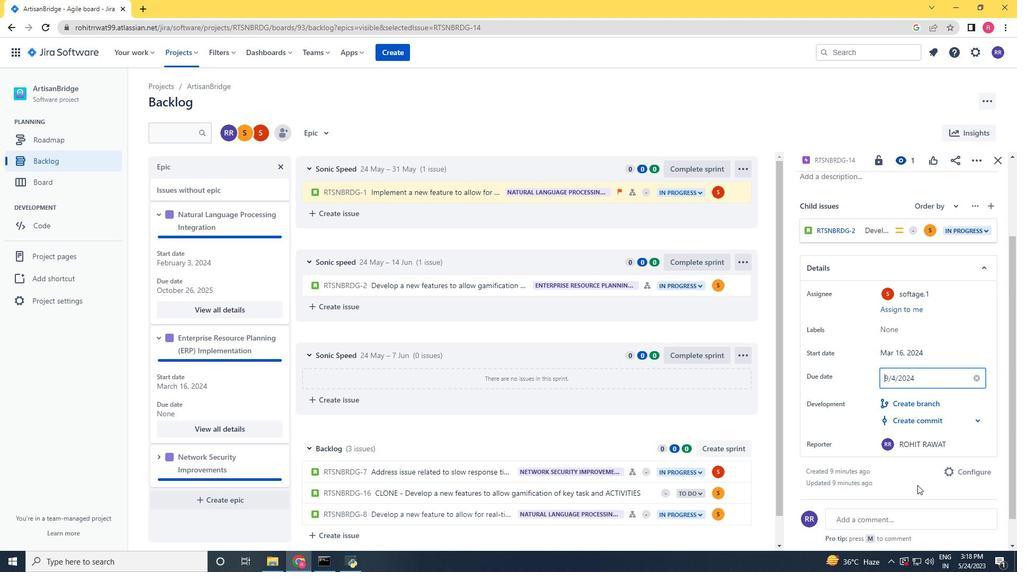 
Action: Mouse pressed left at (913, 477)
Screenshot: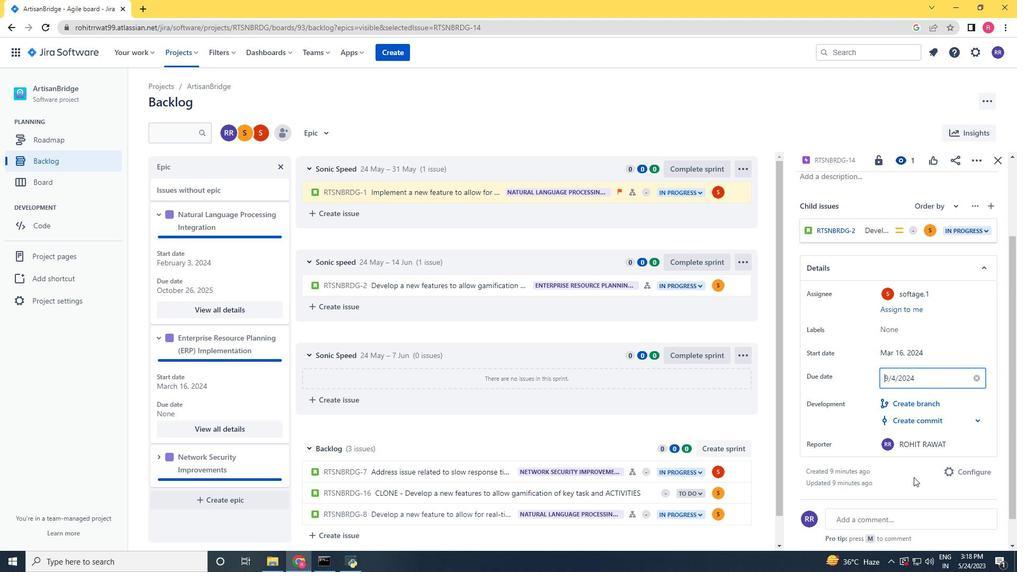 
Action: Mouse moved to (225, 379)
Screenshot: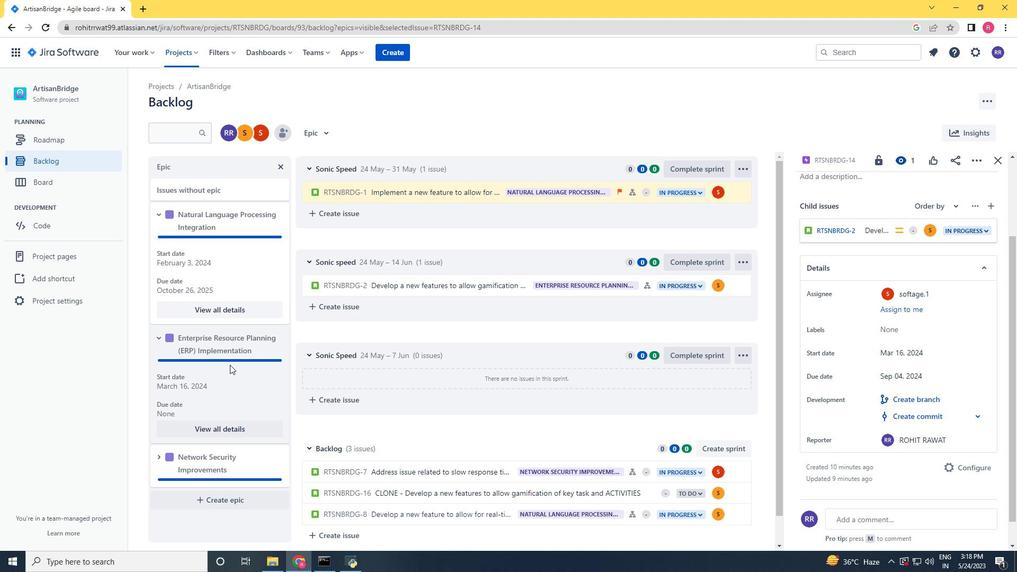 
Action: Mouse scrolled (225, 378) with delta (0, 0)
Screenshot: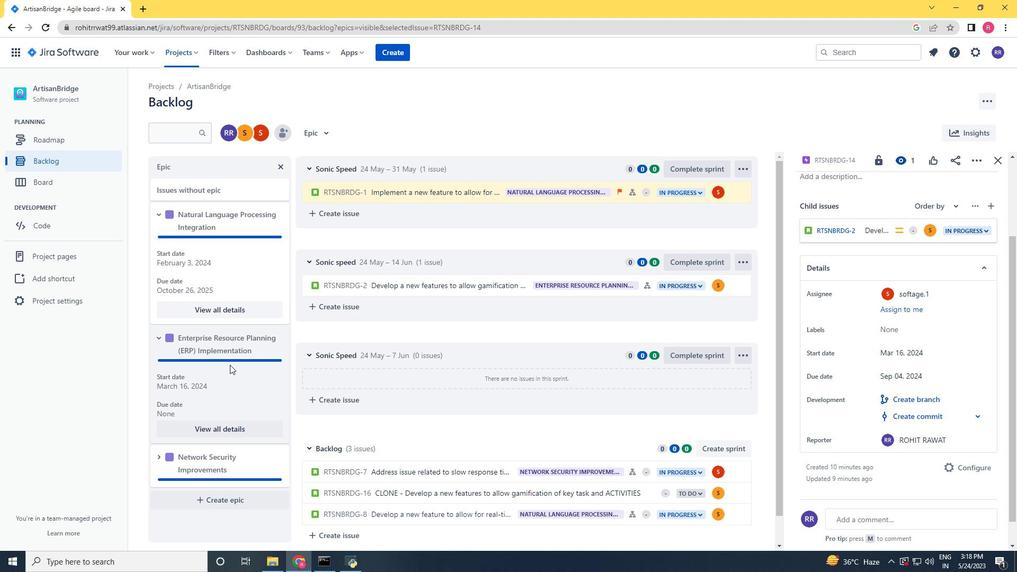 
Action: Mouse moved to (225, 380)
Screenshot: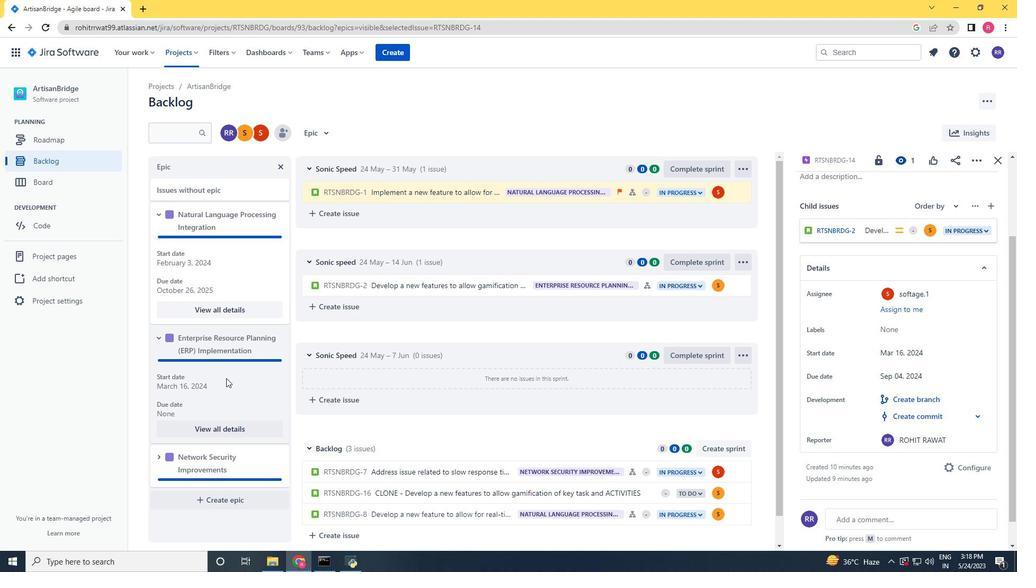 
Action: Mouse scrolled (225, 379) with delta (0, 0)
Screenshot: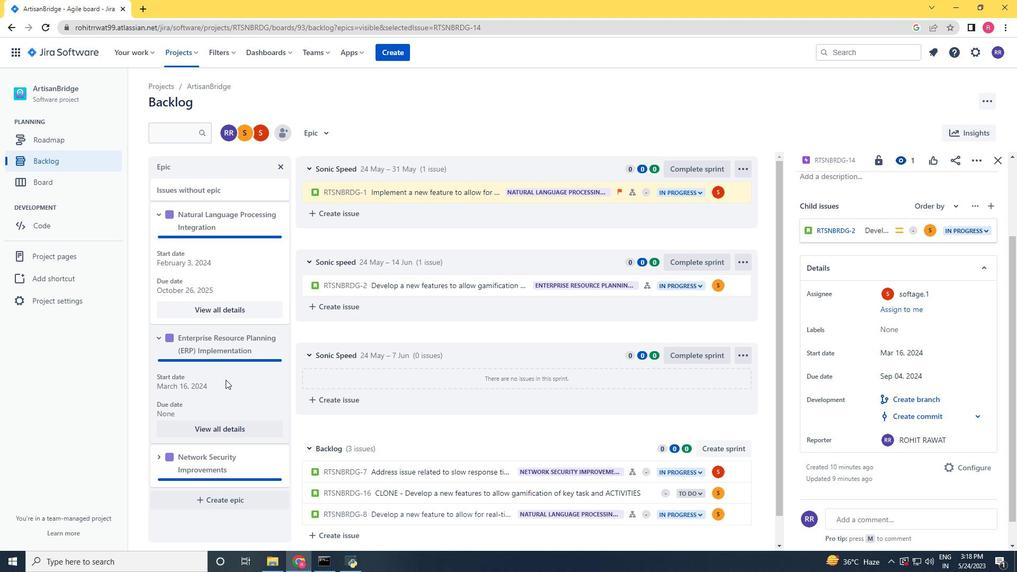 
Action: Mouse moved to (225, 380)
Screenshot: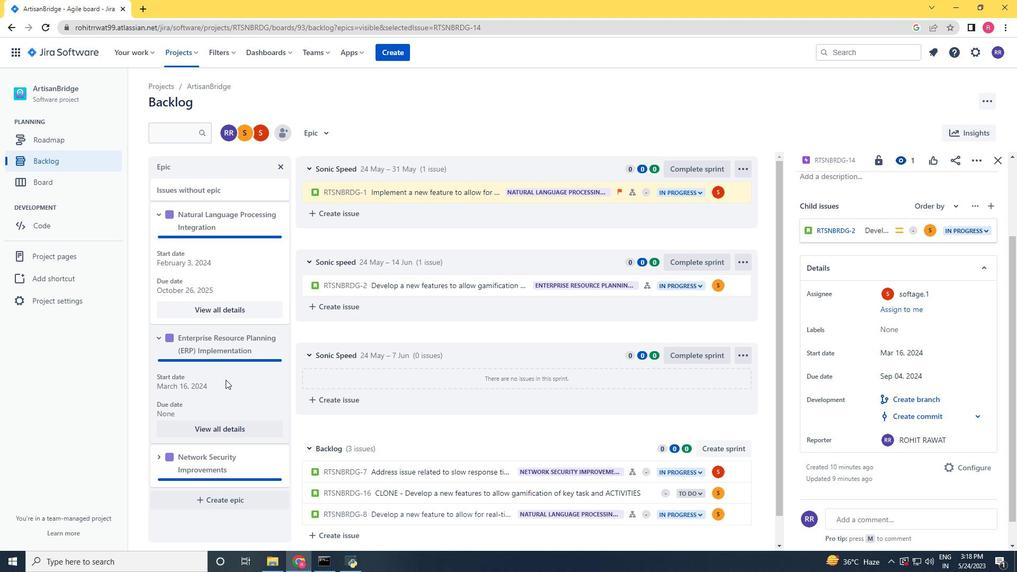 
Action: Mouse scrolled (225, 380) with delta (0, 0)
Screenshot: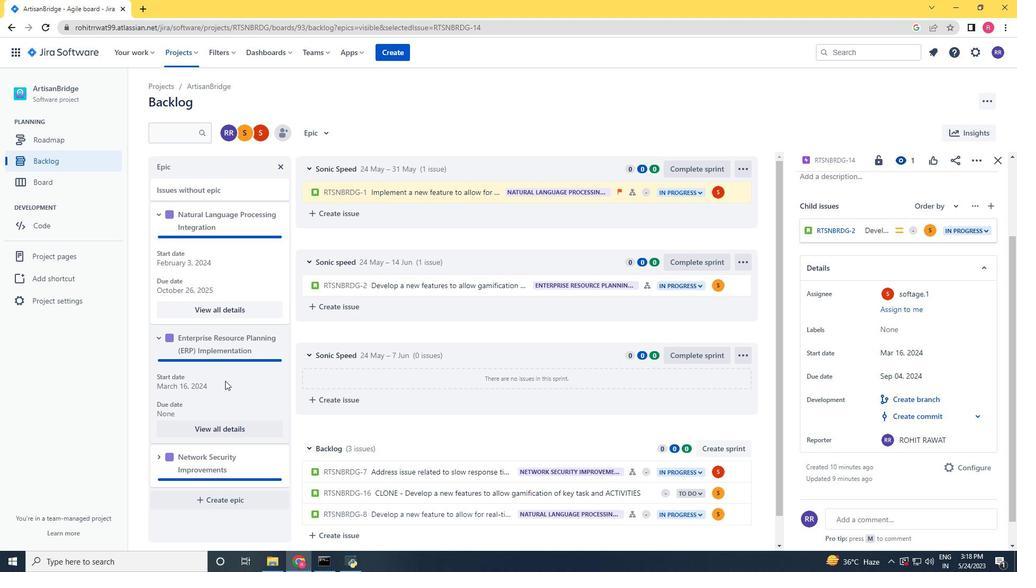 
Action: Mouse moved to (157, 459)
Screenshot: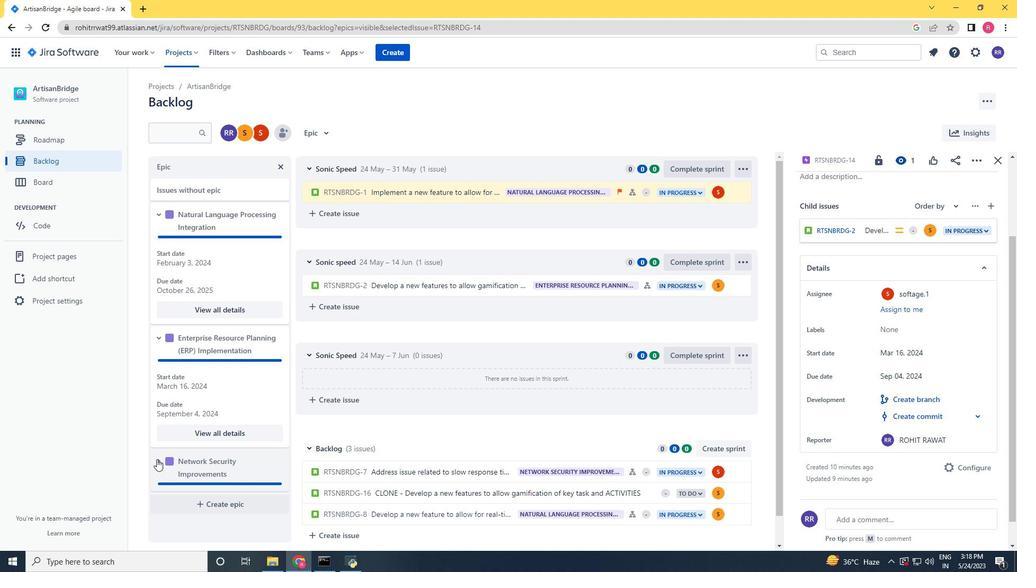 
Action: Mouse pressed left at (157, 459)
Screenshot: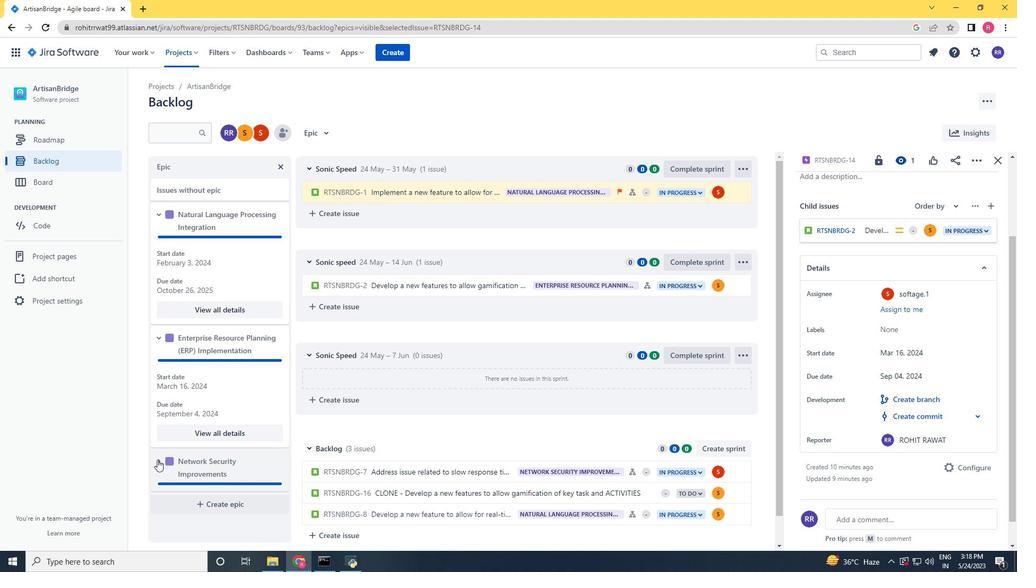 
Action: Mouse moved to (226, 374)
Screenshot: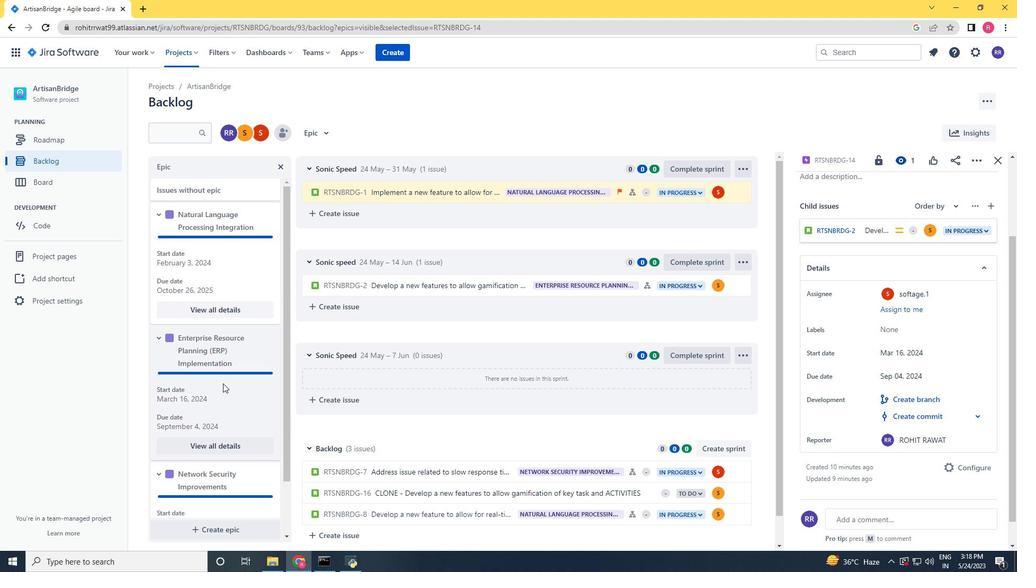 
Action: Mouse scrolled (226, 374) with delta (0, 0)
Screenshot: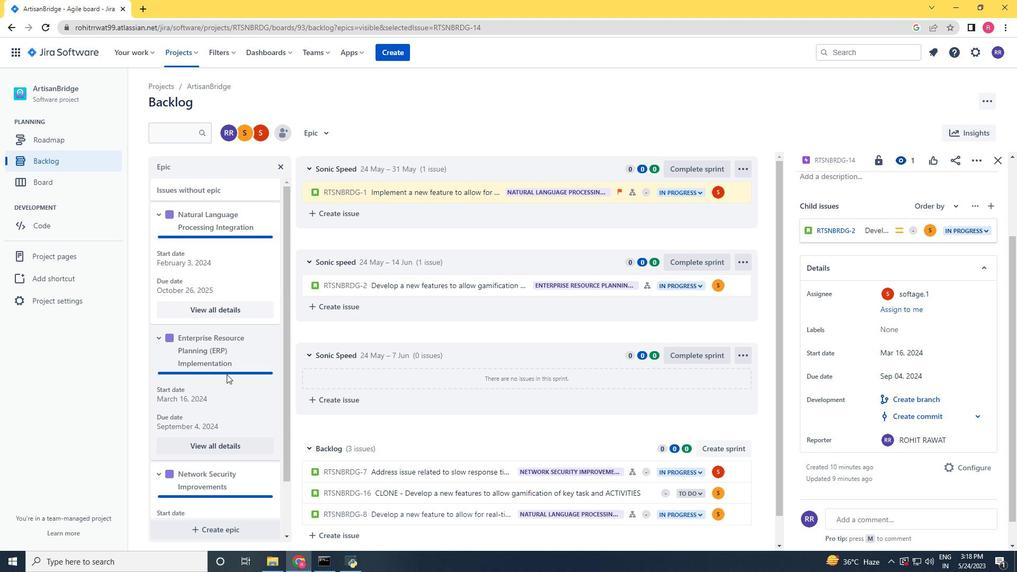 
Action: Mouse scrolled (226, 374) with delta (0, 0)
Screenshot: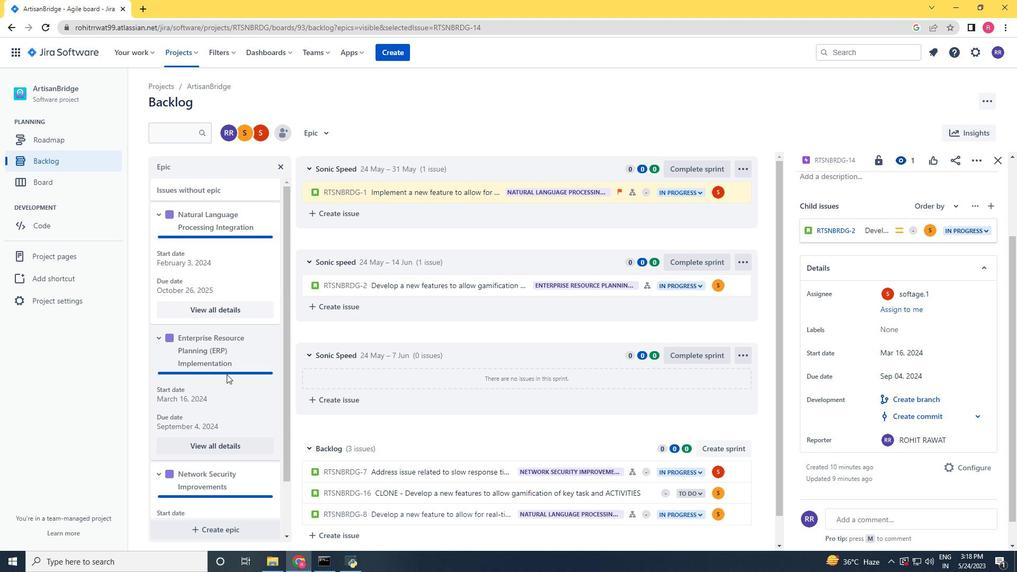 
Action: Mouse scrolled (226, 374) with delta (0, 0)
Screenshot: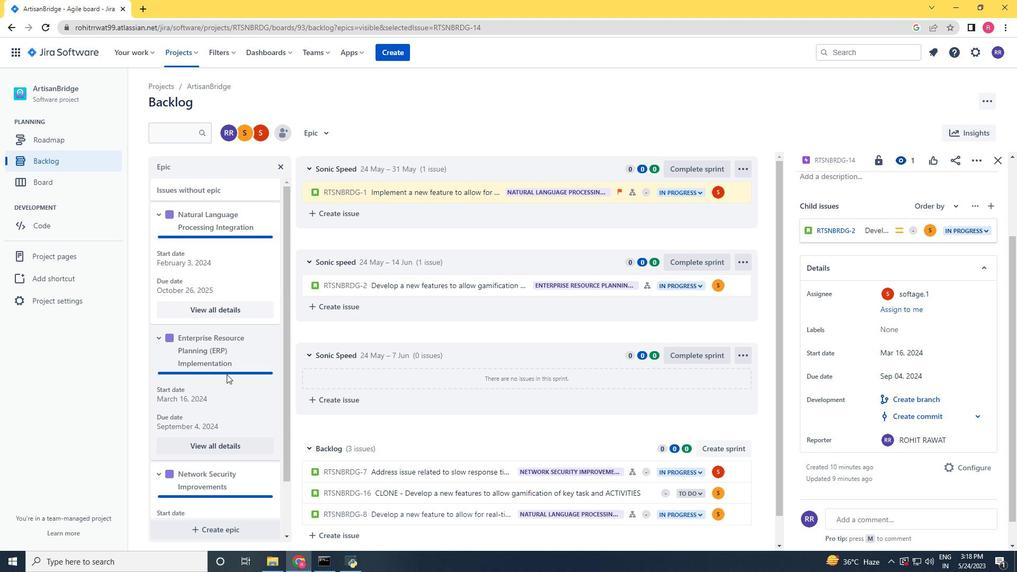 
Action: Mouse moved to (212, 410)
Screenshot: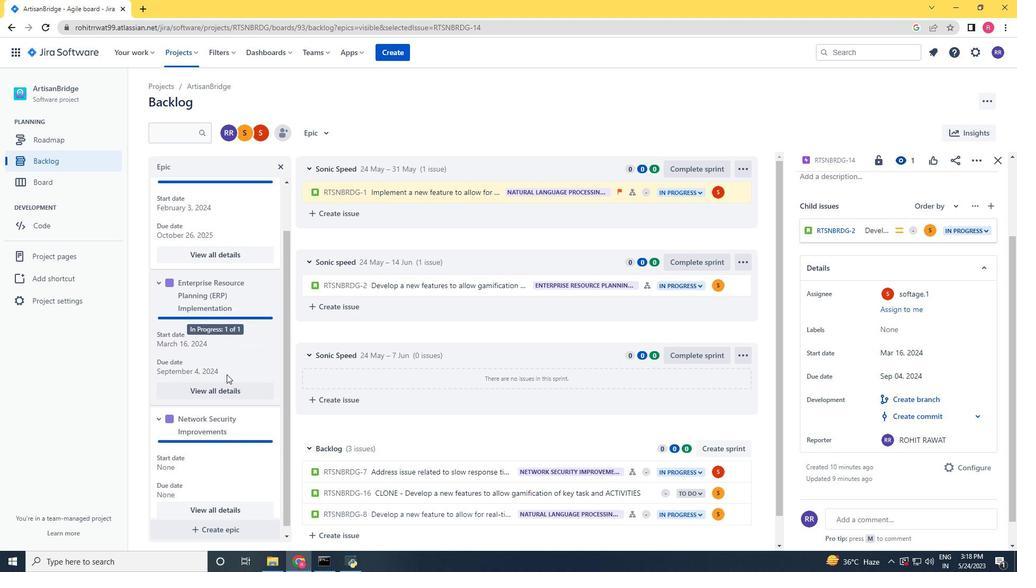 
Action: Mouse scrolled (226, 374) with delta (0, 0)
Screenshot: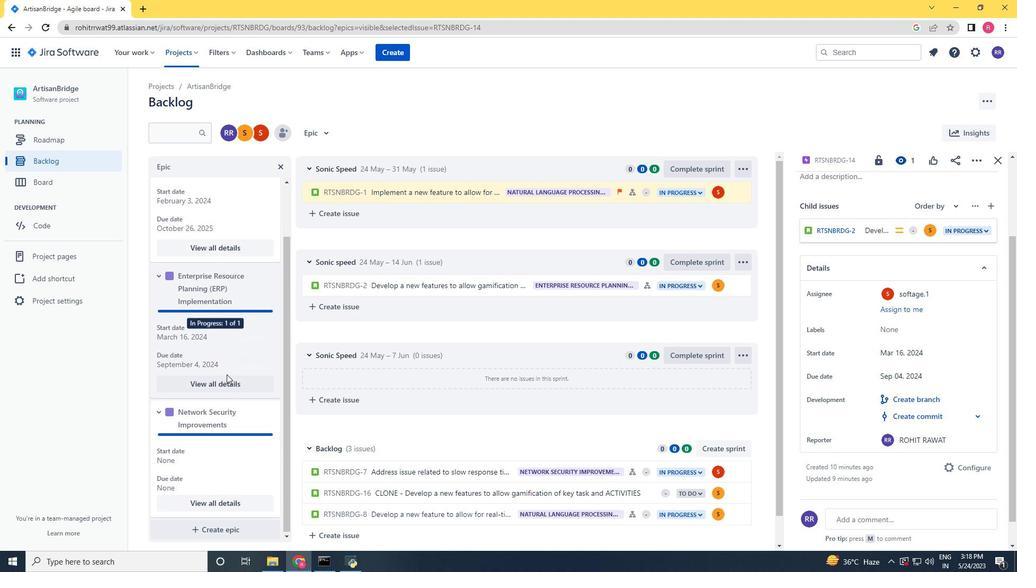 
Action: Mouse moved to (221, 501)
Screenshot: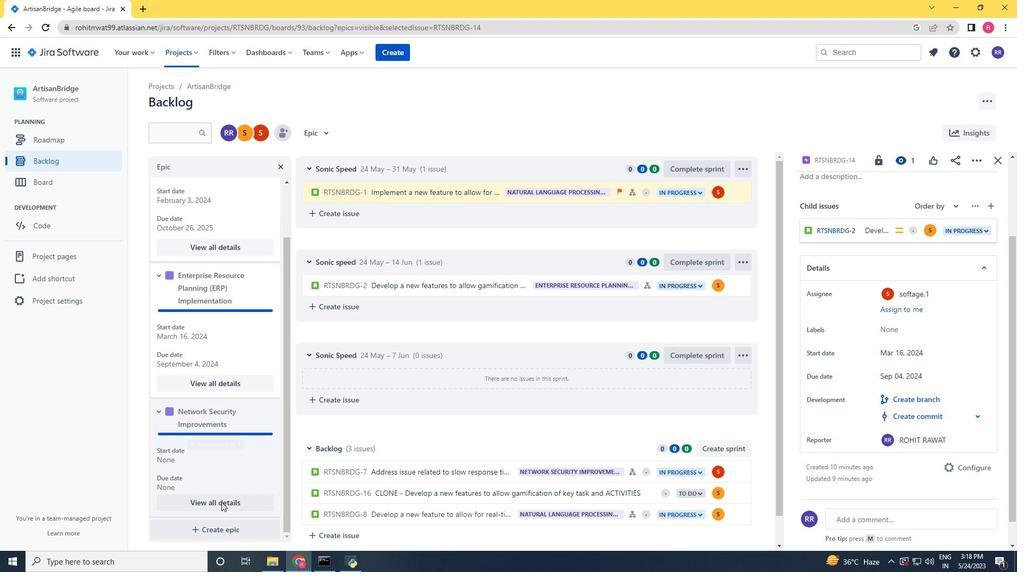 
Action: Mouse pressed left at (221, 501)
Screenshot: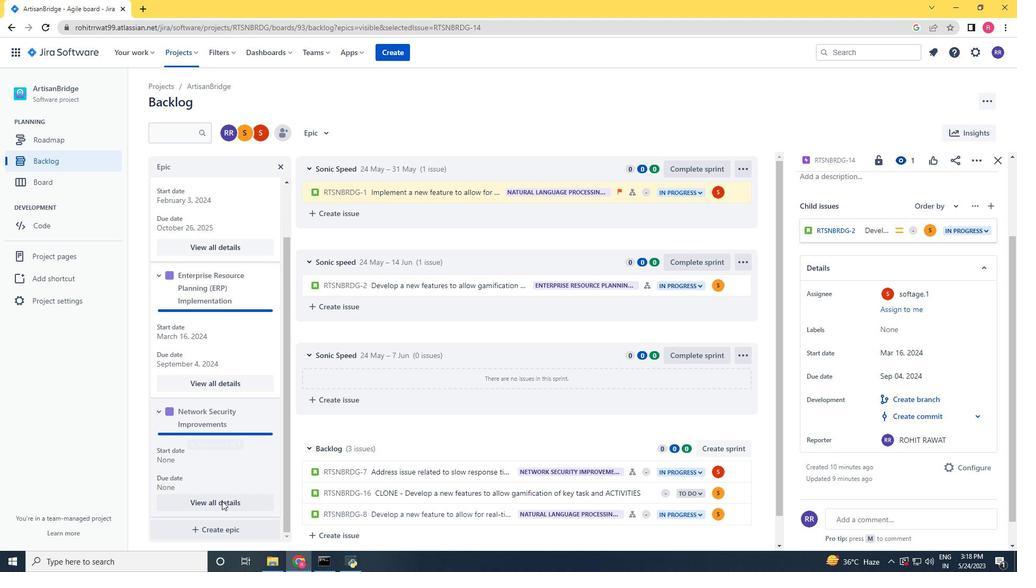 
Action: Mouse moved to (919, 413)
Screenshot: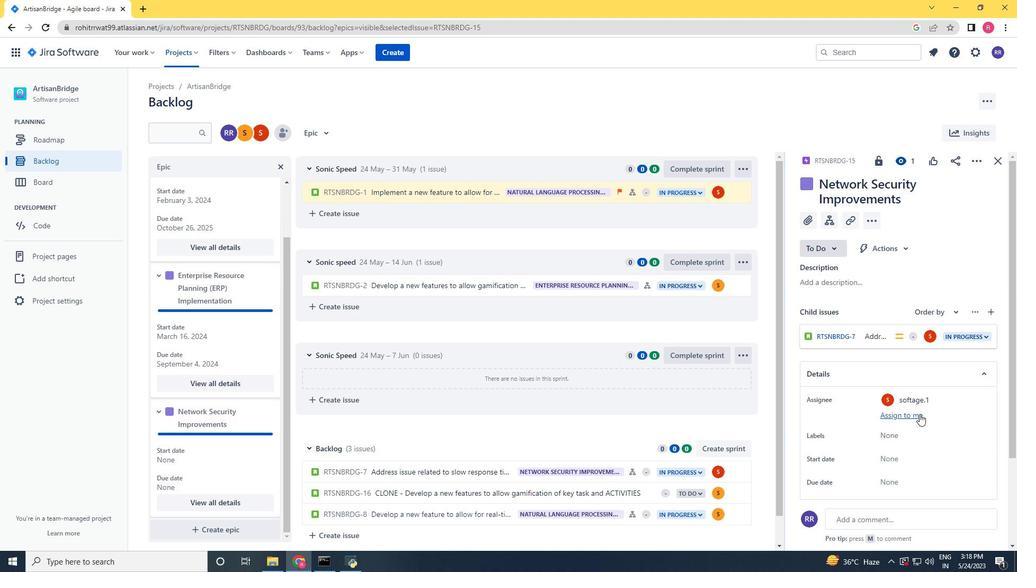 
Action: Mouse scrolled (919, 412) with delta (0, 0)
Screenshot: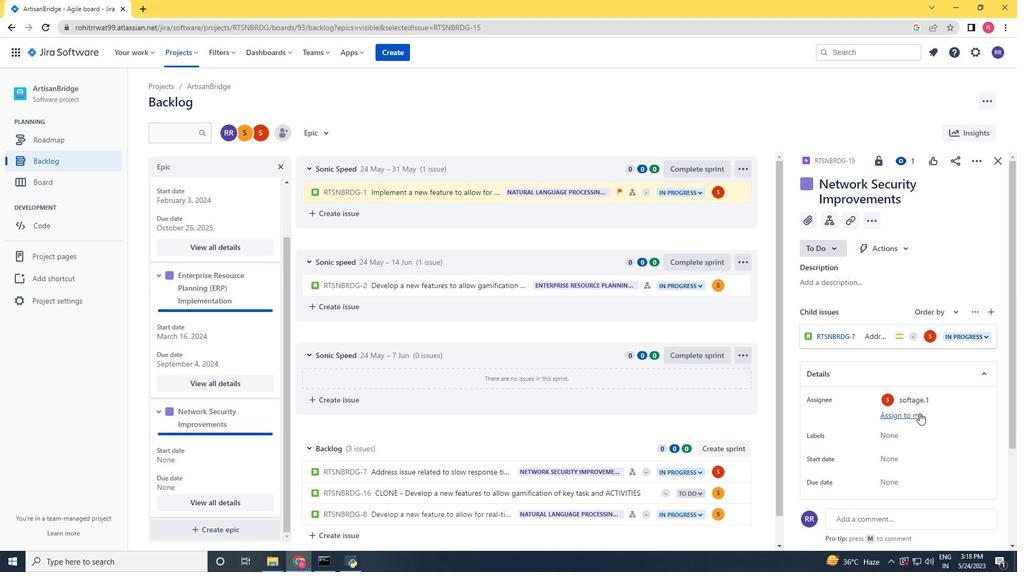 
Action: Mouse scrolled (919, 412) with delta (0, 0)
Screenshot: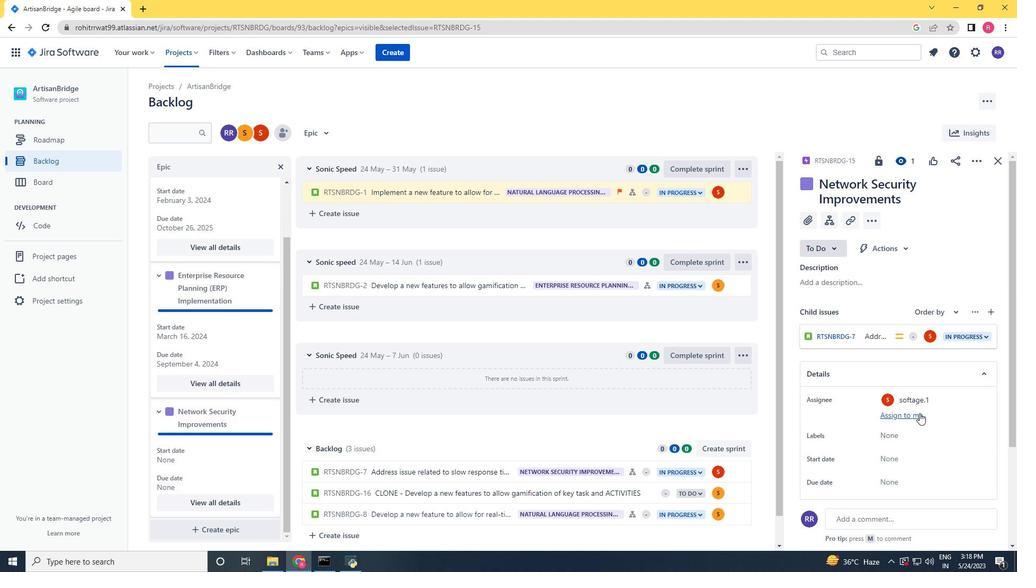 
Action: Mouse scrolled (919, 412) with delta (0, 0)
Screenshot: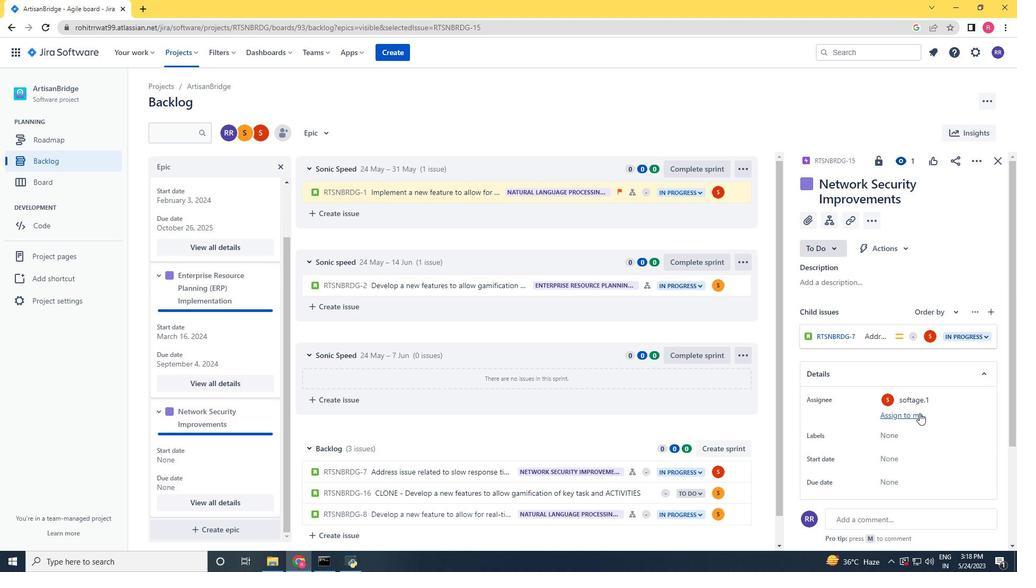 
Action: Mouse moved to (907, 325)
Screenshot: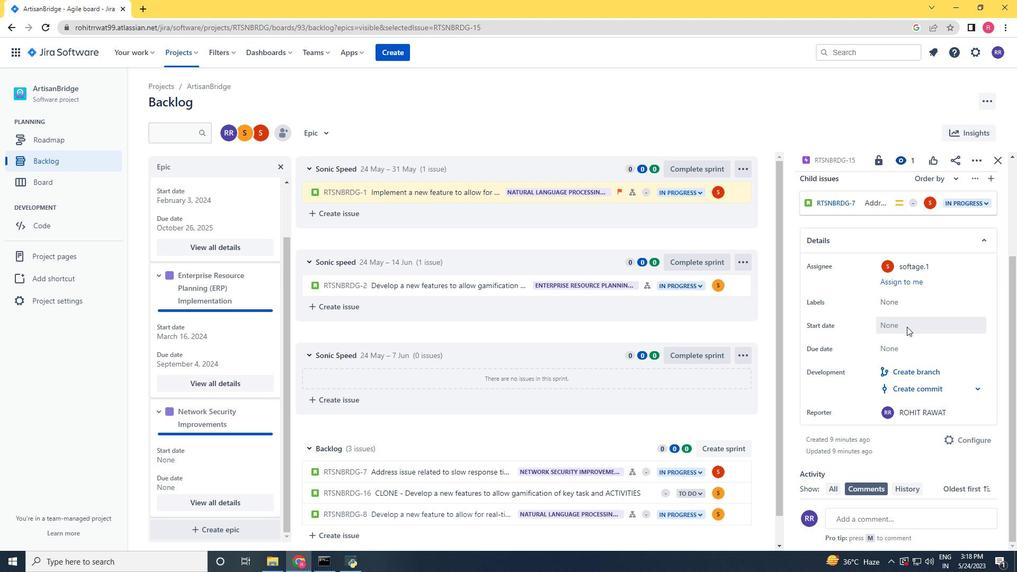 
Action: Mouse pressed left at (907, 325)
Screenshot: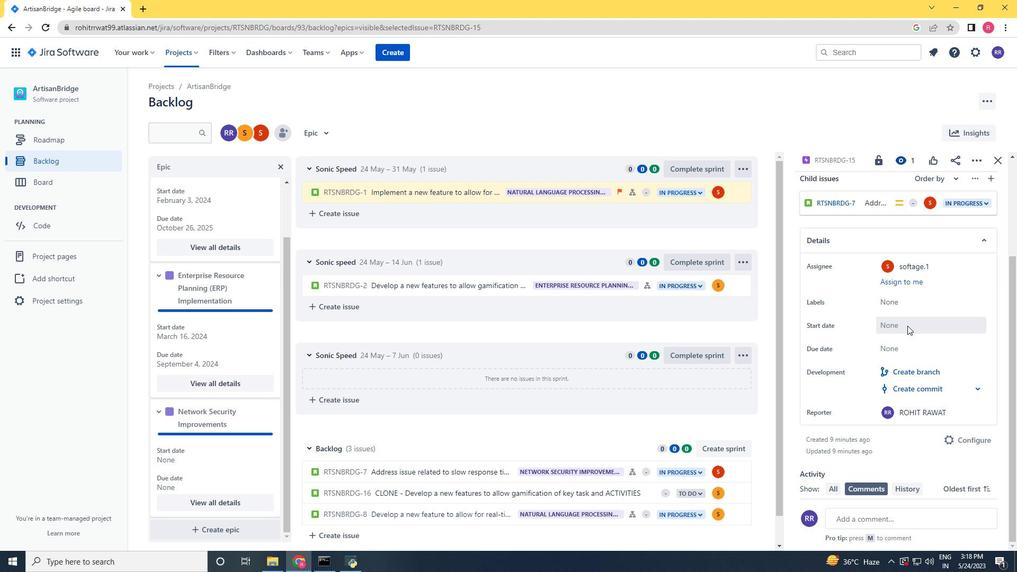 
Action: Mouse moved to (996, 357)
Screenshot: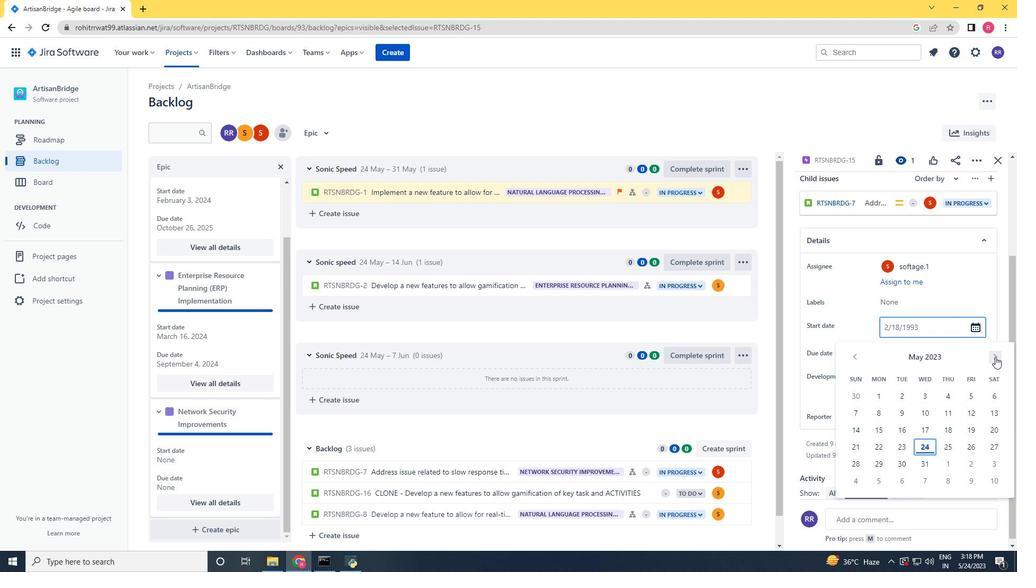 
Action: Mouse pressed left at (996, 357)
Screenshot: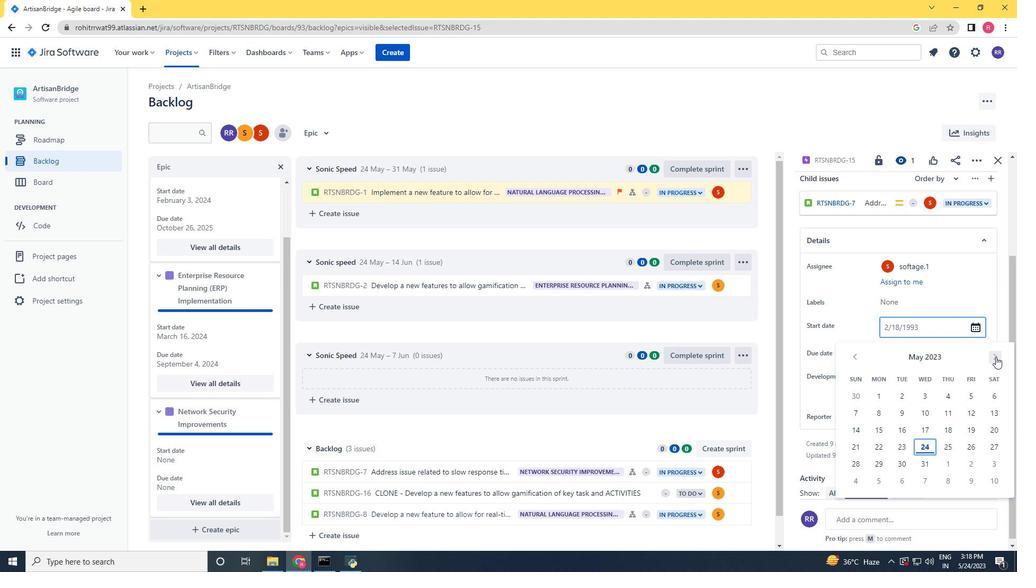 
Action: Mouse pressed left at (996, 357)
Screenshot: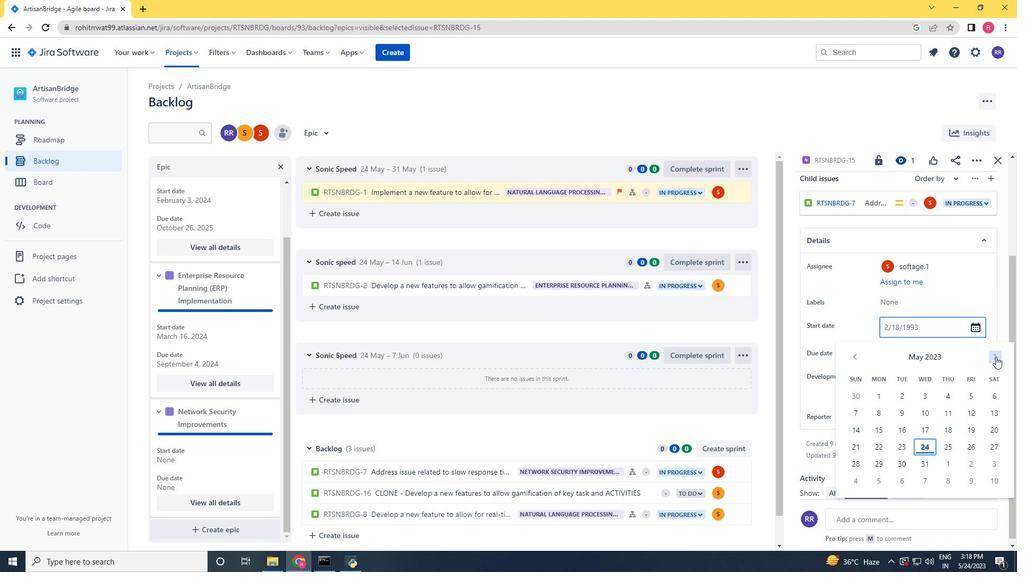 
Action: Mouse pressed left at (996, 357)
Screenshot: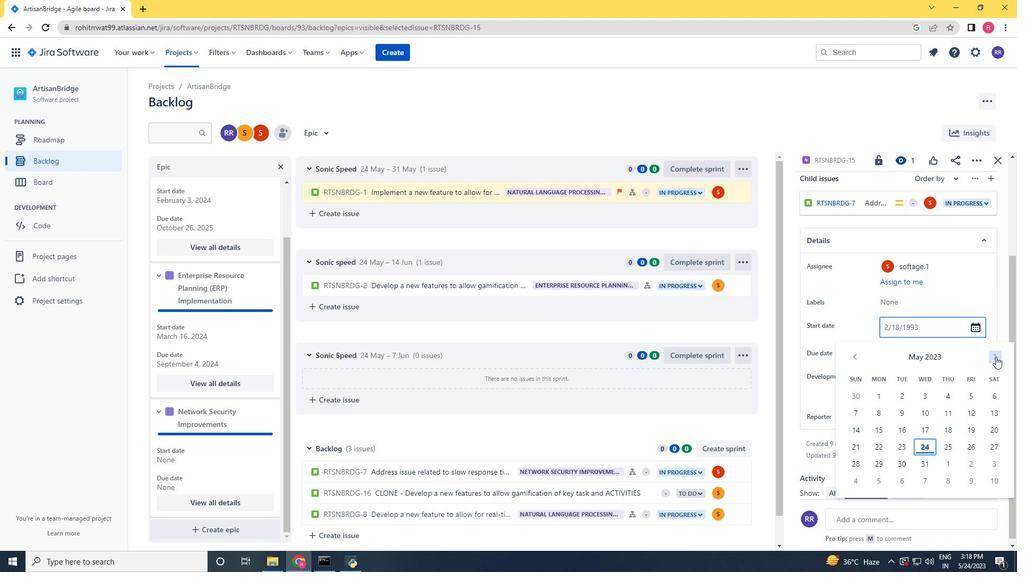 
Action: Mouse moved to (853, 356)
Screenshot: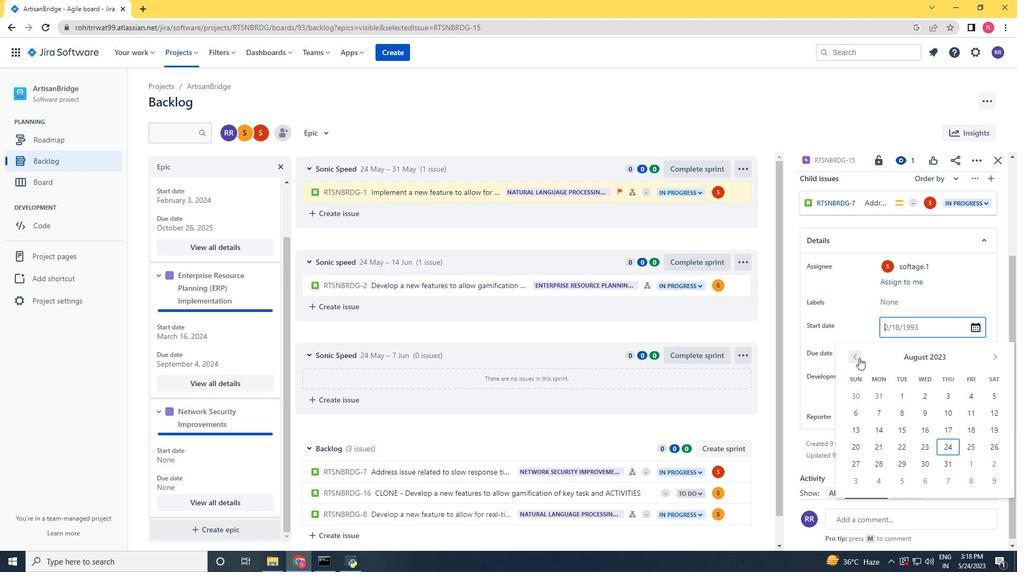 
Action: Mouse pressed left at (853, 356)
Screenshot: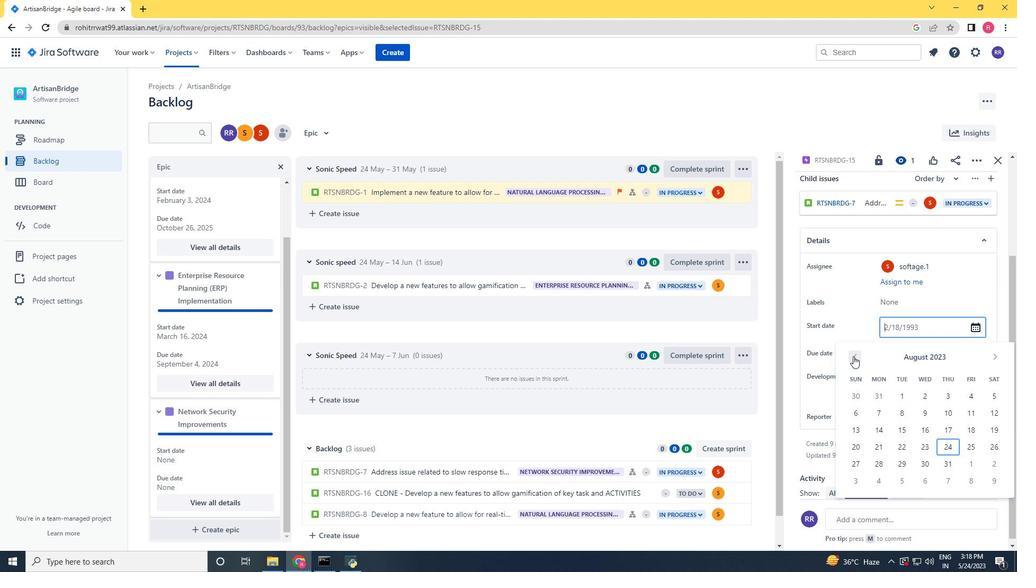 
Action: Mouse pressed left at (853, 356)
Screenshot: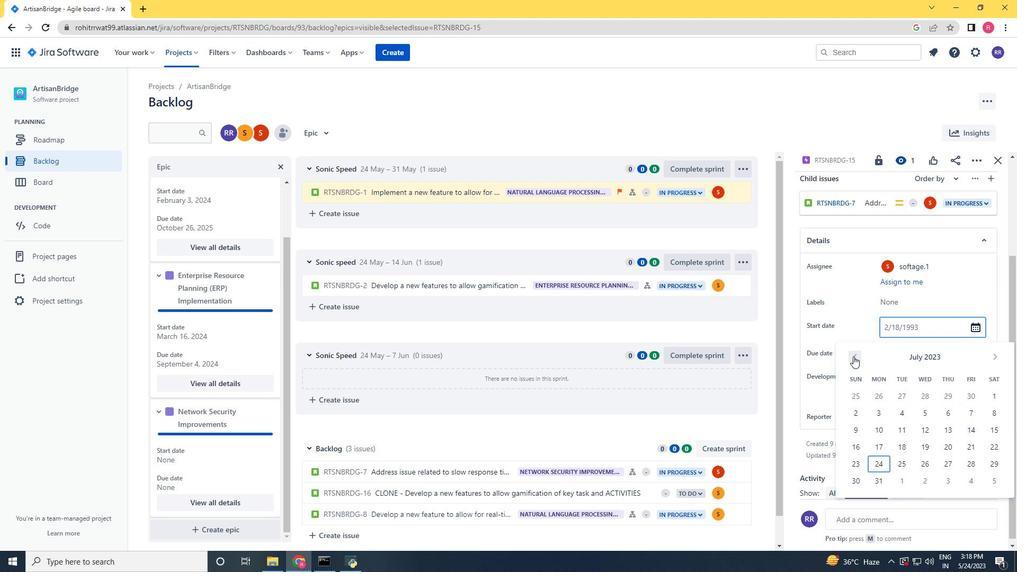 
Action: Mouse moved to (921, 412)
Screenshot: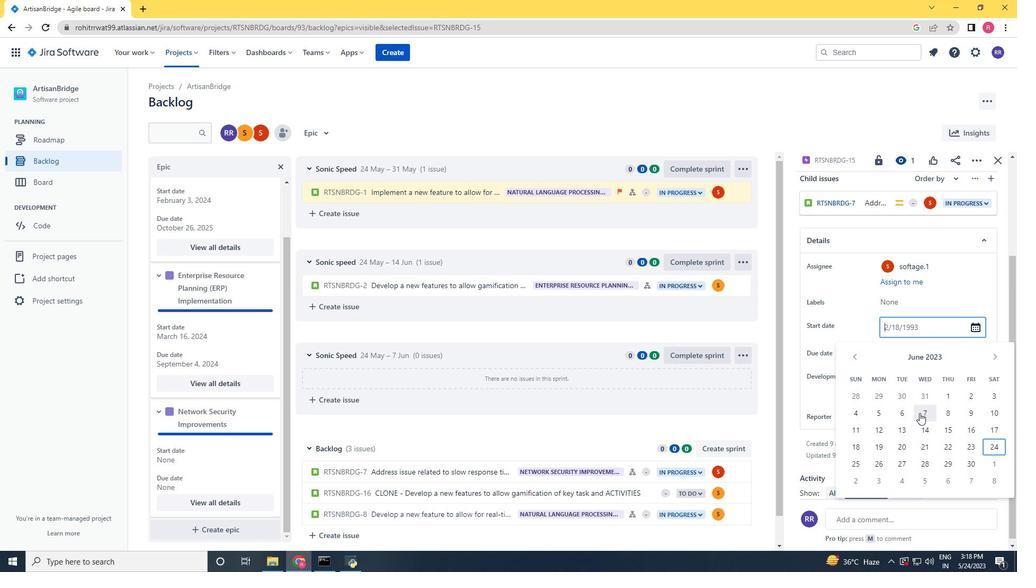 
Action: Mouse pressed left at (921, 412)
Screenshot: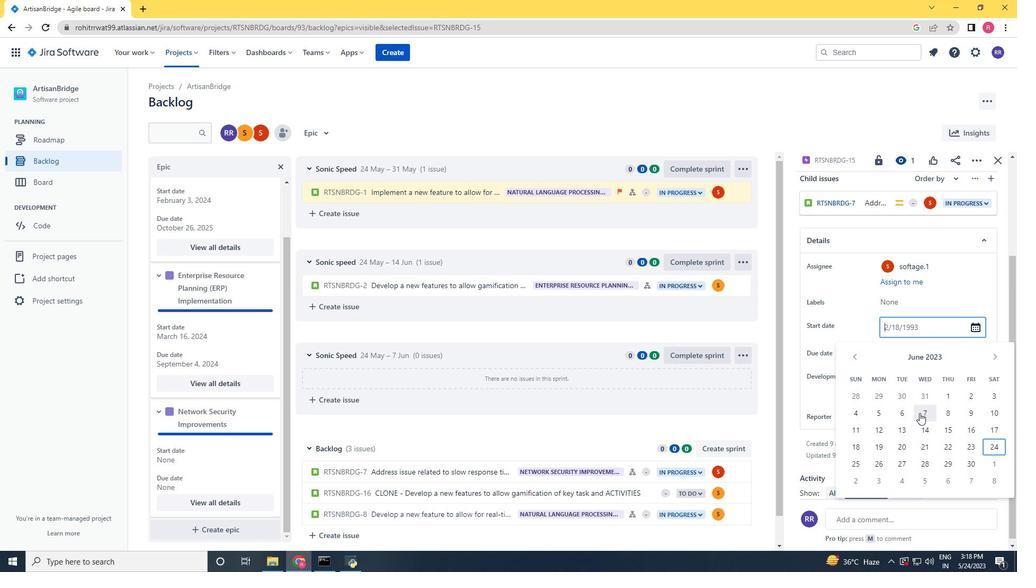 
Action: Mouse moved to (927, 360)
Screenshot: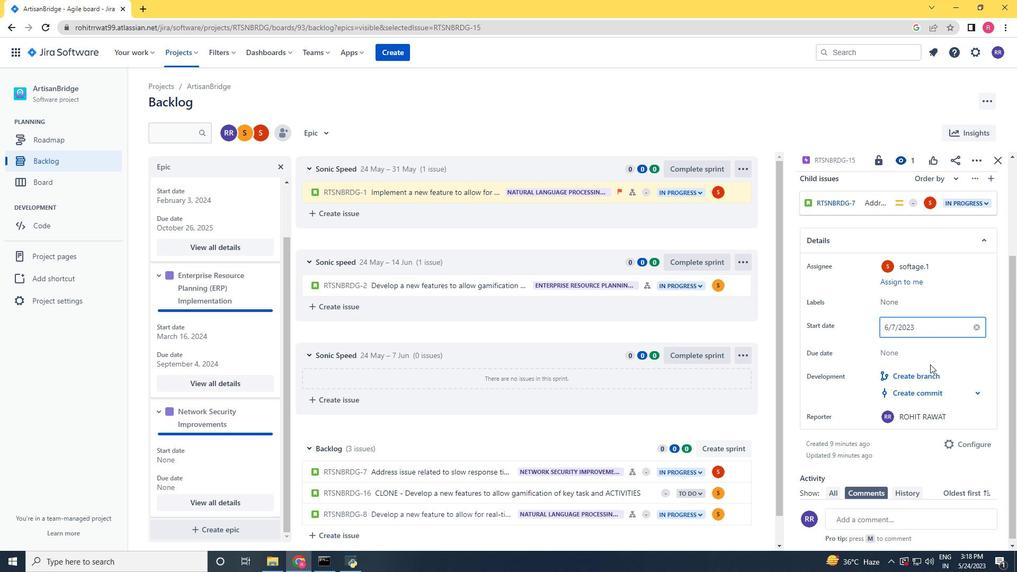
Action: Mouse pressed left at (927, 360)
Screenshot: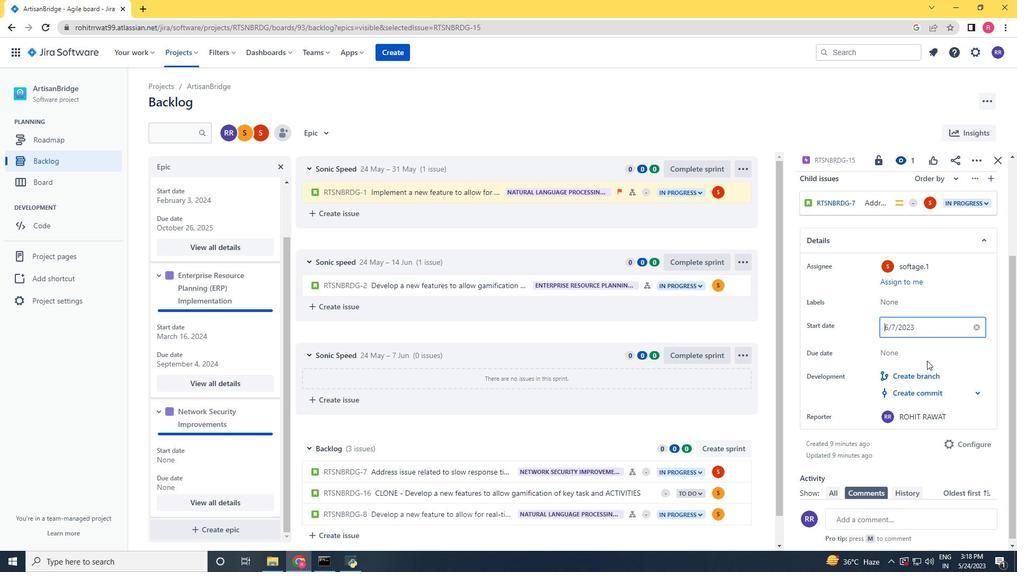 
Action: Mouse moved to (918, 354)
Screenshot: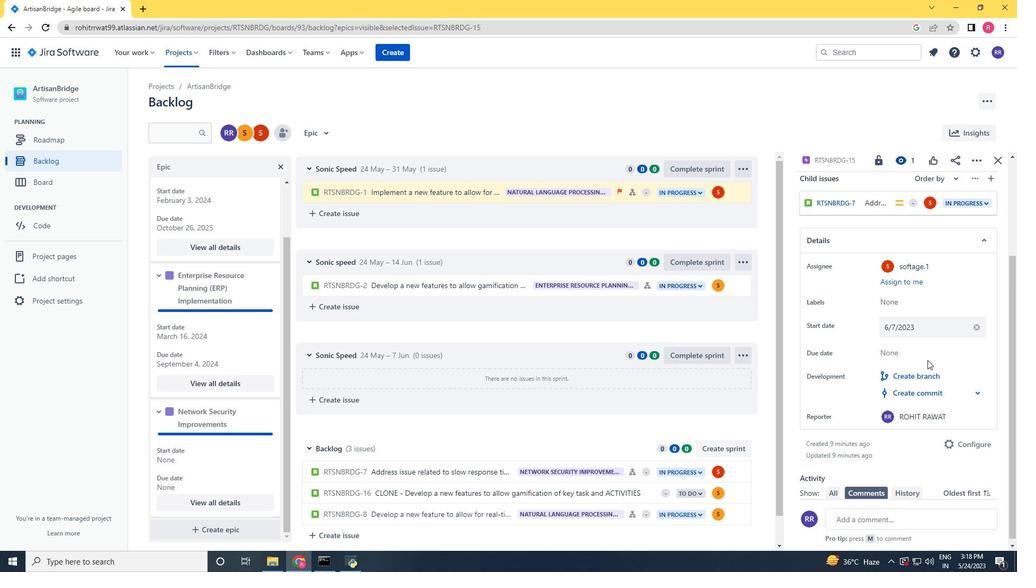 
Action: Mouse pressed left at (918, 354)
Screenshot: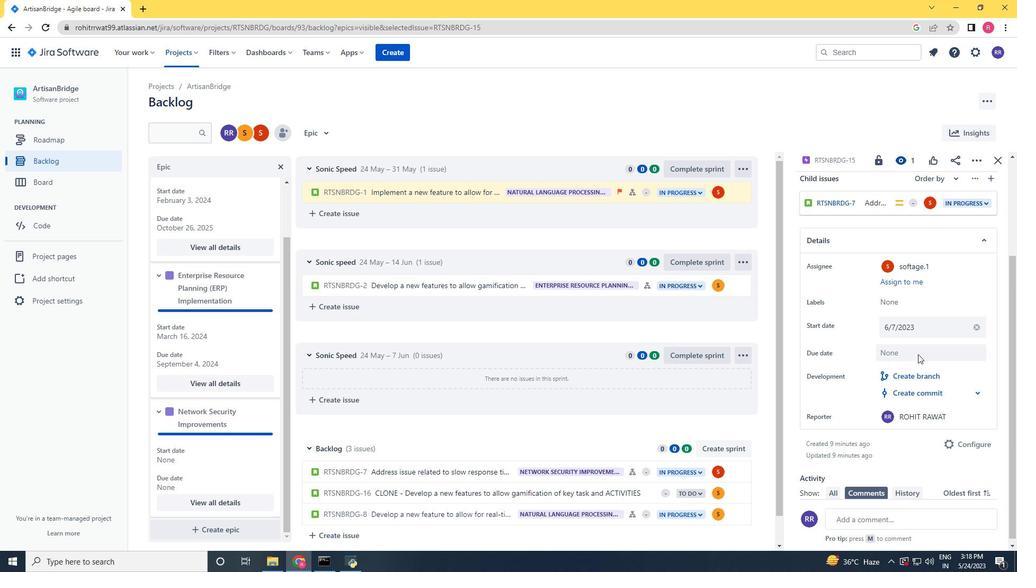 
Action: Mouse moved to (993, 372)
Screenshot: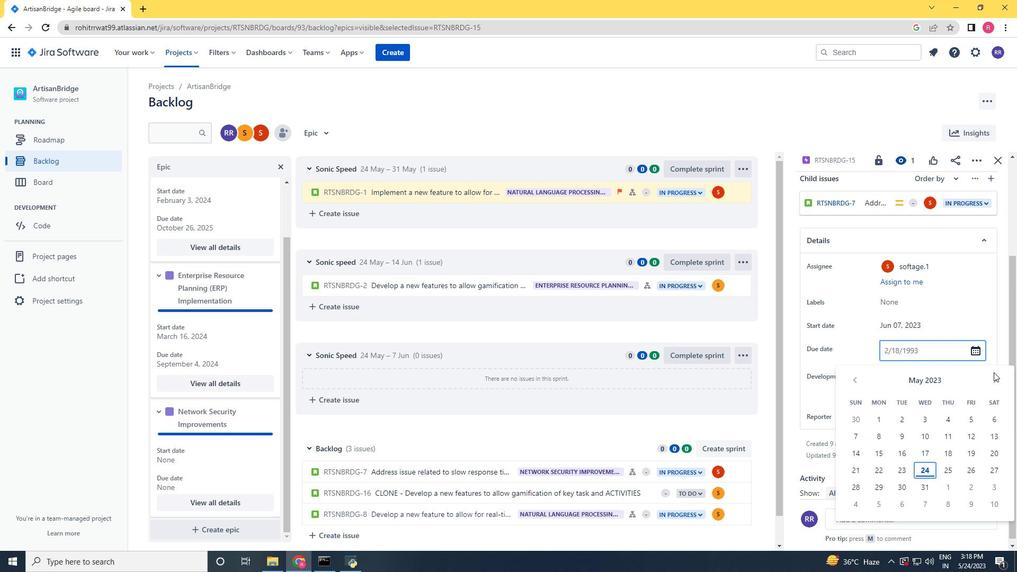 
Action: Mouse pressed left at (993, 372)
Screenshot: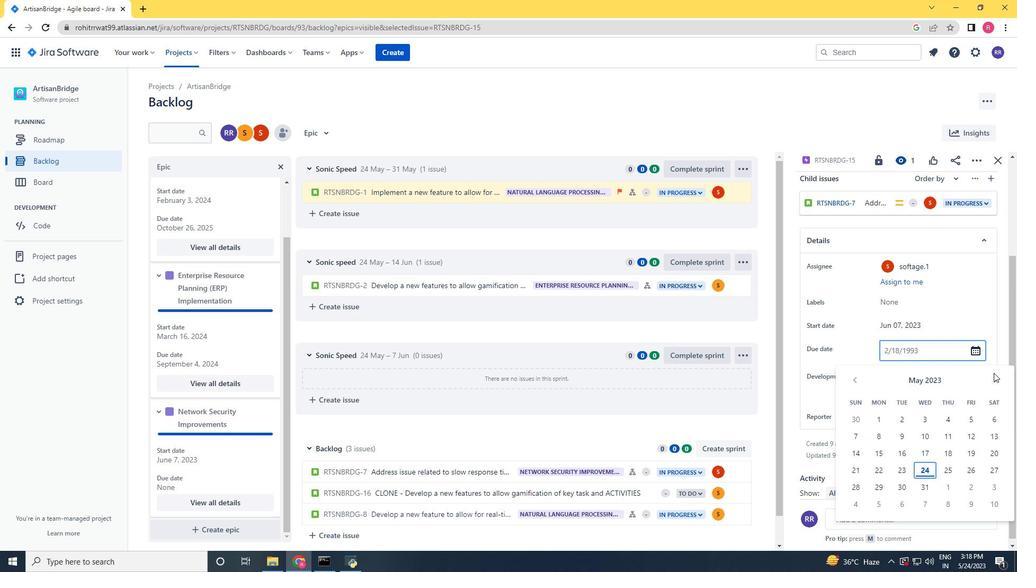 
Action: Mouse pressed left at (993, 372)
Screenshot: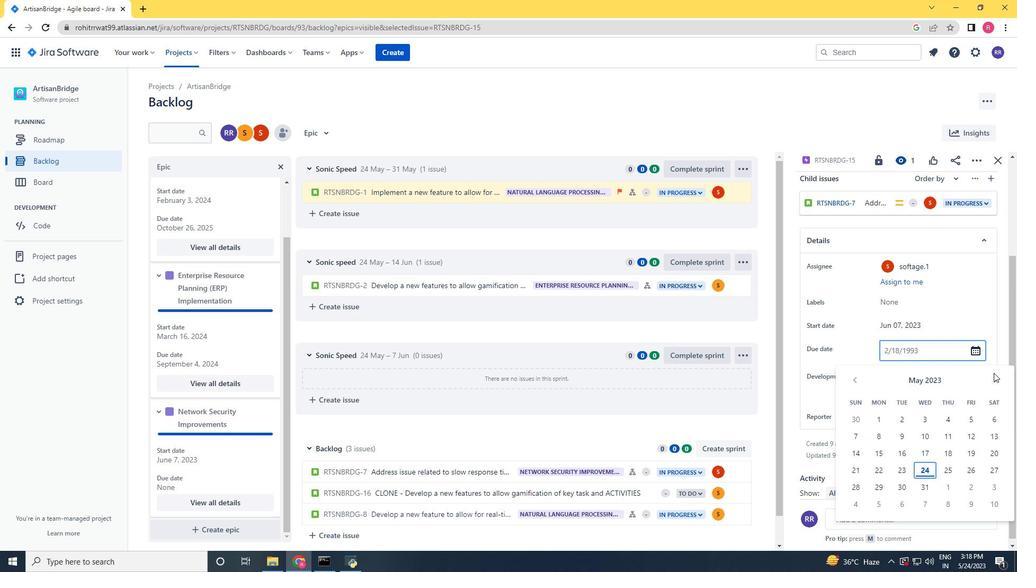 
Action: Mouse pressed left at (993, 372)
Screenshot: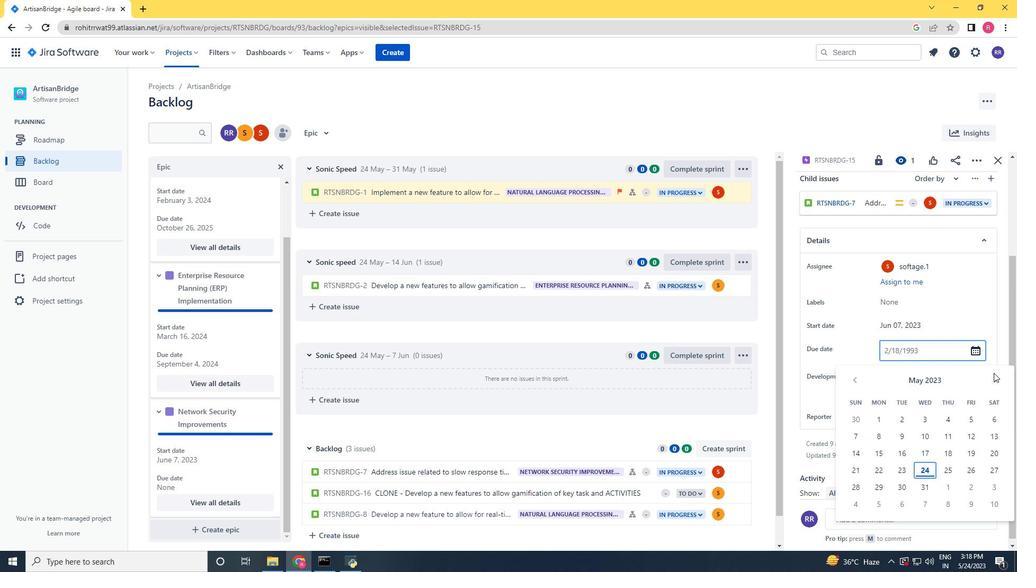 
Action: Mouse pressed left at (993, 372)
Screenshot: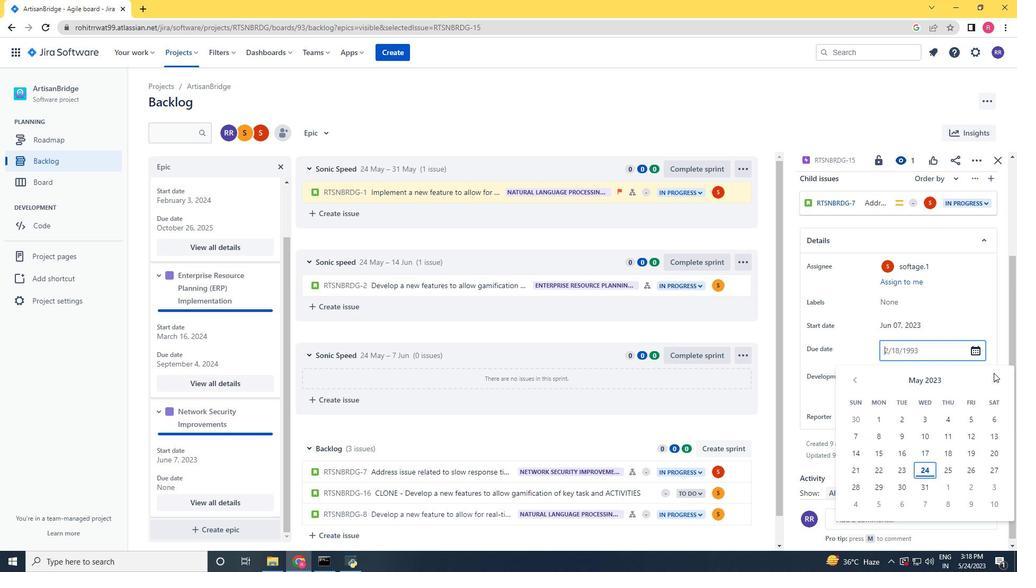 
Action: Mouse moved to (994, 380)
Screenshot: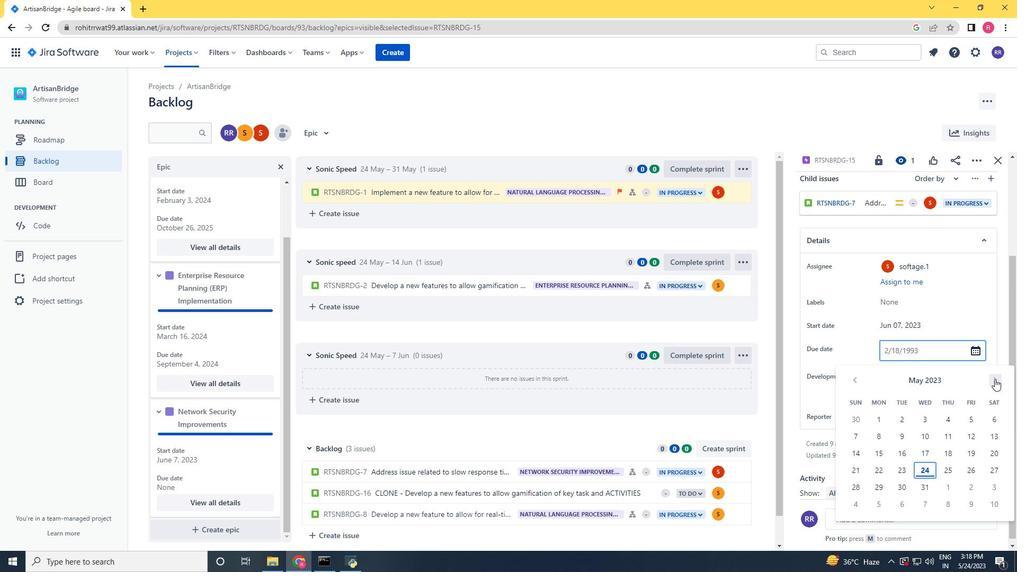
Action: Mouse pressed left at (994, 380)
Screenshot: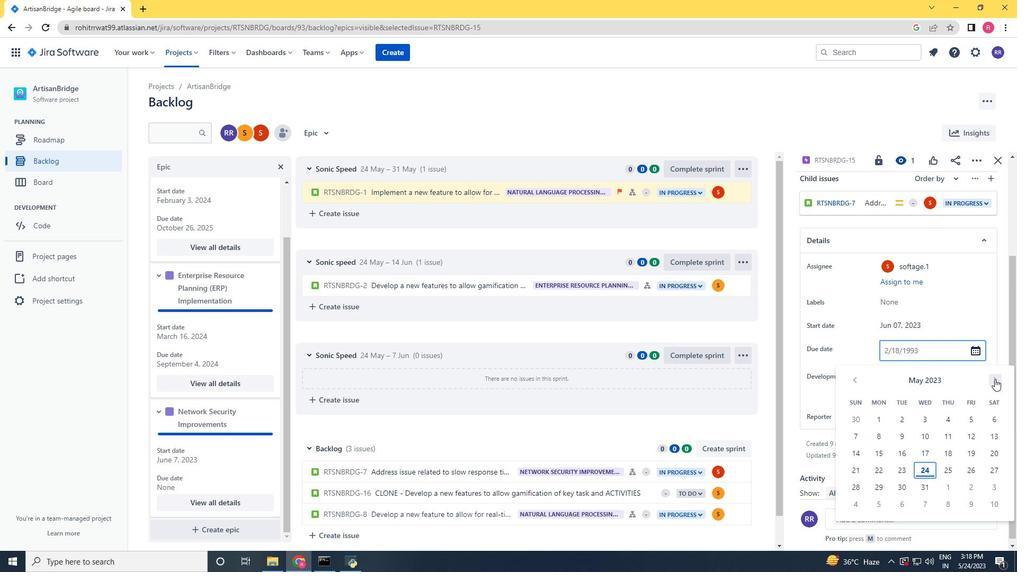 
Action: Mouse pressed left at (994, 380)
Screenshot: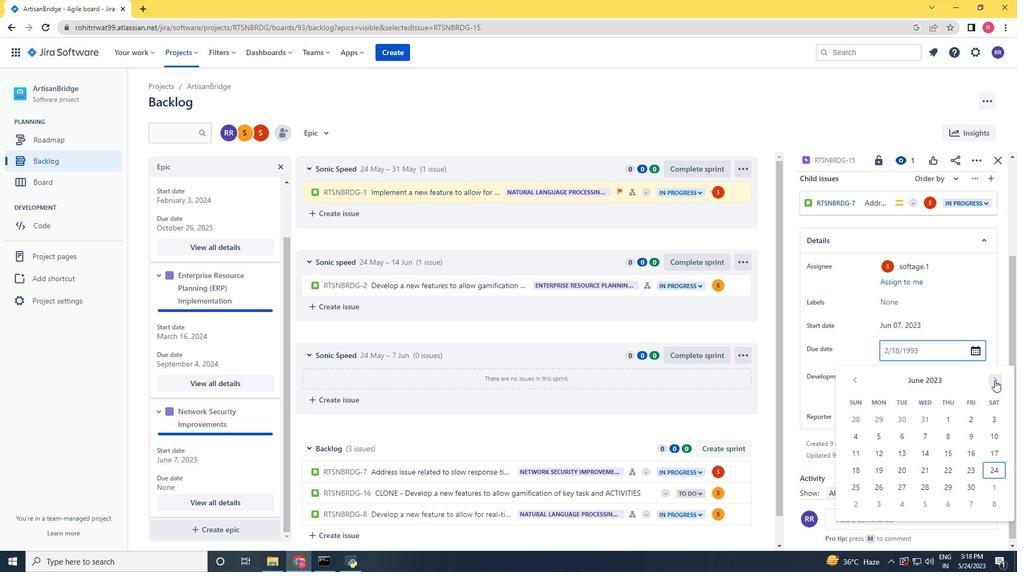 
Action: Mouse pressed left at (994, 380)
Screenshot: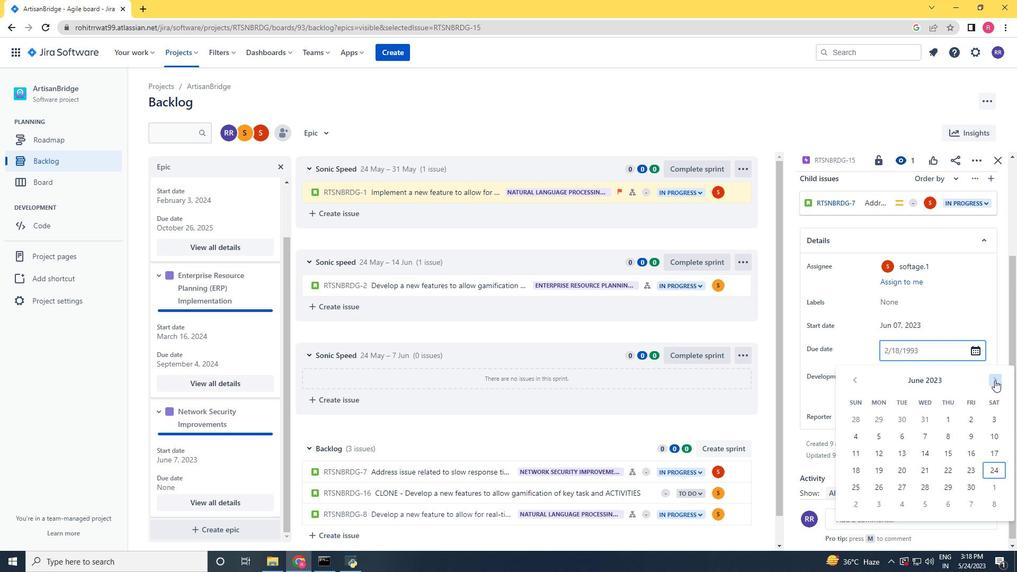 
Action: Mouse pressed left at (994, 380)
Screenshot: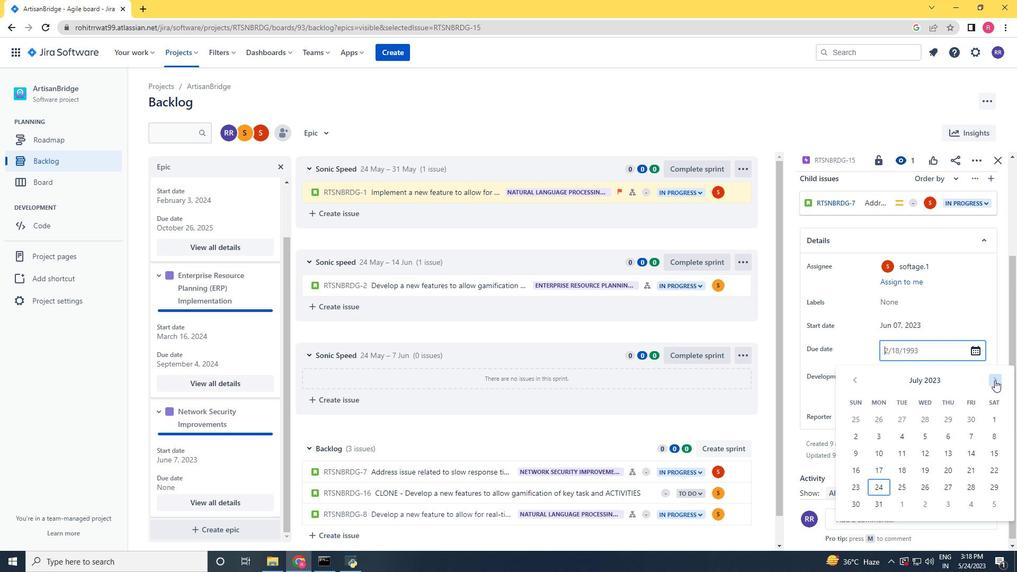 
Action: Mouse pressed left at (994, 380)
Screenshot: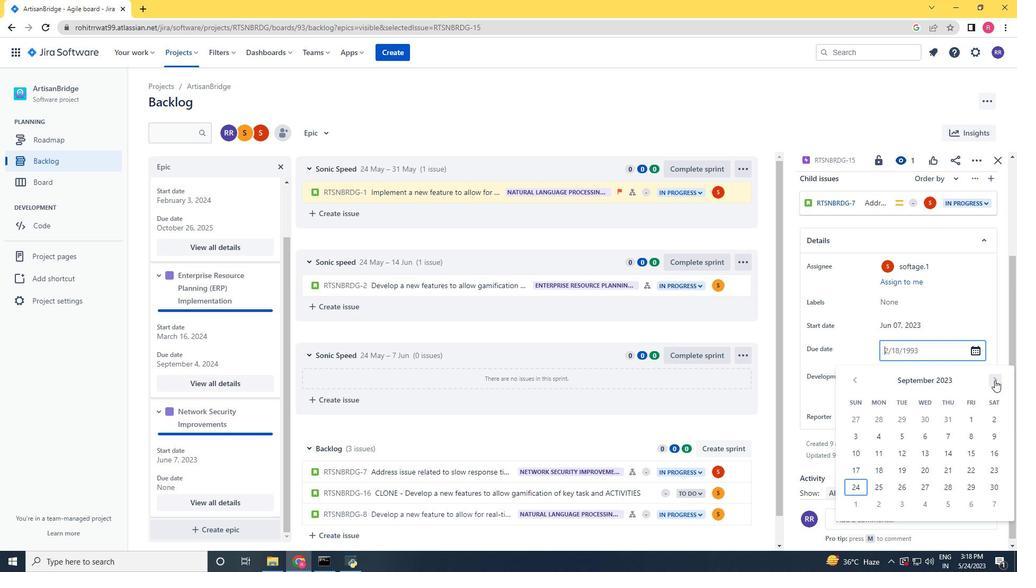 
Action: Mouse pressed left at (994, 380)
Screenshot: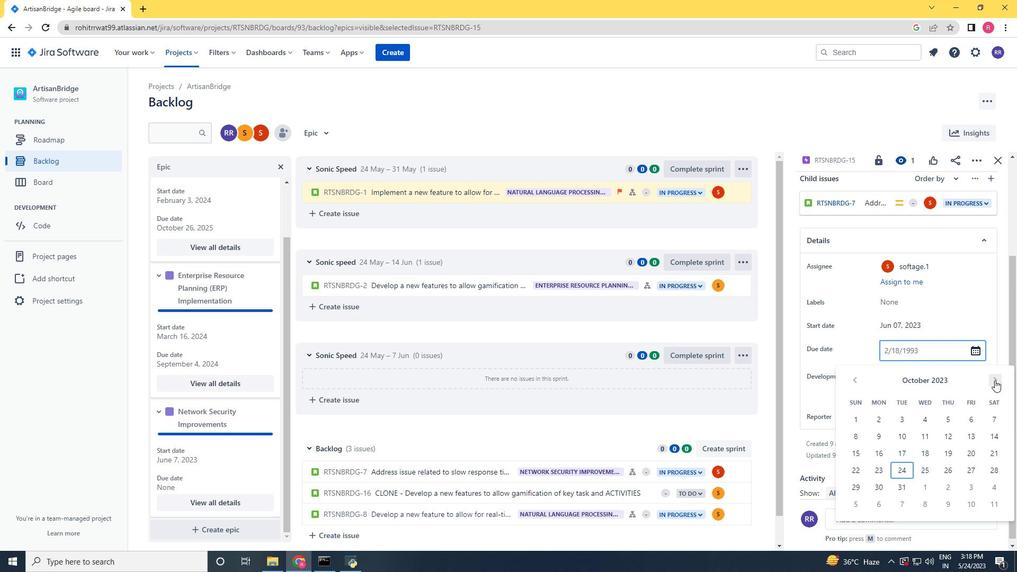 
Action: Mouse pressed left at (994, 380)
Screenshot: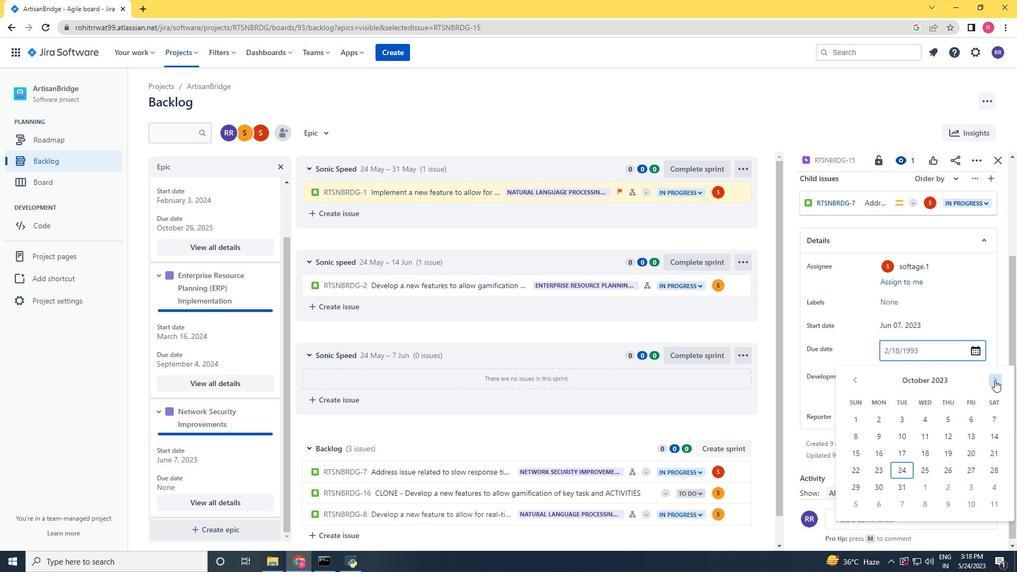 
Action: Mouse pressed left at (994, 380)
Screenshot: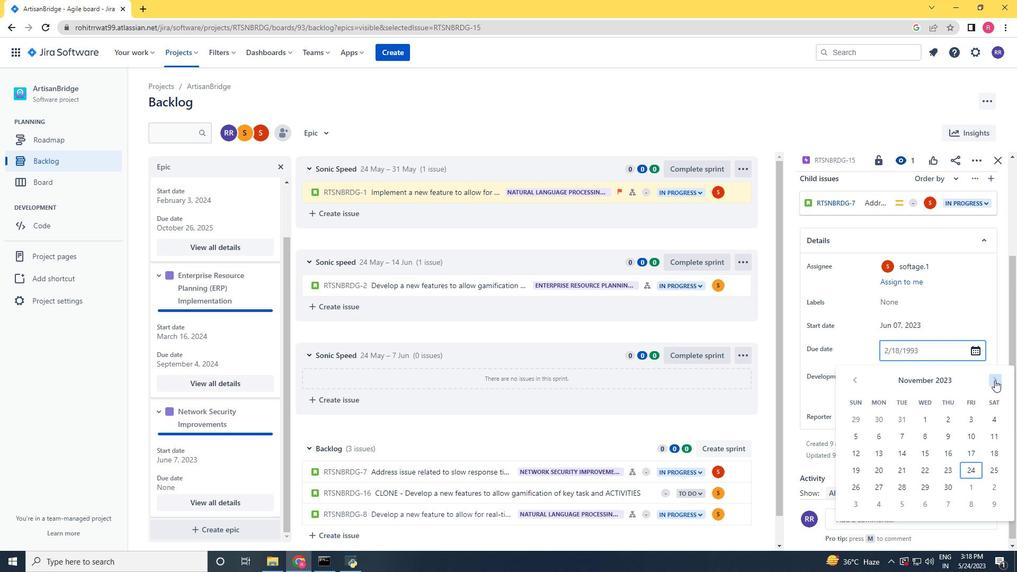 
Action: Mouse pressed left at (994, 380)
Screenshot: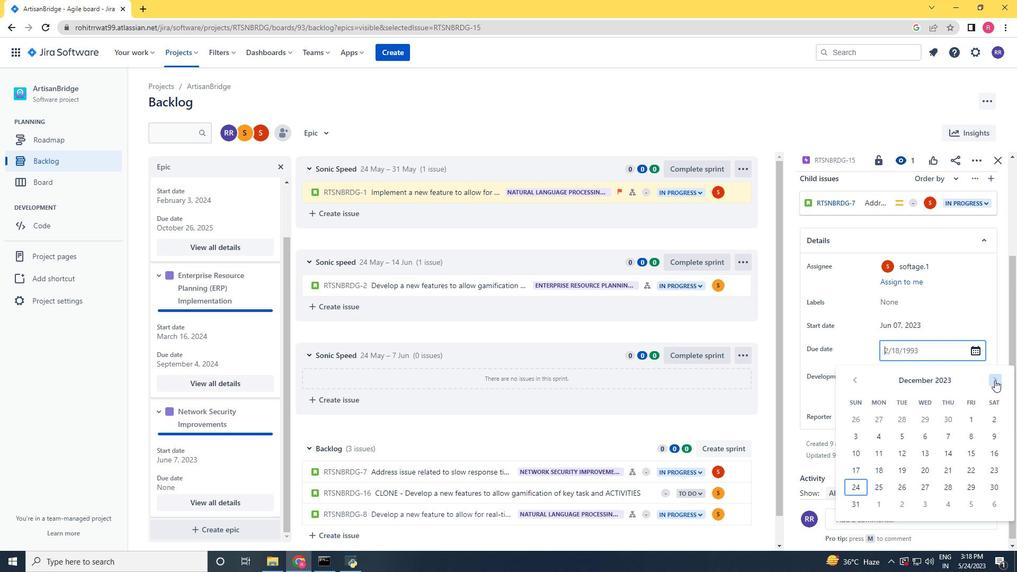 
Action: Mouse pressed left at (994, 380)
Screenshot: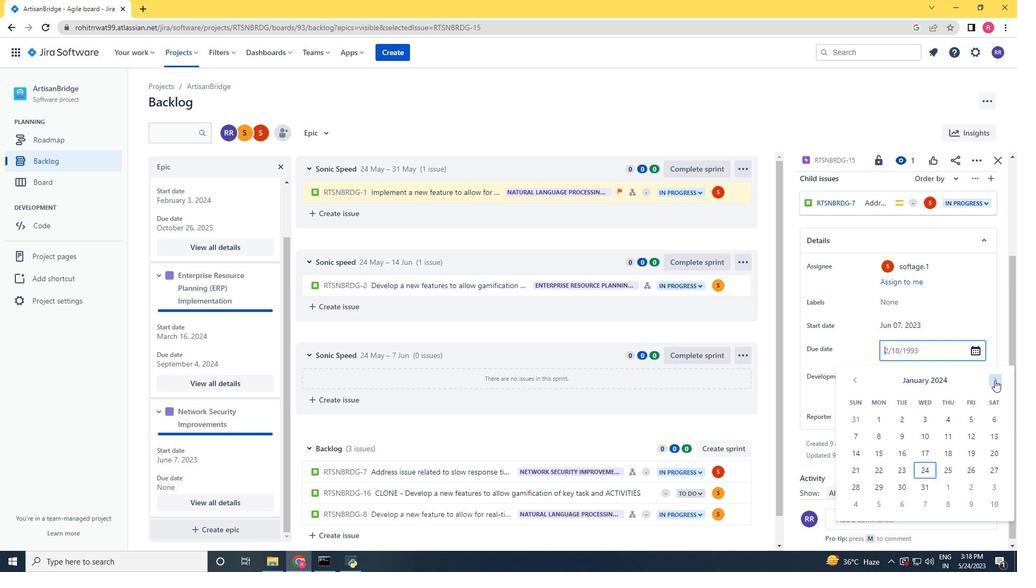 
Action: Mouse pressed left at (994, 380)
Screenshot: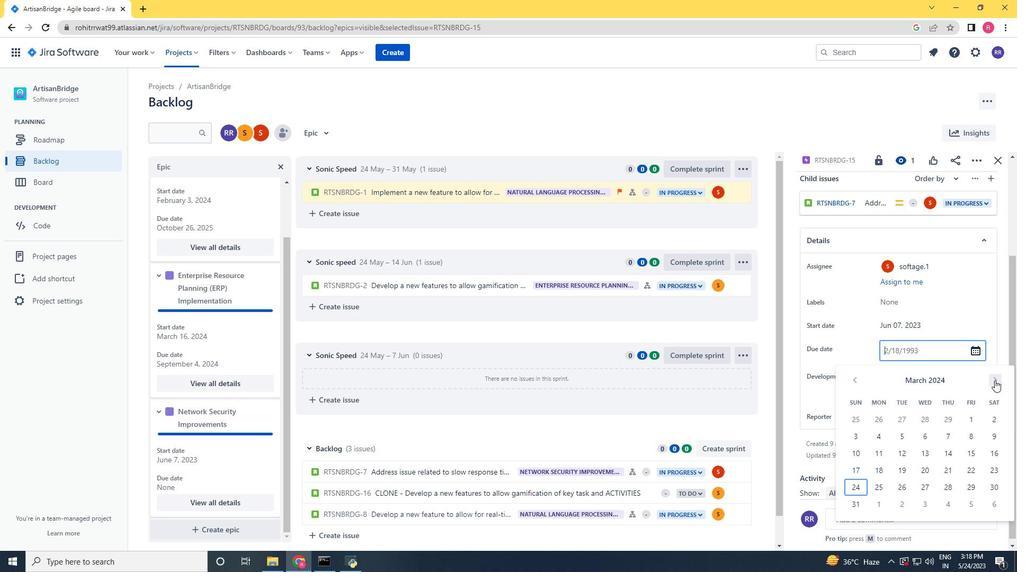 
Action: Mouse pressed left at (994, 380)
Screenshot: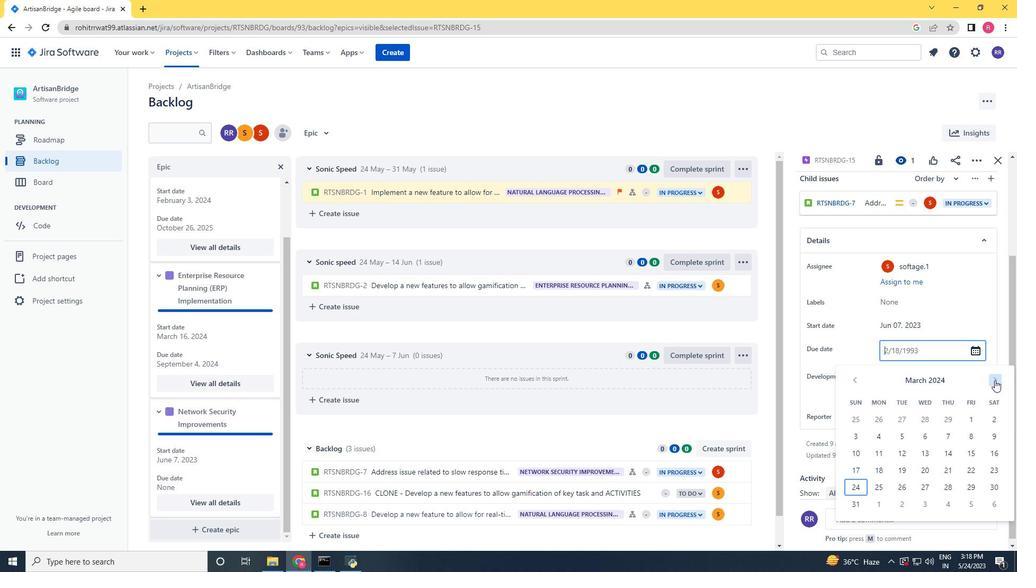 
Action: Mouse pressed left at (994, 380)
Screenshot: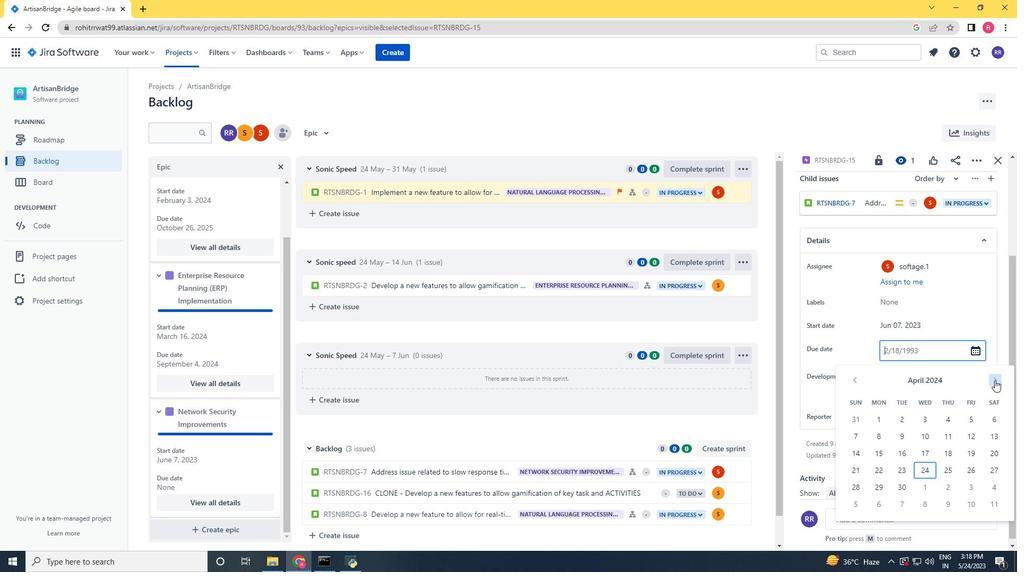 
Action: Mouse pressed left at (994, 380)
Screenshot: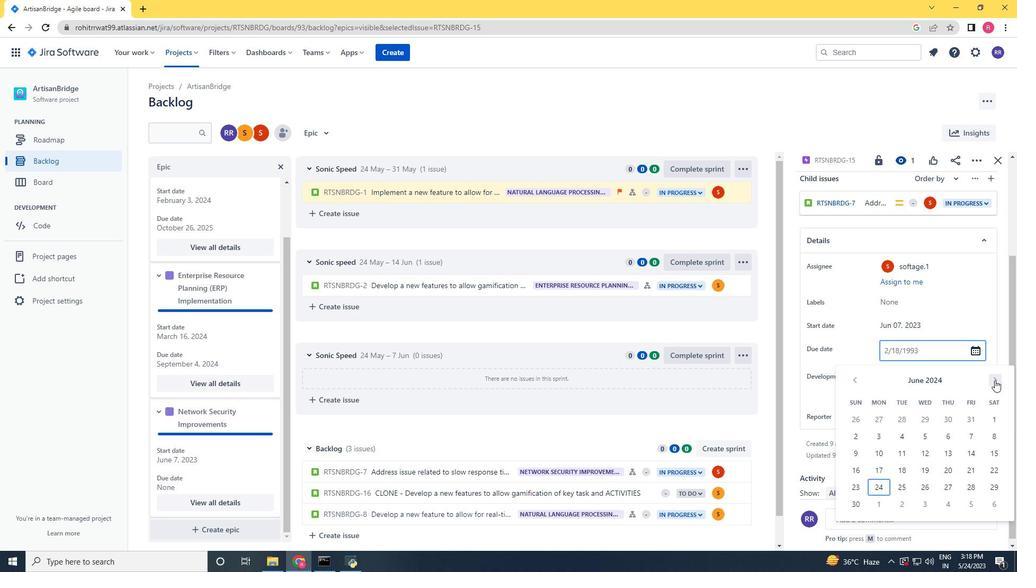 
Action: Mouse moved to (854, 469)
Screenshot: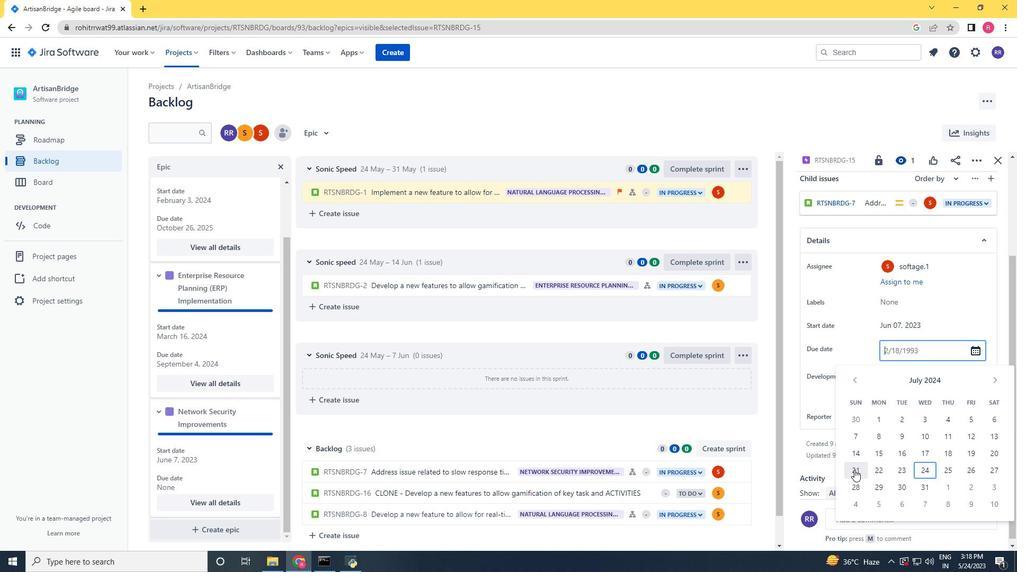 
Action: Mouse pressed left at (854, 469)
Screenshot: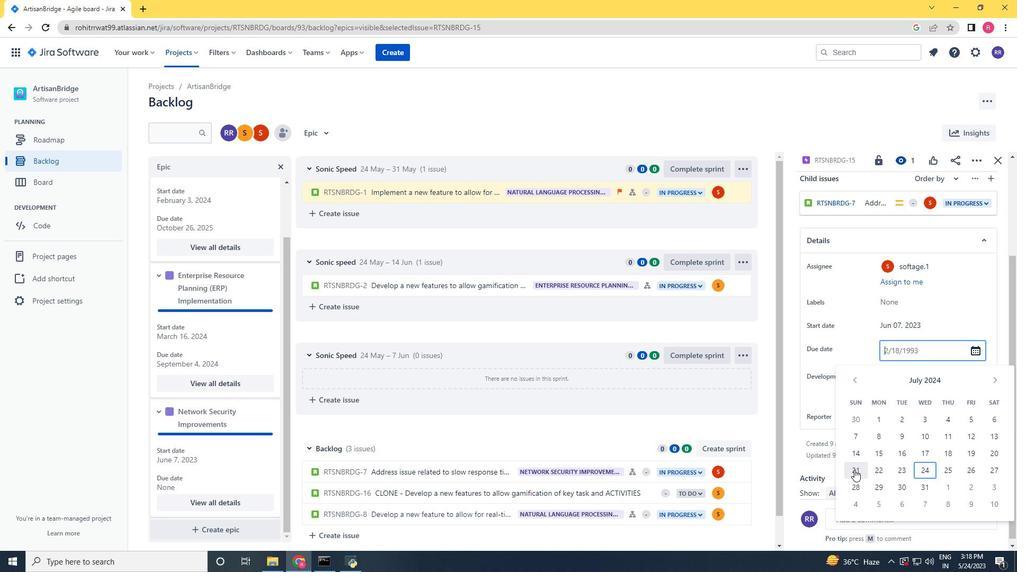 
Action: Mouse moved to (904, 452)
Screenshot: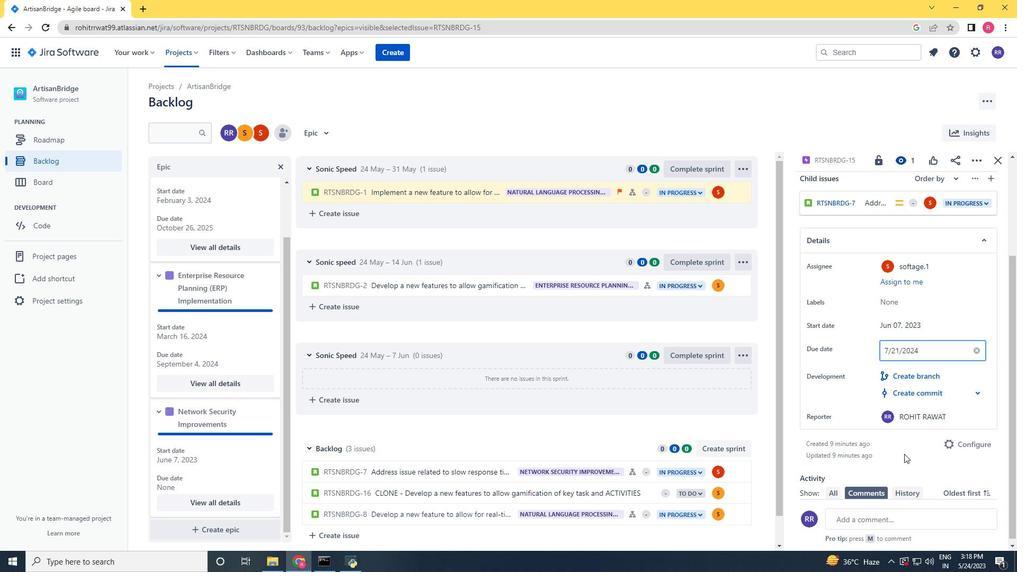 
Action: Mouse pressed left at (904, 452)
Screenshot: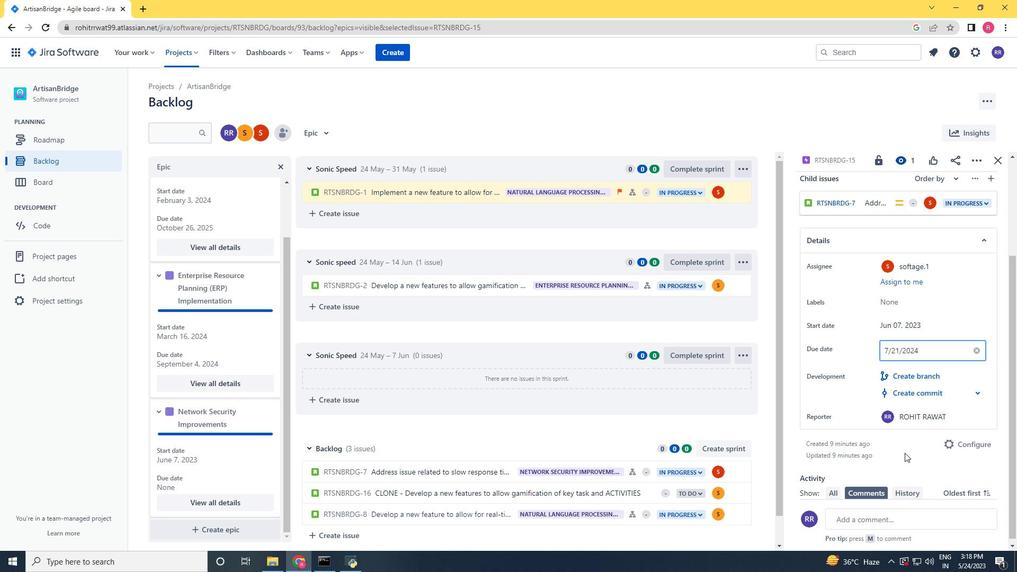 
Action: Mouse moved to (204, 428)
Screenshot: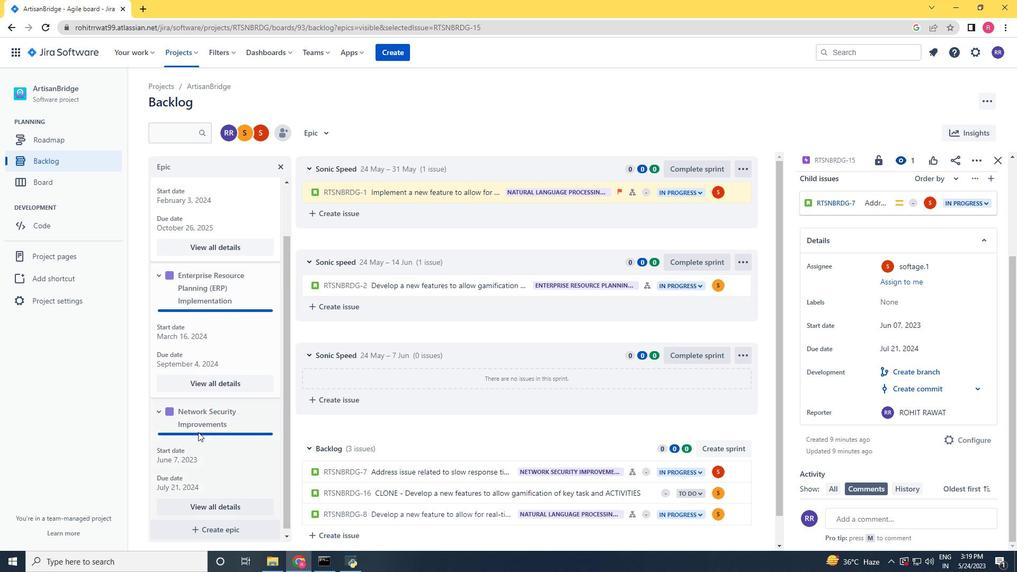 
Action: Mouse scrolled (204, 427) with delta (0, 0)
Screenshot: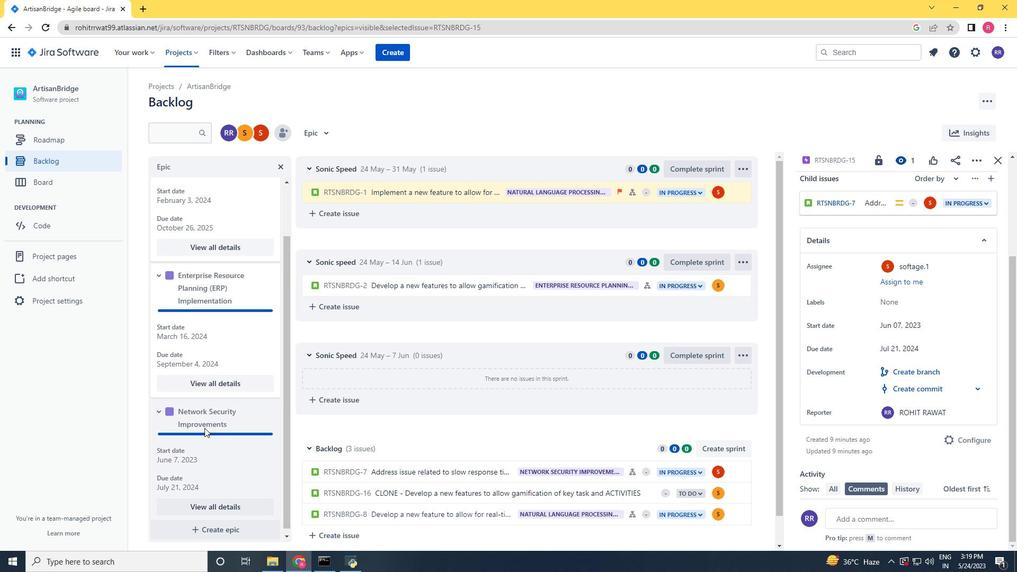 
Action: Mouse scrolled (204, 427) with delta (0, 0)
Screenshot: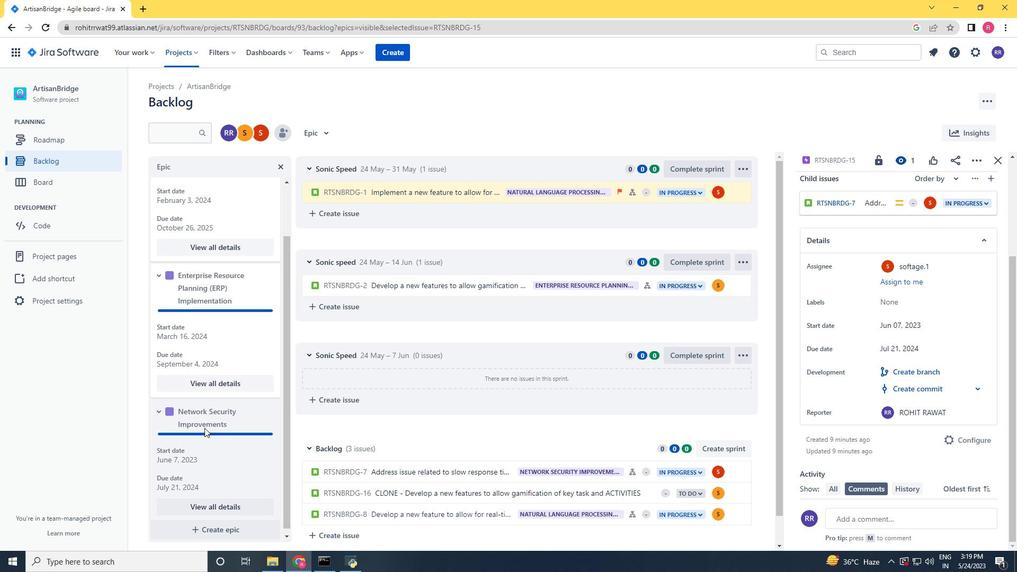
Action: Mouse scrolled (204, 427) with delta (0, 0)
Screenshot: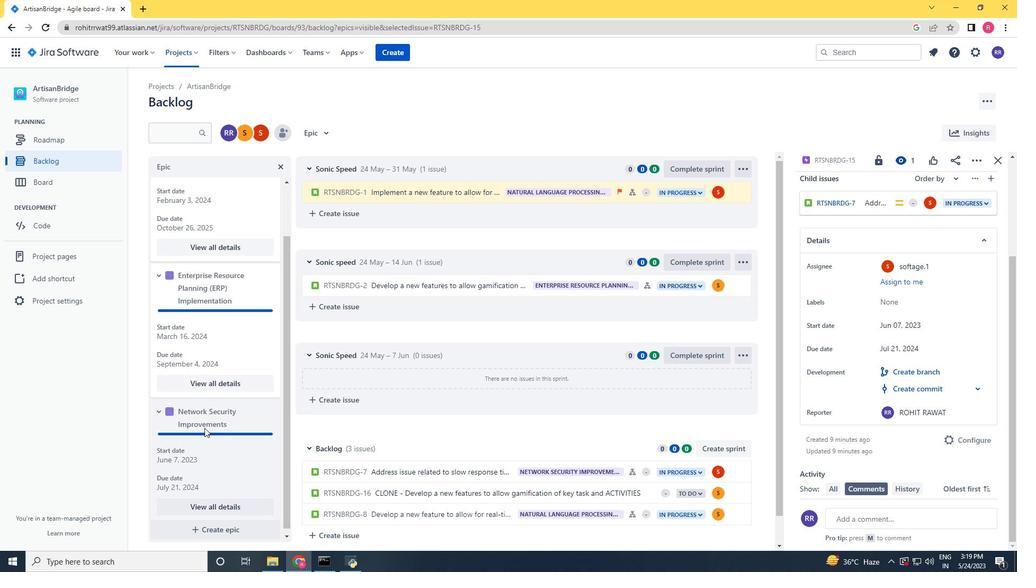 
Action: Mouse scrolled (204, 428) with delta (0, 0)
Screenshot: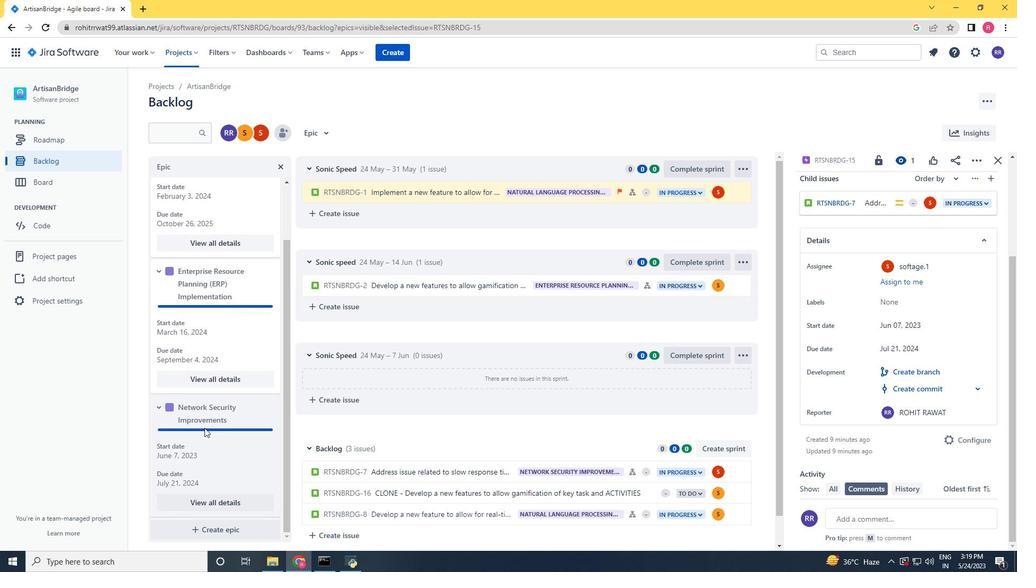 
Action: Mouse scrolled (204, 428) with delta (0, 0)
Screenshot: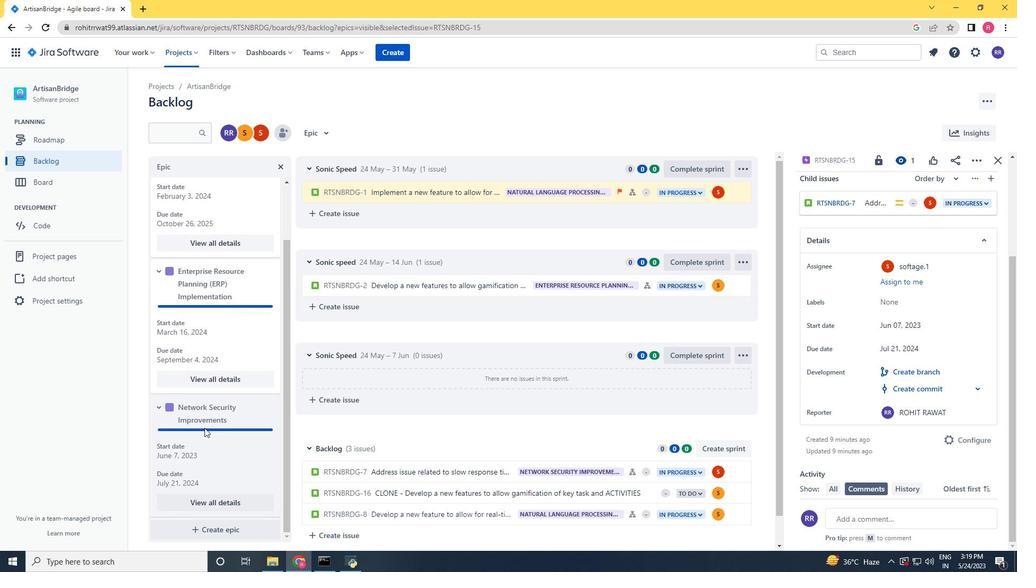 
Action: Mouse scrolled (204, 428) with delta (0, 0)
Screenshot: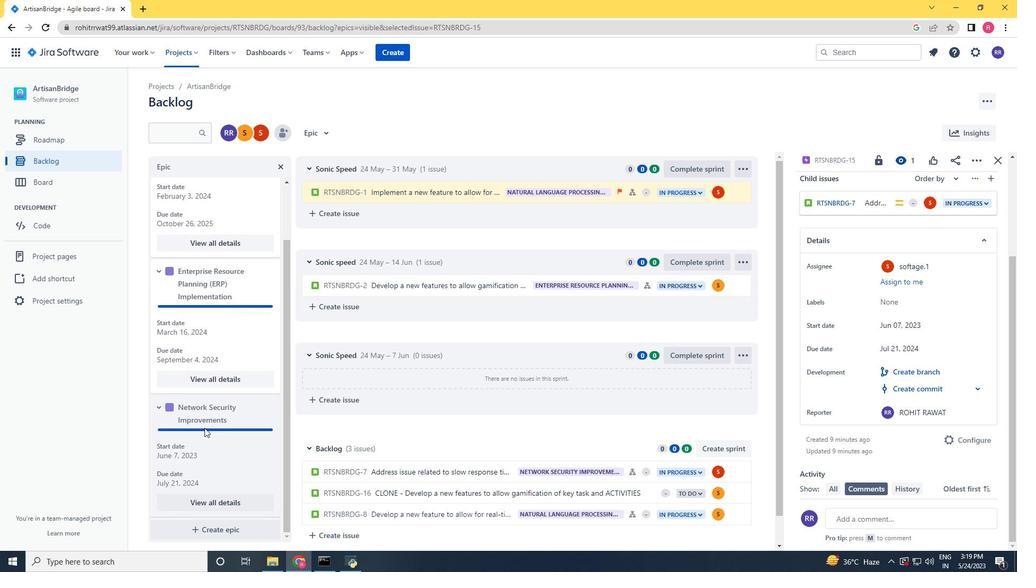 
Action: Mouse scrolled (204, 428) with delta (0, 0)
Screenshot: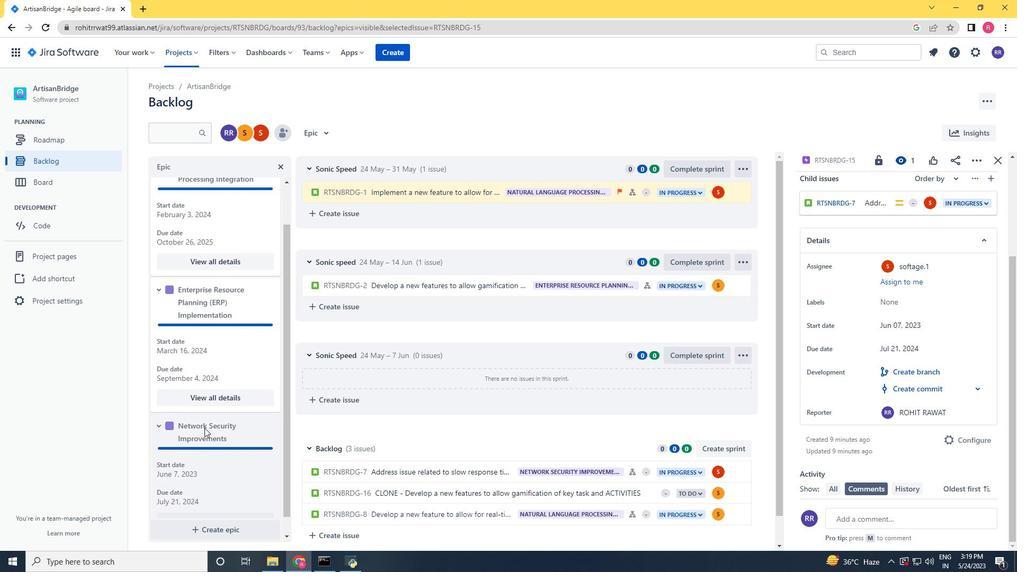 
Action: Mouse scrolled (204, 427) with delta (0, 0)
Screenshot: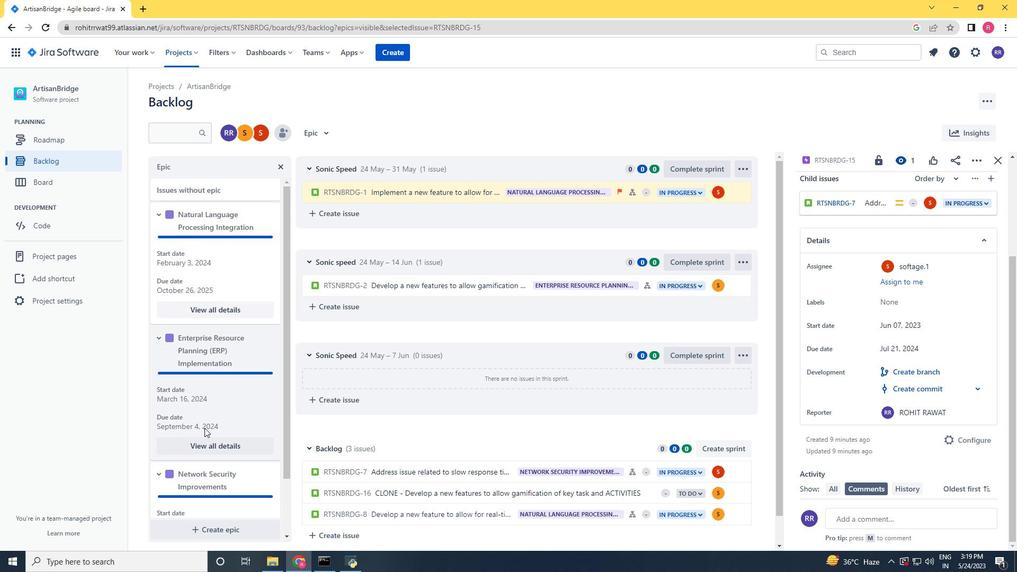 
Action: Mouse scrolled (204, 427) with delta (0, 0)
Screenshot: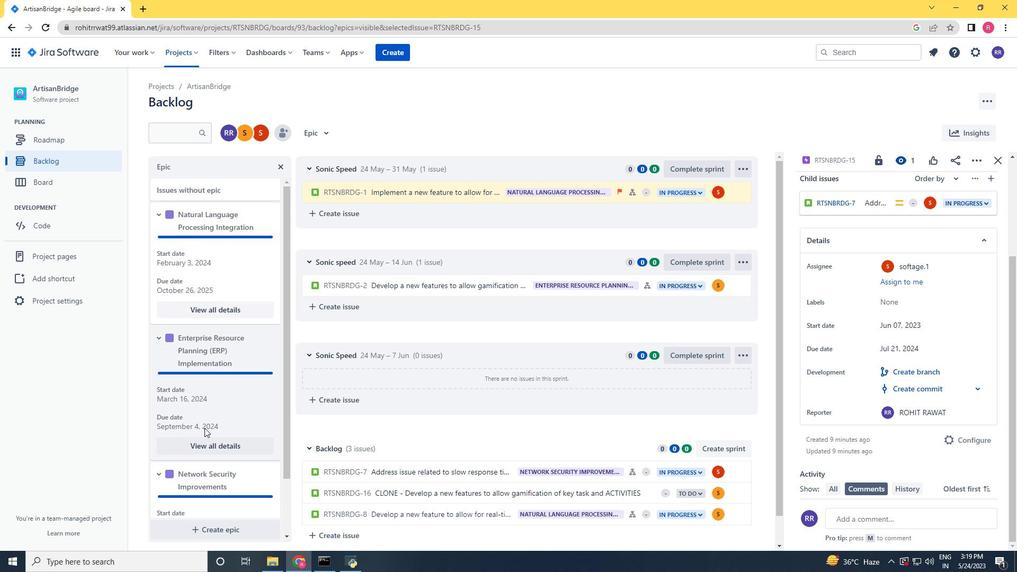 
Action: Mouse scrolled (204, 427) with delta (0, 0)
Screenshot: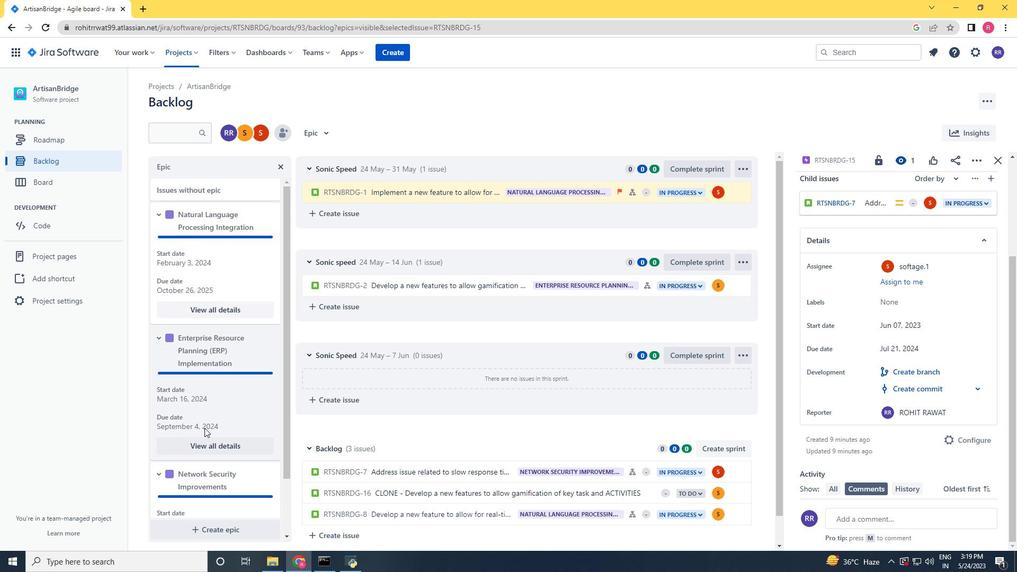 
Action: Mouse scrolled (204, 427) with delta (0, 0)
Screenshot: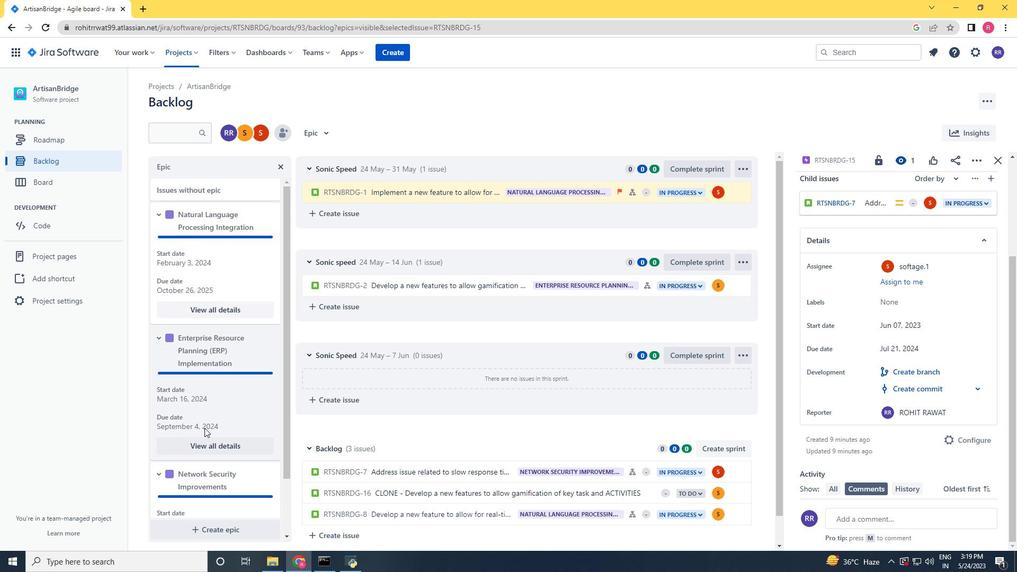 
Action: Mouse scrolled (204, 427) with delta (0, 0)
Screenshot: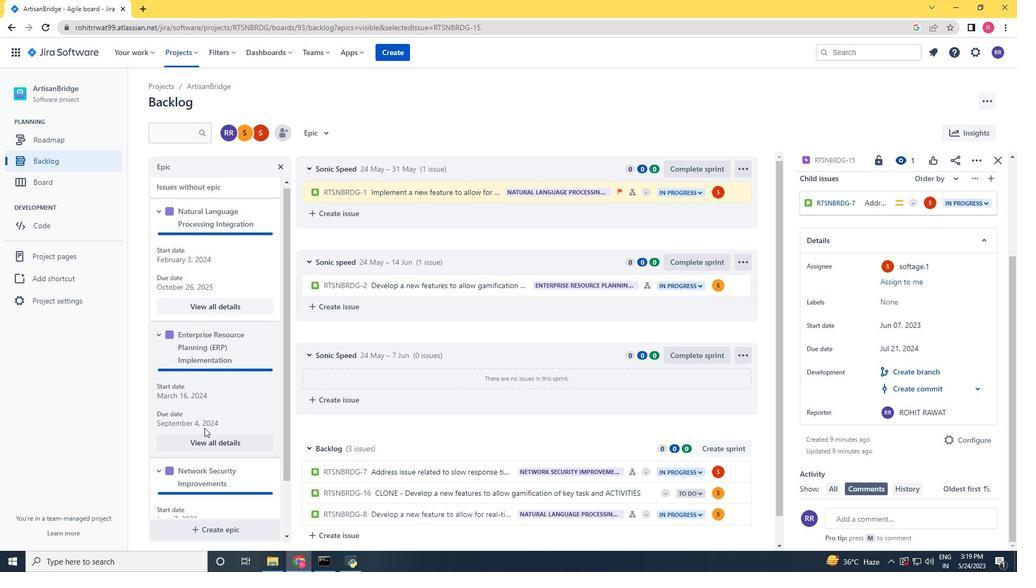 
Action: Mouse scrolled (204, 427) with delta (0, 0)
Screenshot: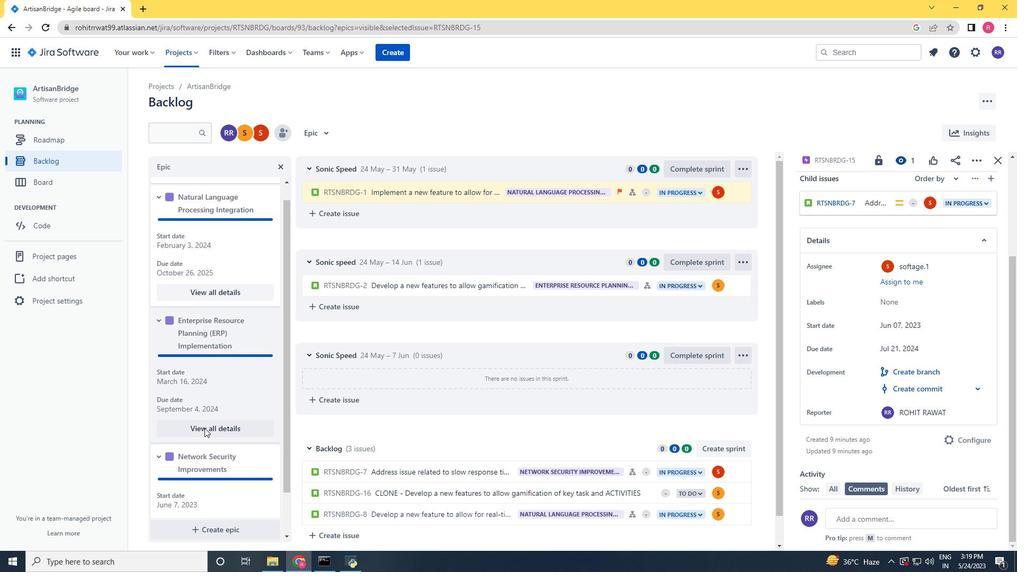 
